 Task: Find connections with filter location Tarkwa with filter topic #entrepreneurwith filter profile language German with filter current company Teachnook with filter school H.R. College Of Commerce & Economics with filter industry Theater Companies with filter service category Technical with filter keywords title Technical Support Specialist
Action: Mouse moved to (216, 333)
Screenshot: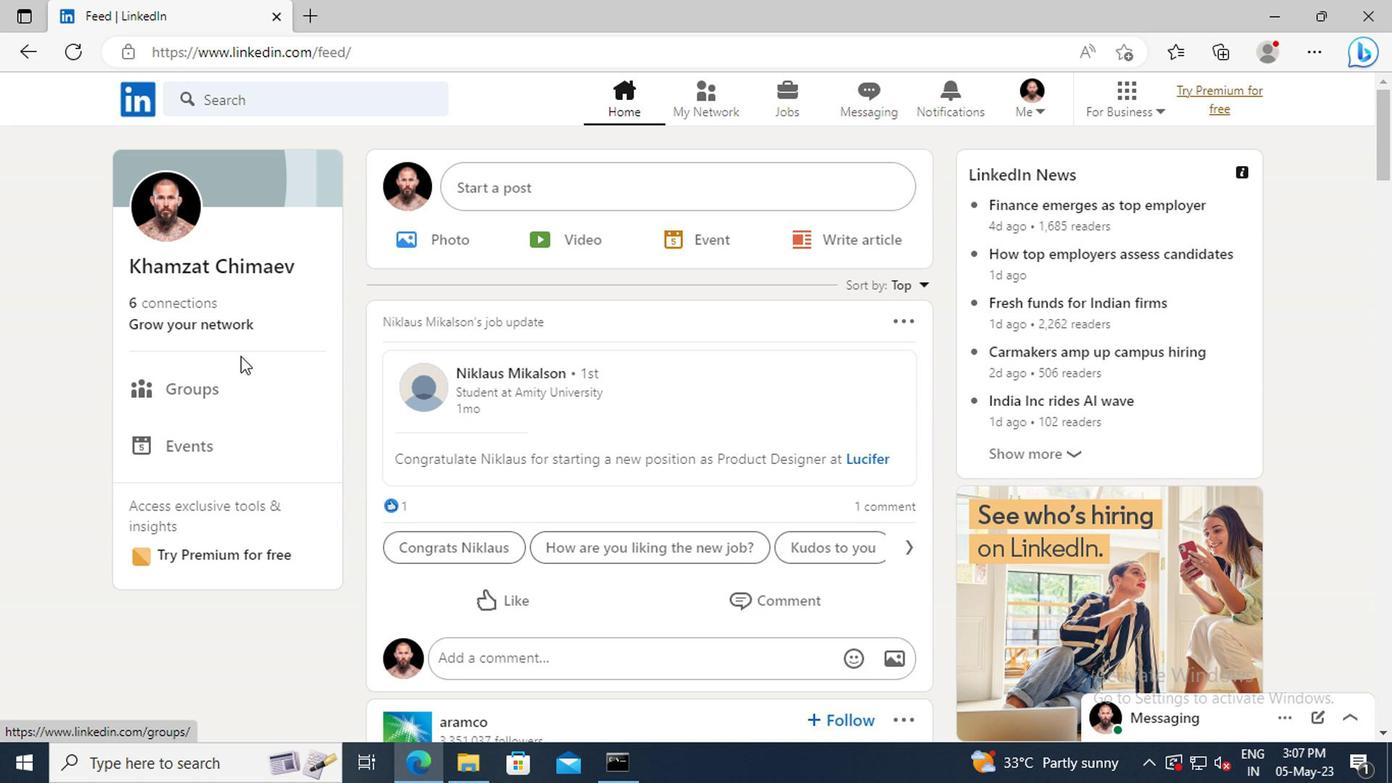 
Action: Mouse pressed left at (216, 333)
Screenshot: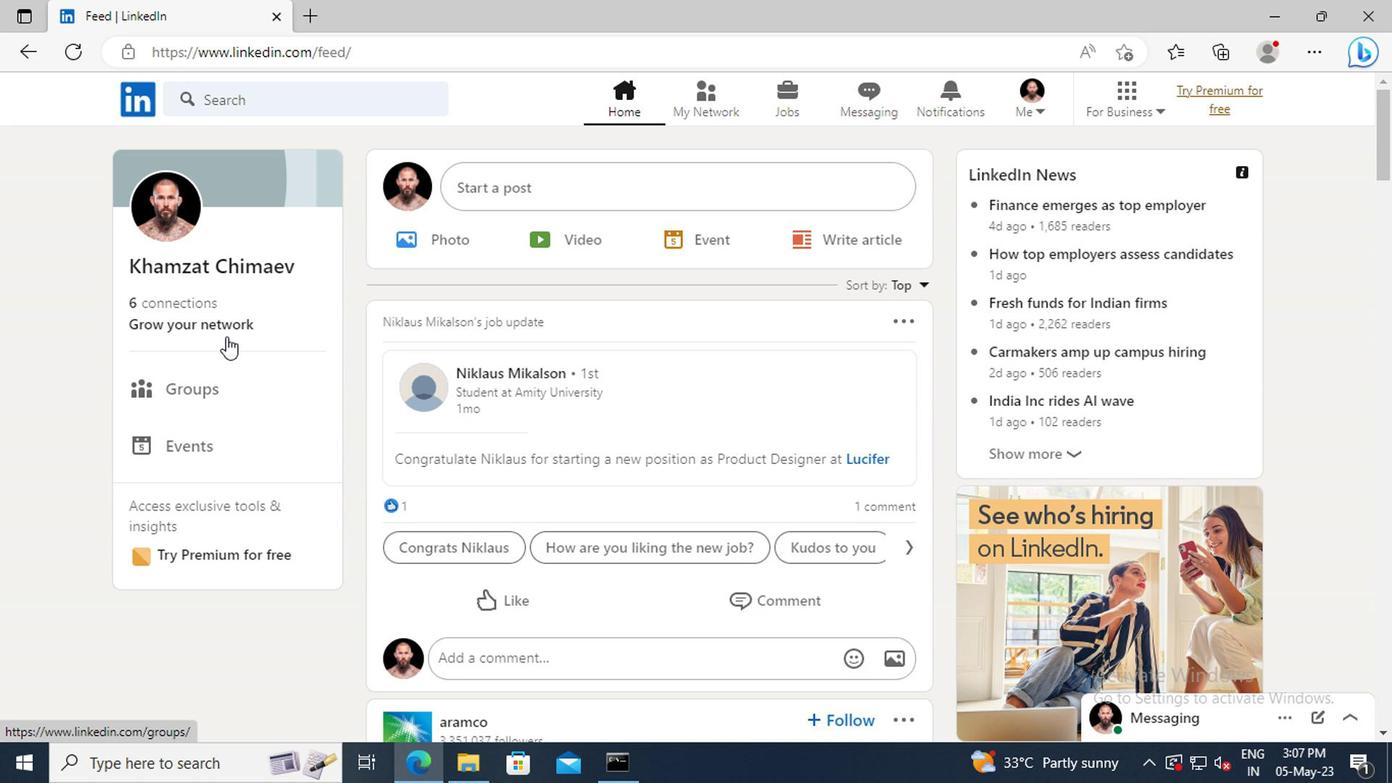 
Action: Mouse moved to (216, 218)
Screenshot: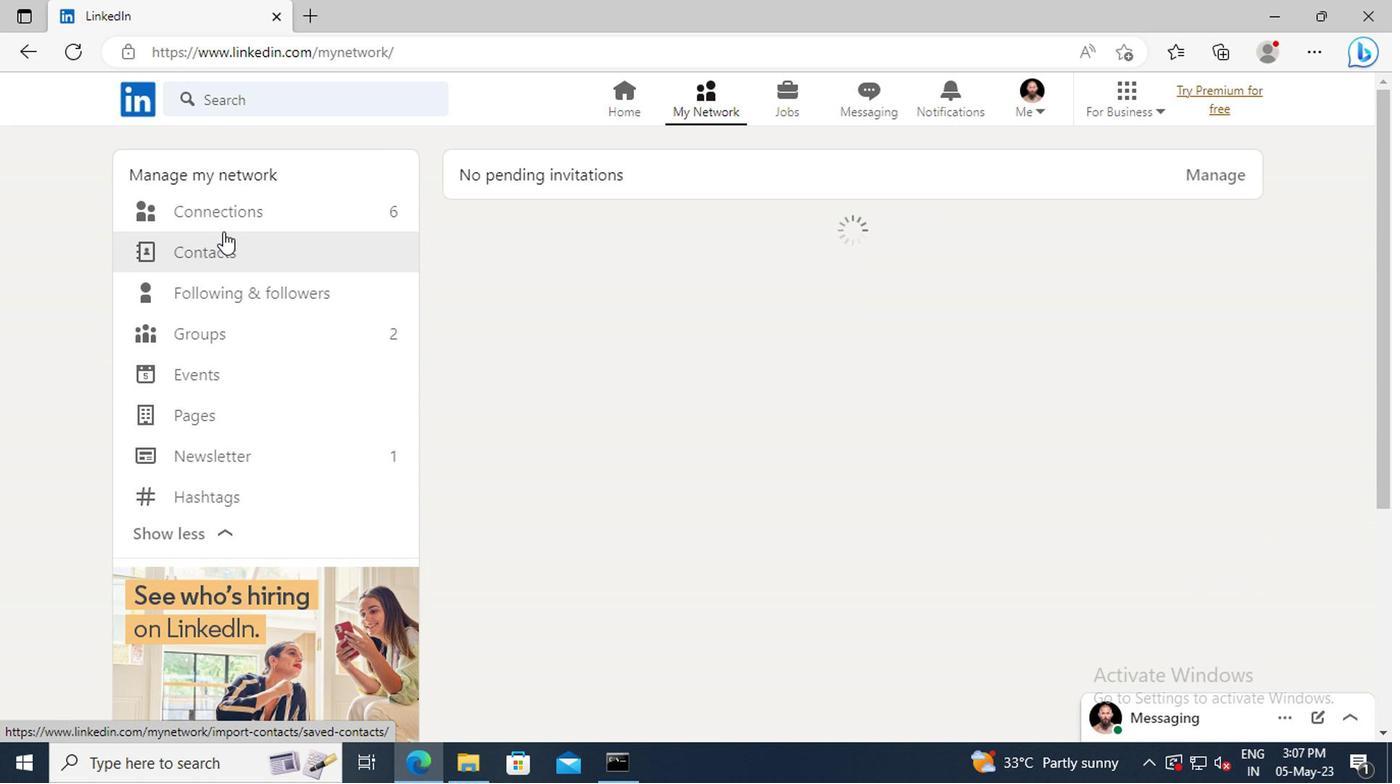 
Action: Mouse pressed left at (216, 218)
Screenshot: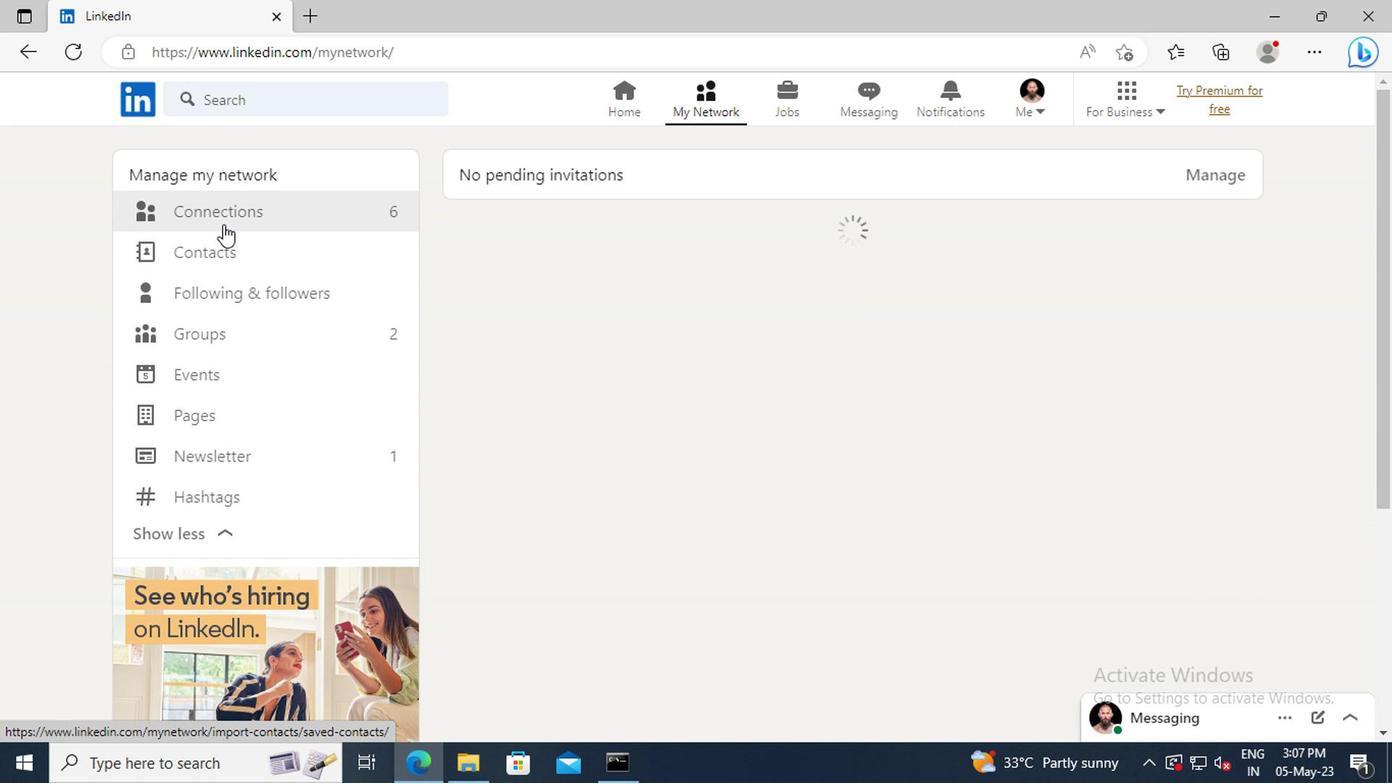 
Action: Mouse moved to (819, 221)
Screenshot: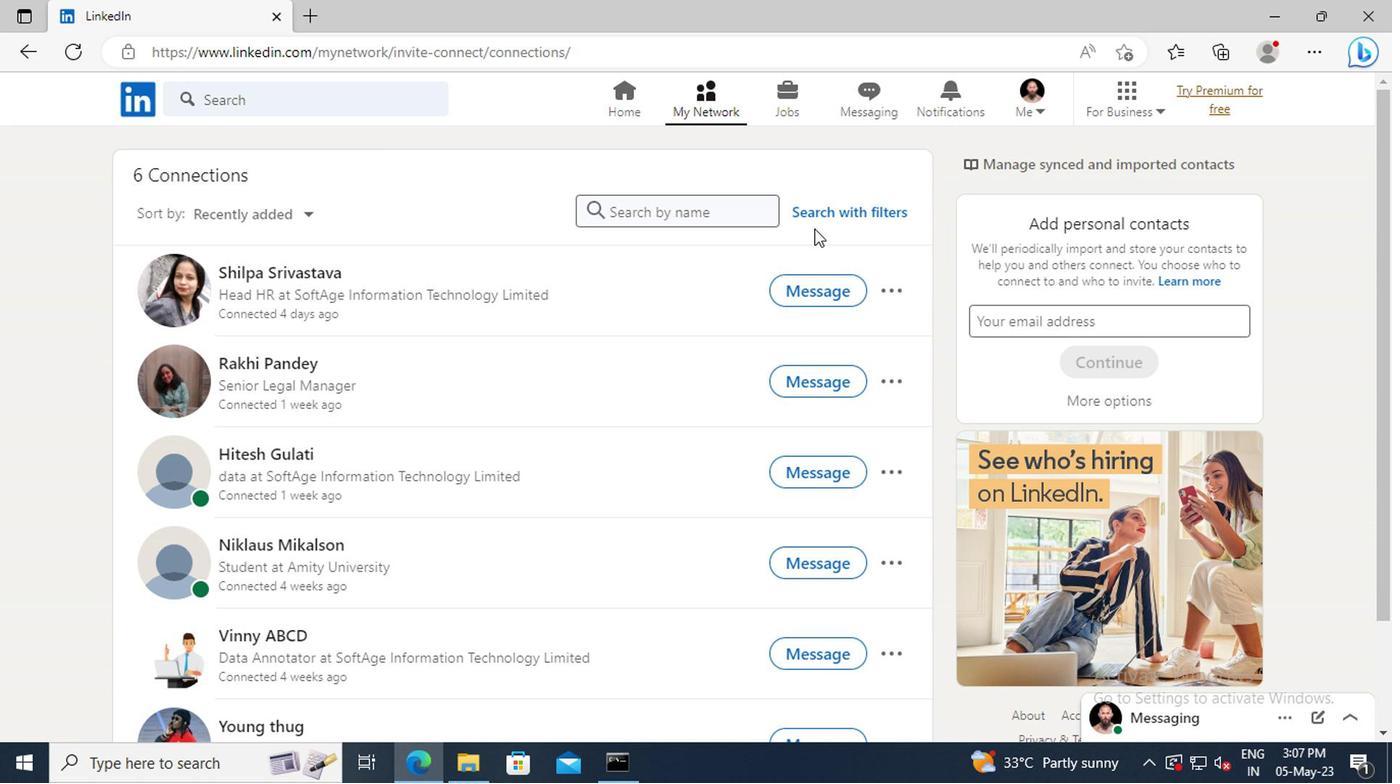 
Action: Mouse pressed left at (819, 221)
Screenshot: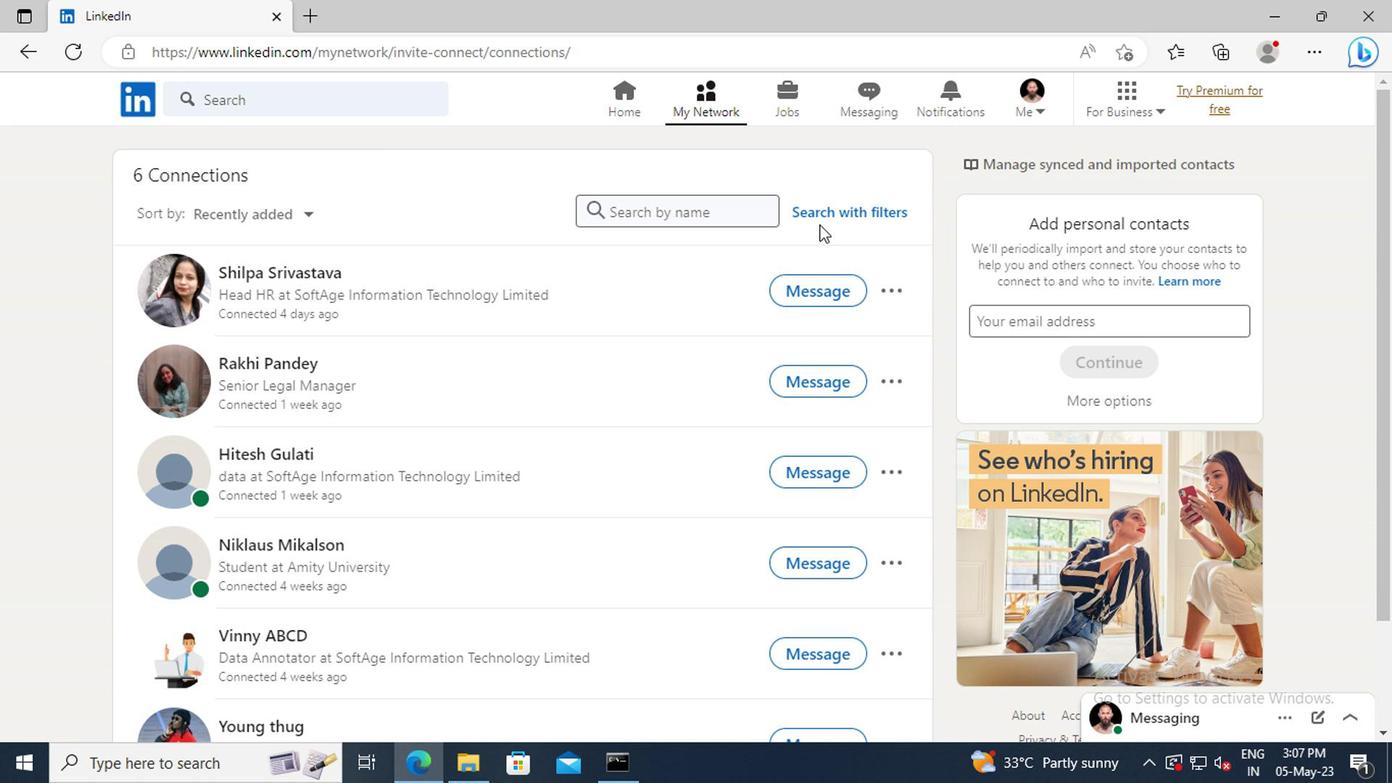 
Action: Mouse moved to (775, 159)
Screenshot: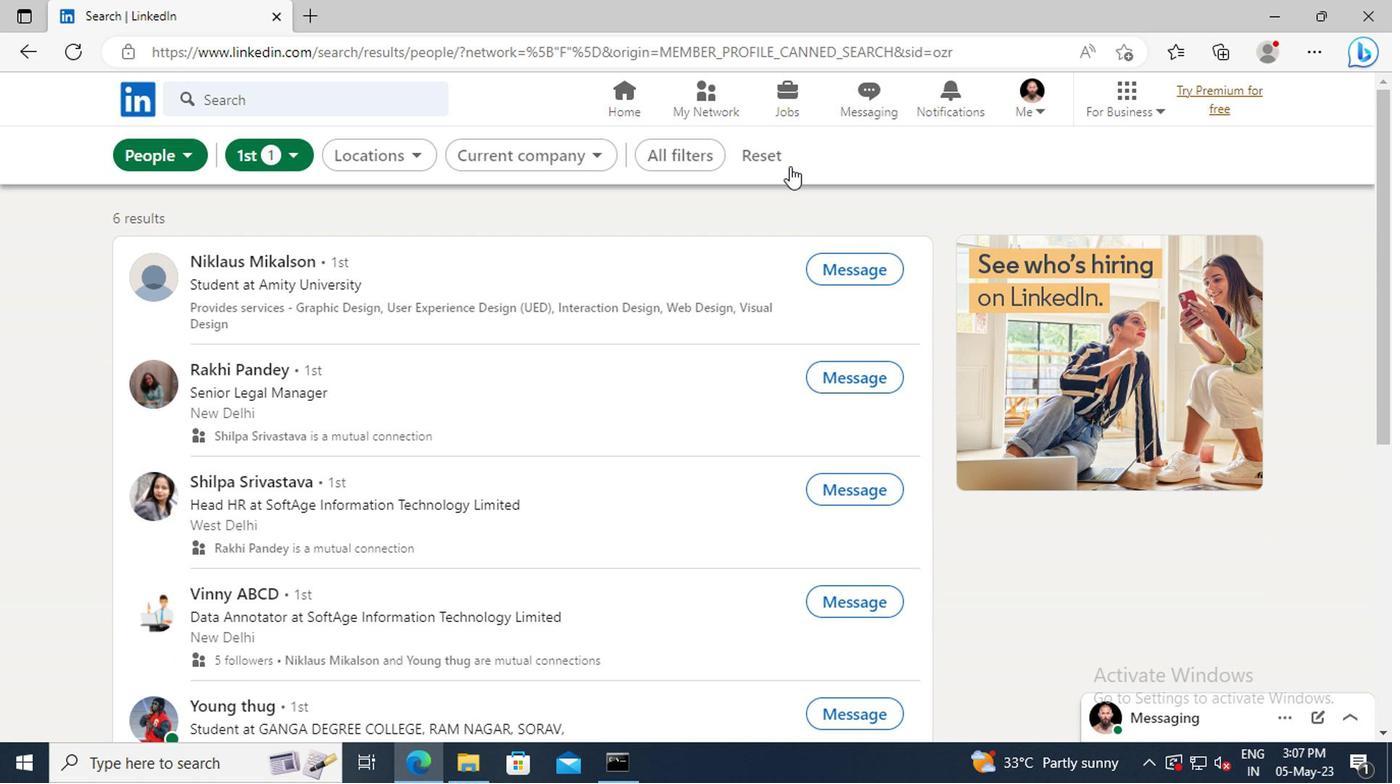 
Action: Mouse pressed left at (775, 159)
Screenshot: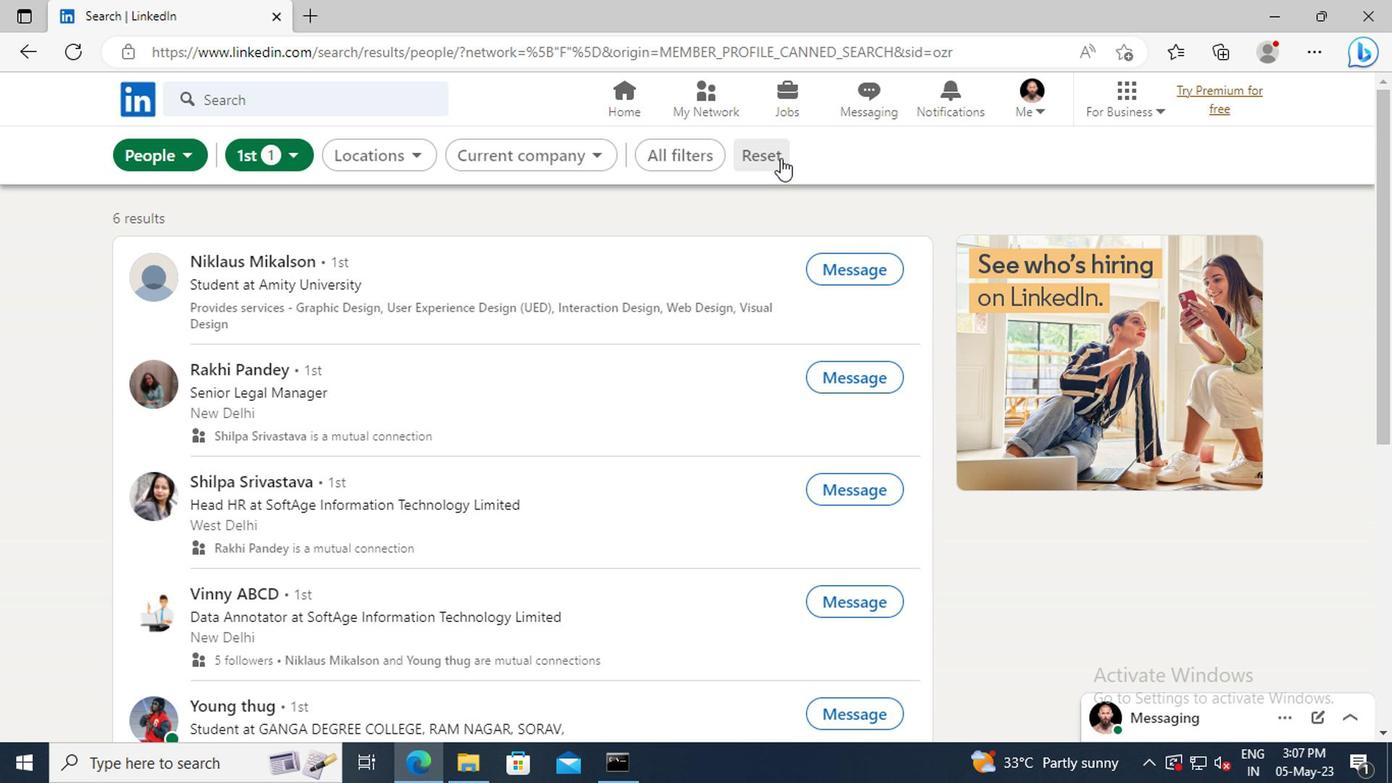 
Action: Mouse moved to (742, 157)
Screenshot: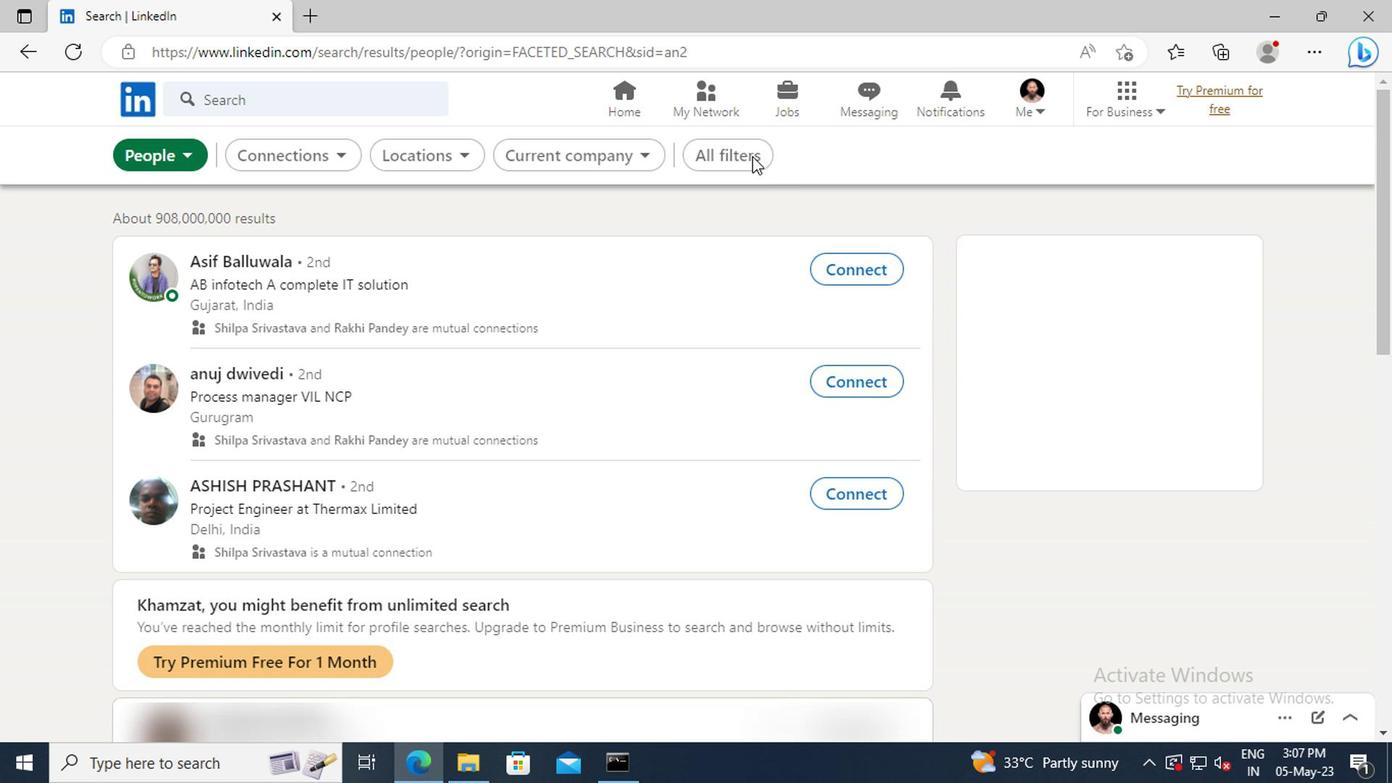 
Action: Mouse pressed left at (742, 157)
Screenshot: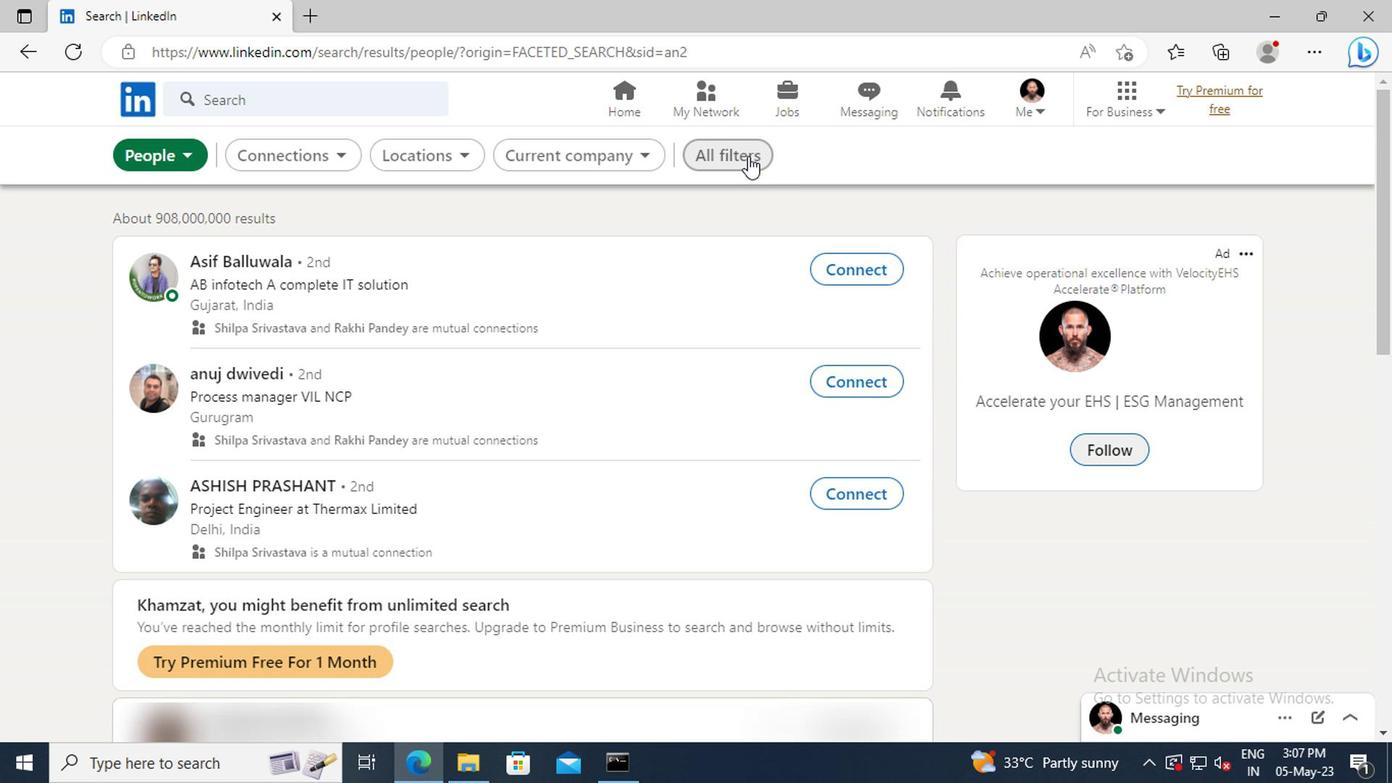 
Action: Mouse moved to (1088, 411)
Screenshot: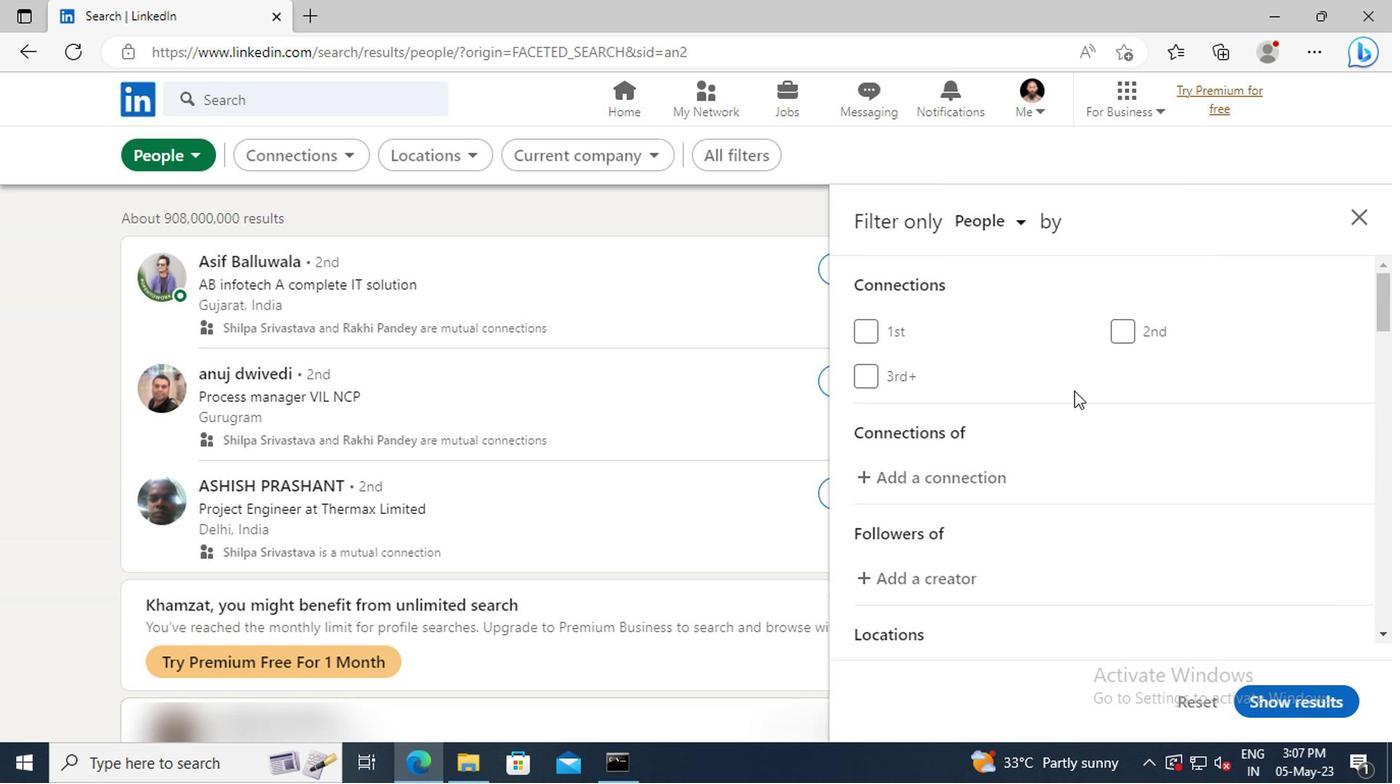 
Action: Mouse scrolled (1088, 411) with delta (0, 0)
Screenshot: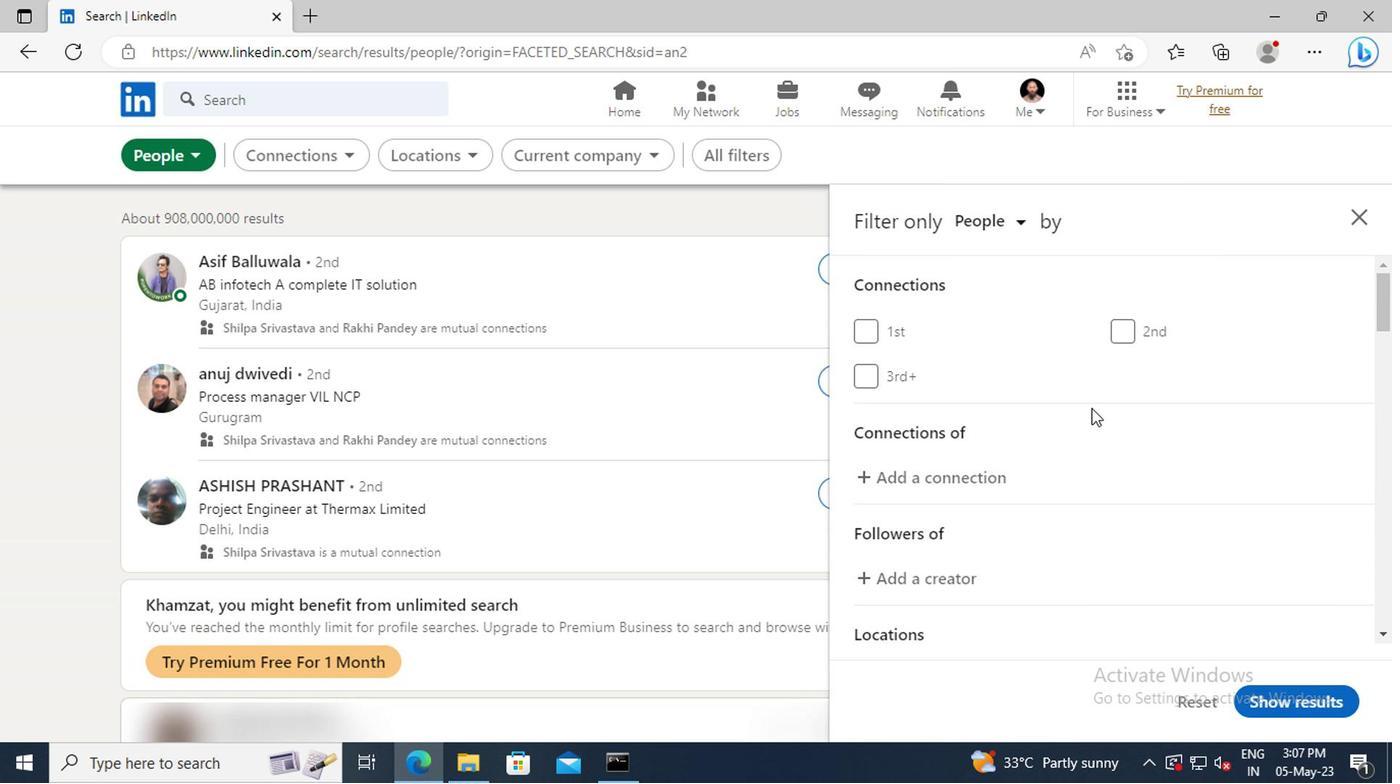 
Action: Mouse scrolled (1088, 411) with delta (0, 0)
Screenshot: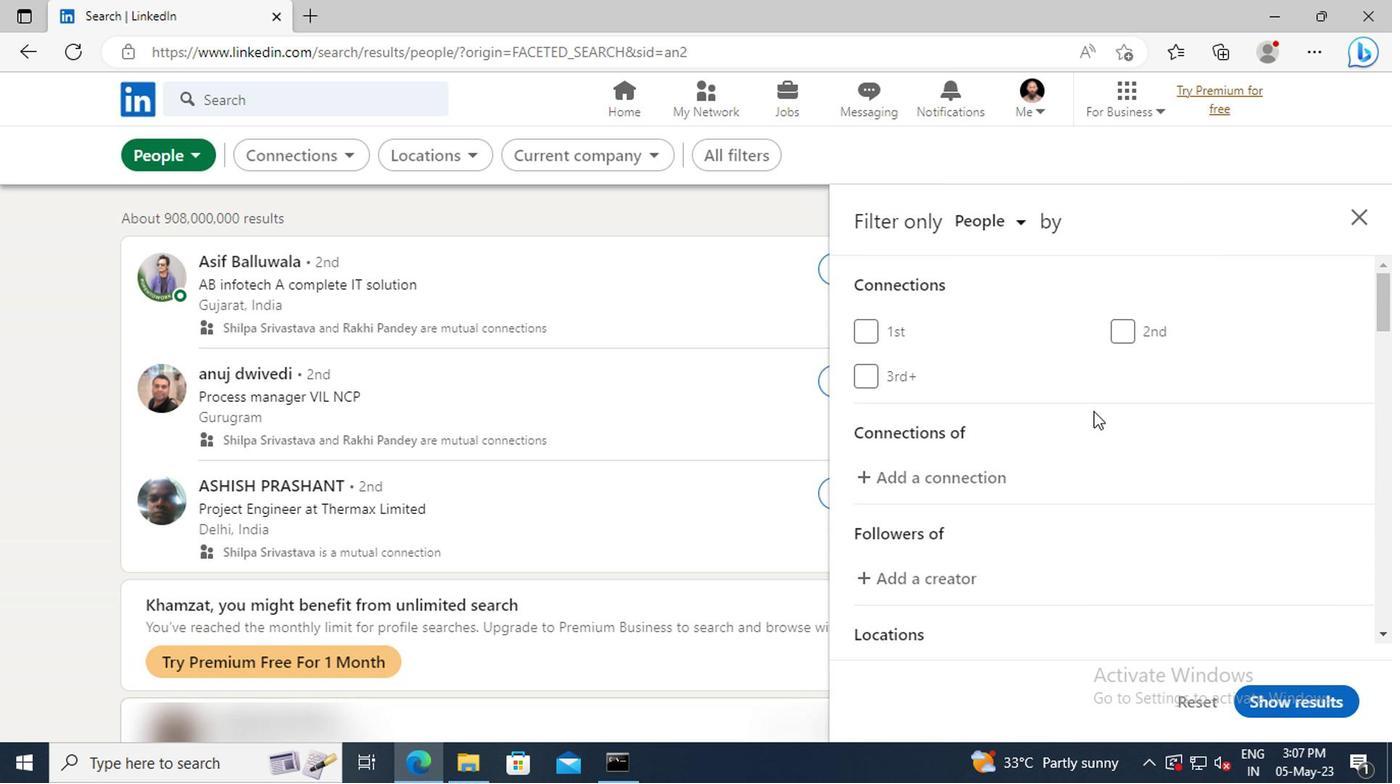 
Action: Mouse scrolled (1088, 411) with delta (0, 0)
Screenshot: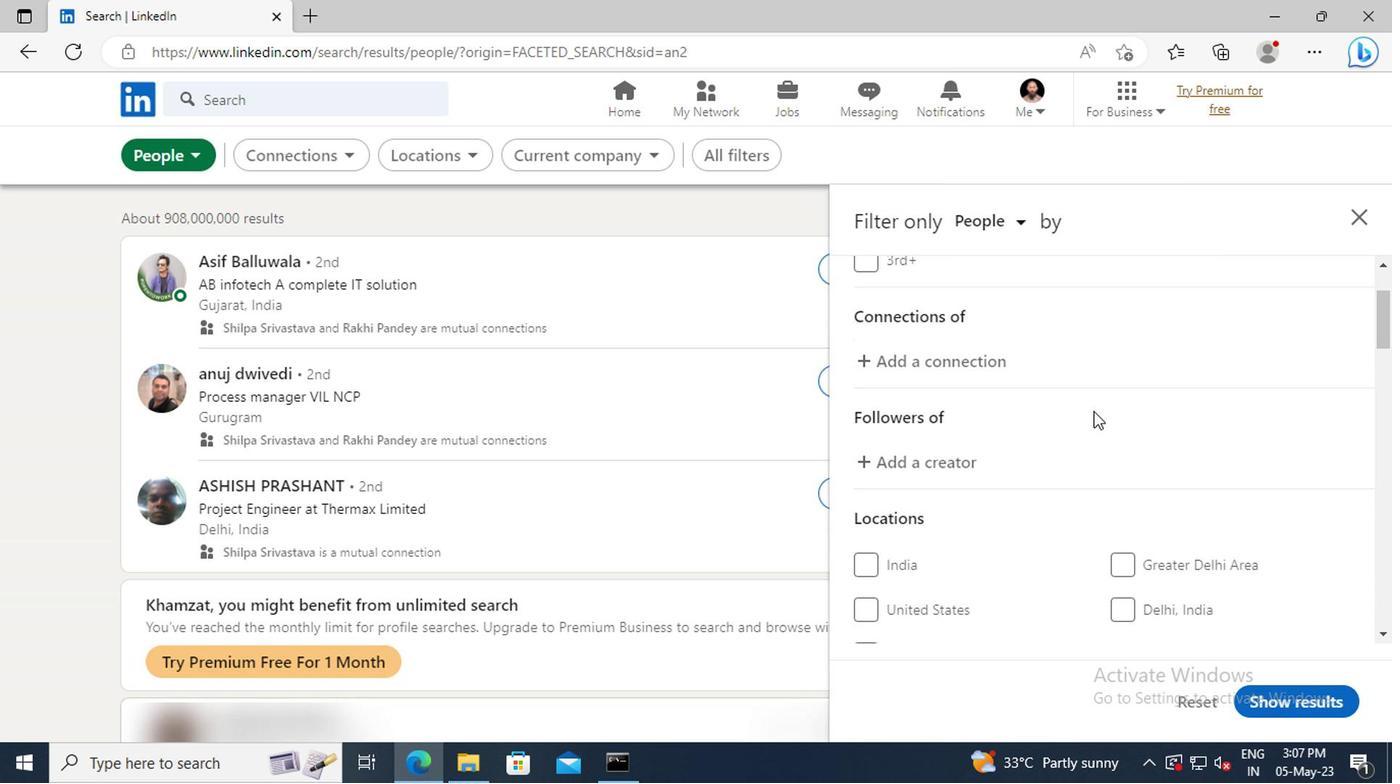 
Action: Mouse scrolled (1088, 411) with delta (0, 0)
Screenshot: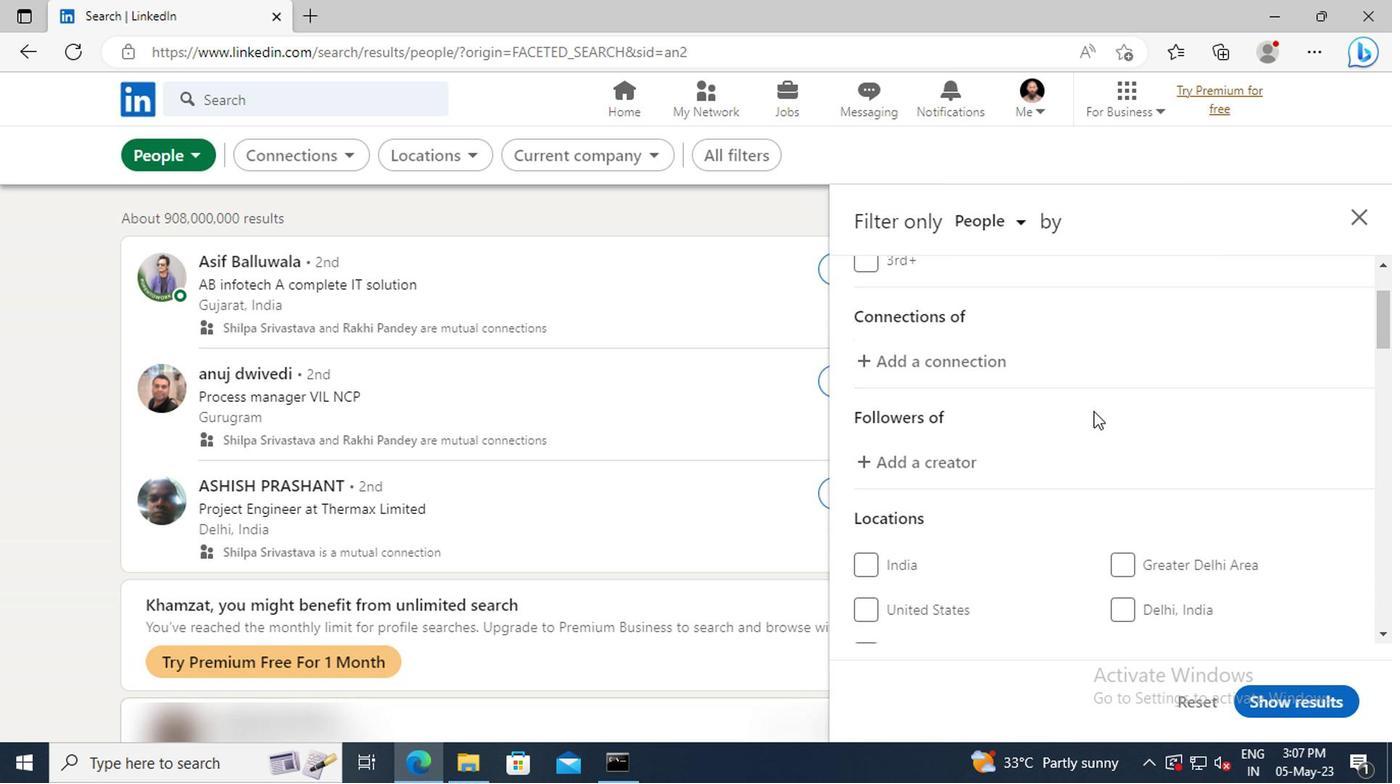 
Action: Mouse scrolled (1088, 411) with delta (0, 0)
Screenshot: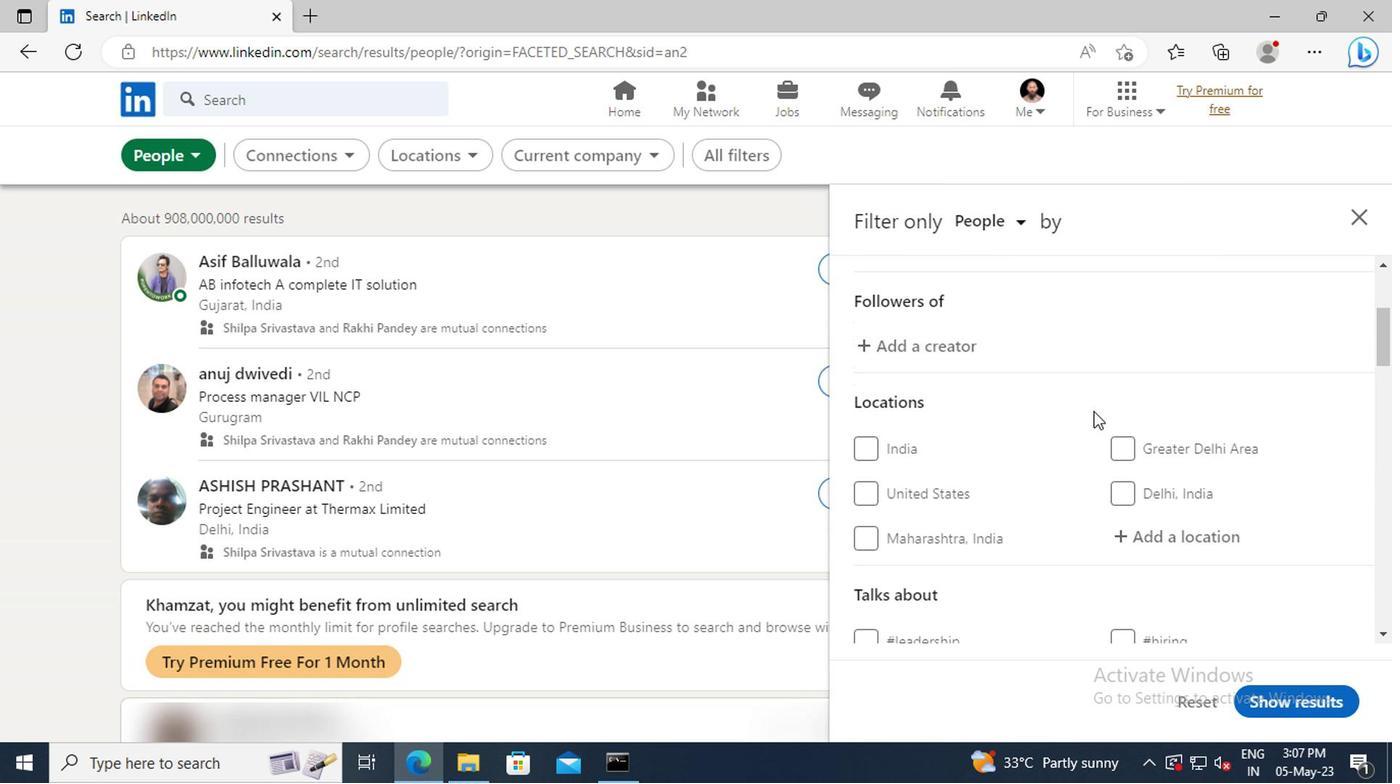 
Action: Mouse scrolled (1088, 411) with delta (0, 0)
Screenshot: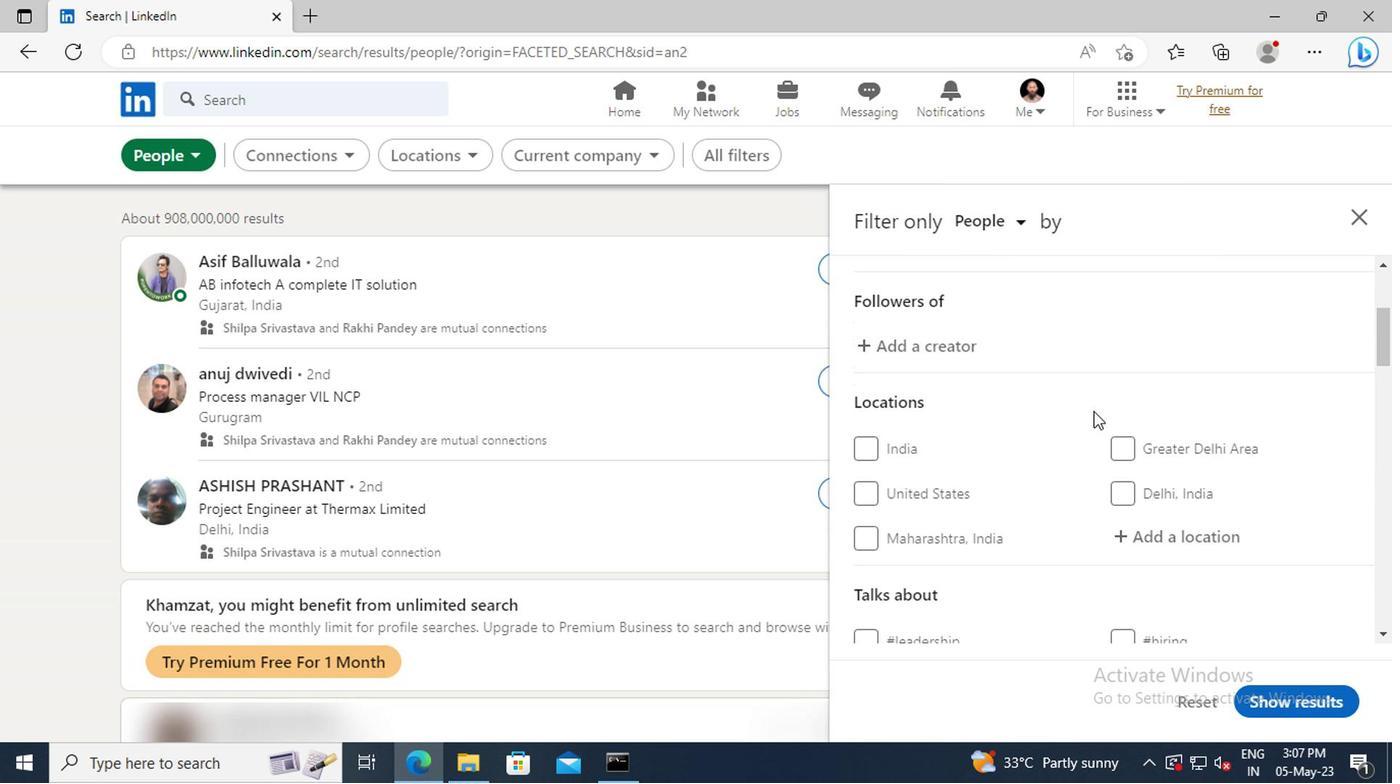 
Action: Mouse moved to (1117, 424)
Screenshot: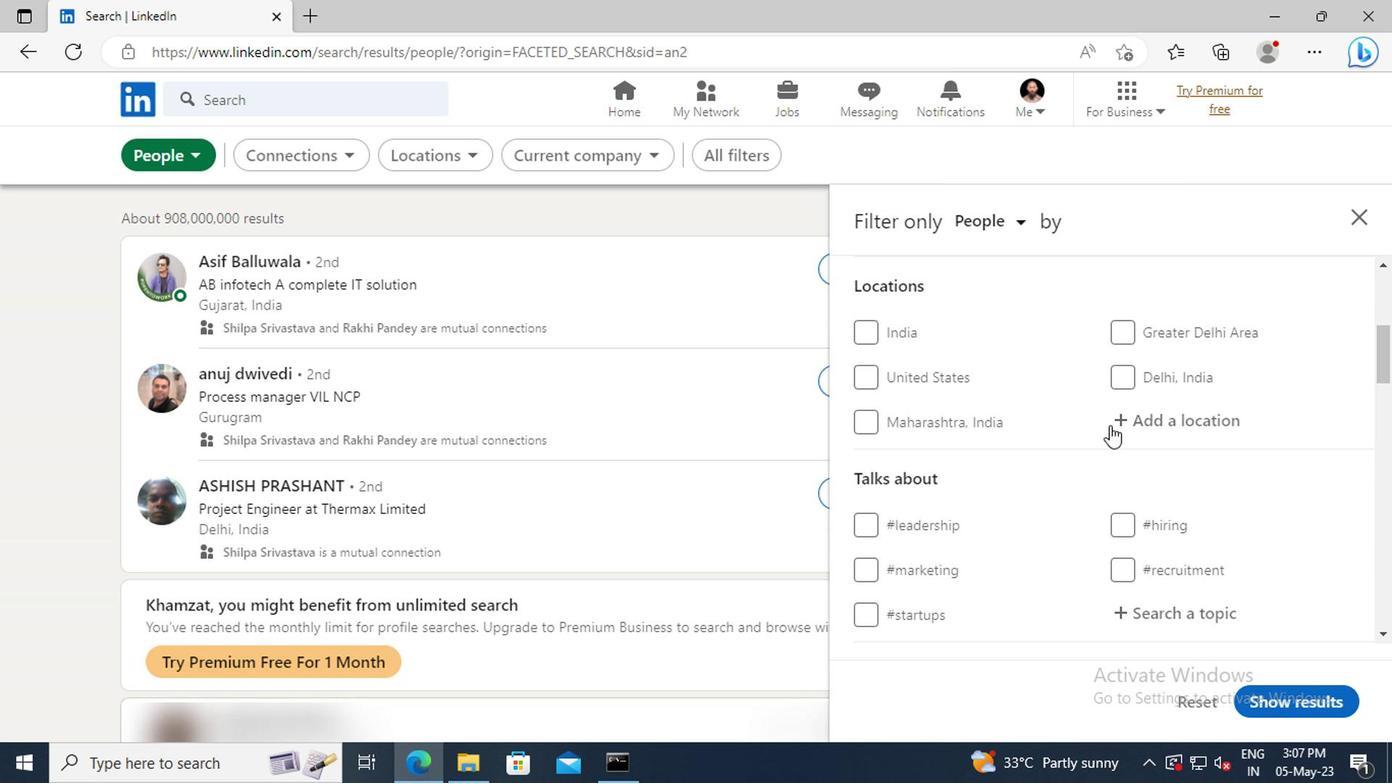 
Action: Mouse pressed left at (1117, 424)
Screenshot: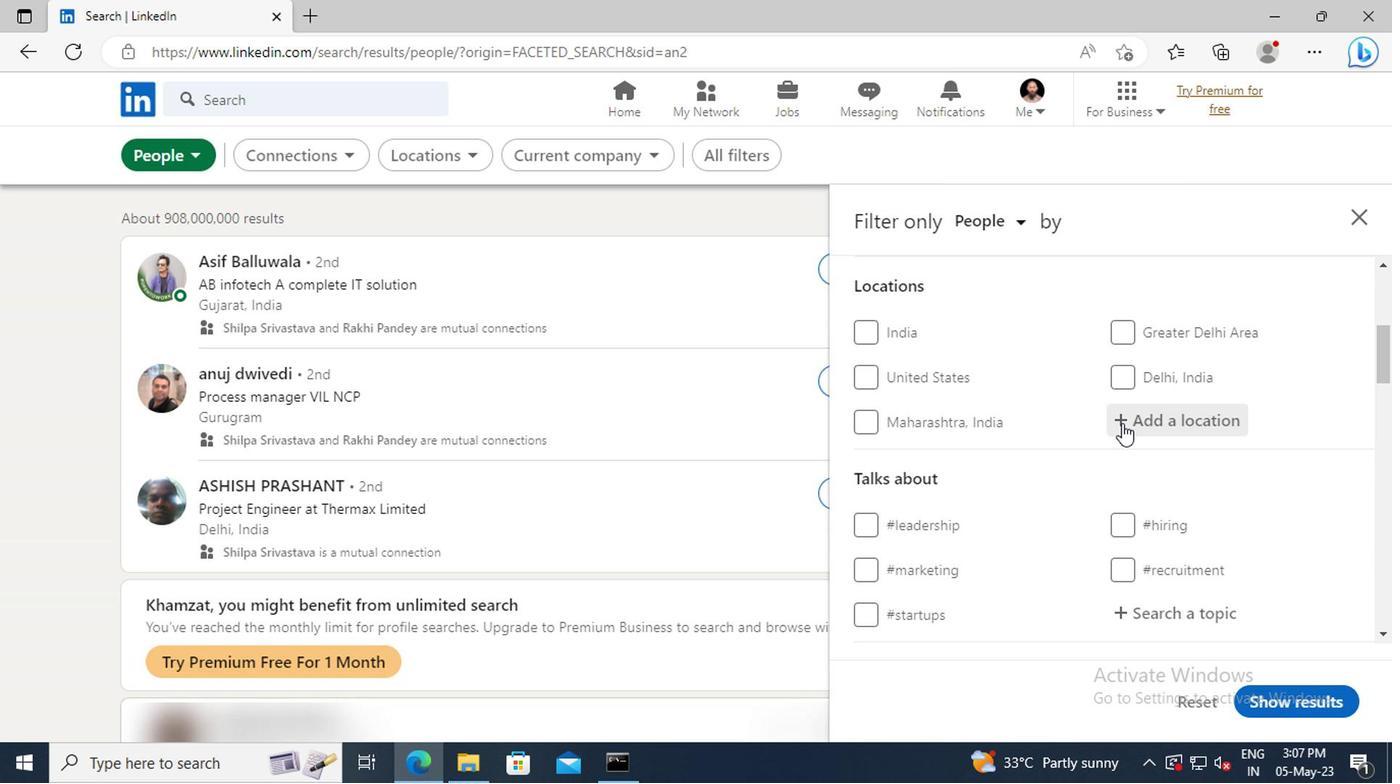 
Action: Mouse moved to (1118, 423)
Screenshot: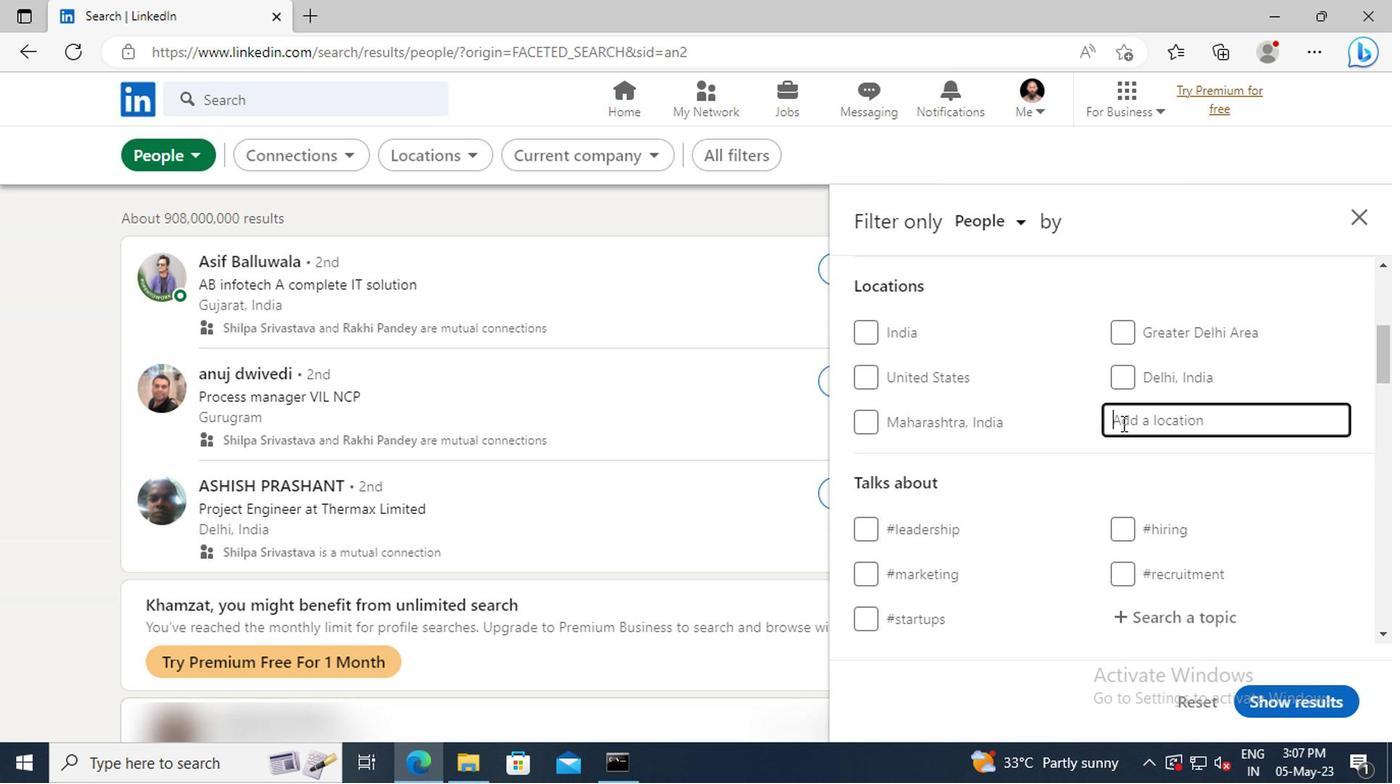 
Action: Key pressed <Key.shift>TARKWA<Key.enter>
Screenshot: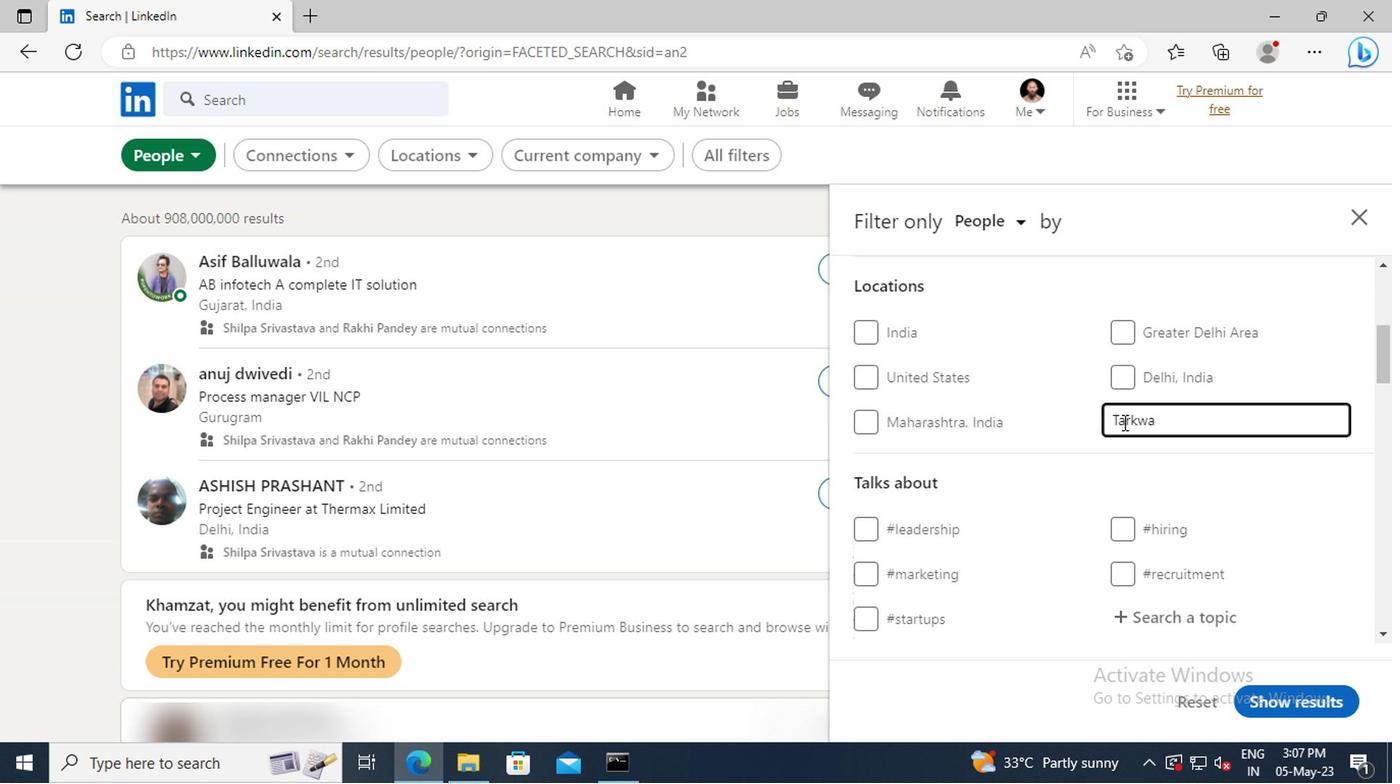 
Action: Mouse scrolled (1118, 422) with delta (0, -1)
Screenshot: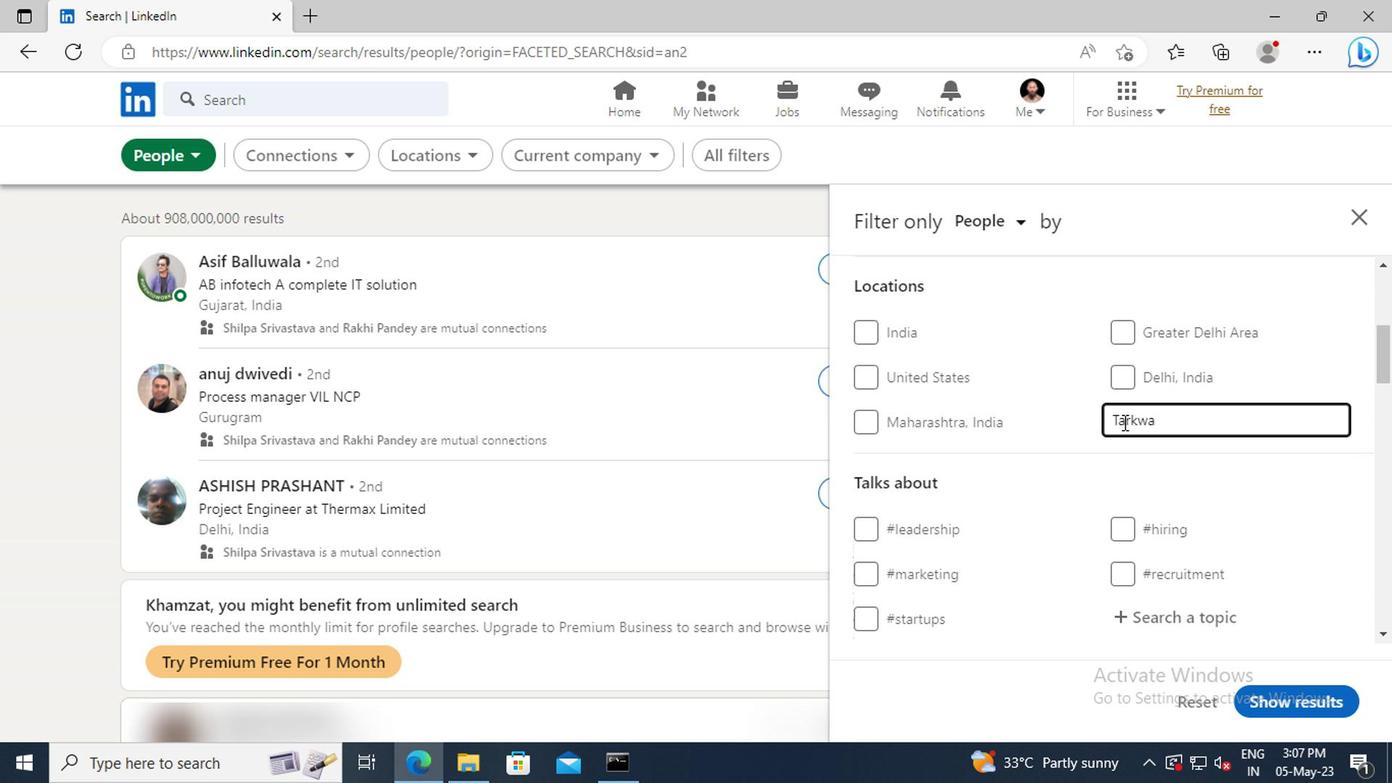 
Action: Mouse scrolled (1118, 422) with delta (0, -1)
Screenshot: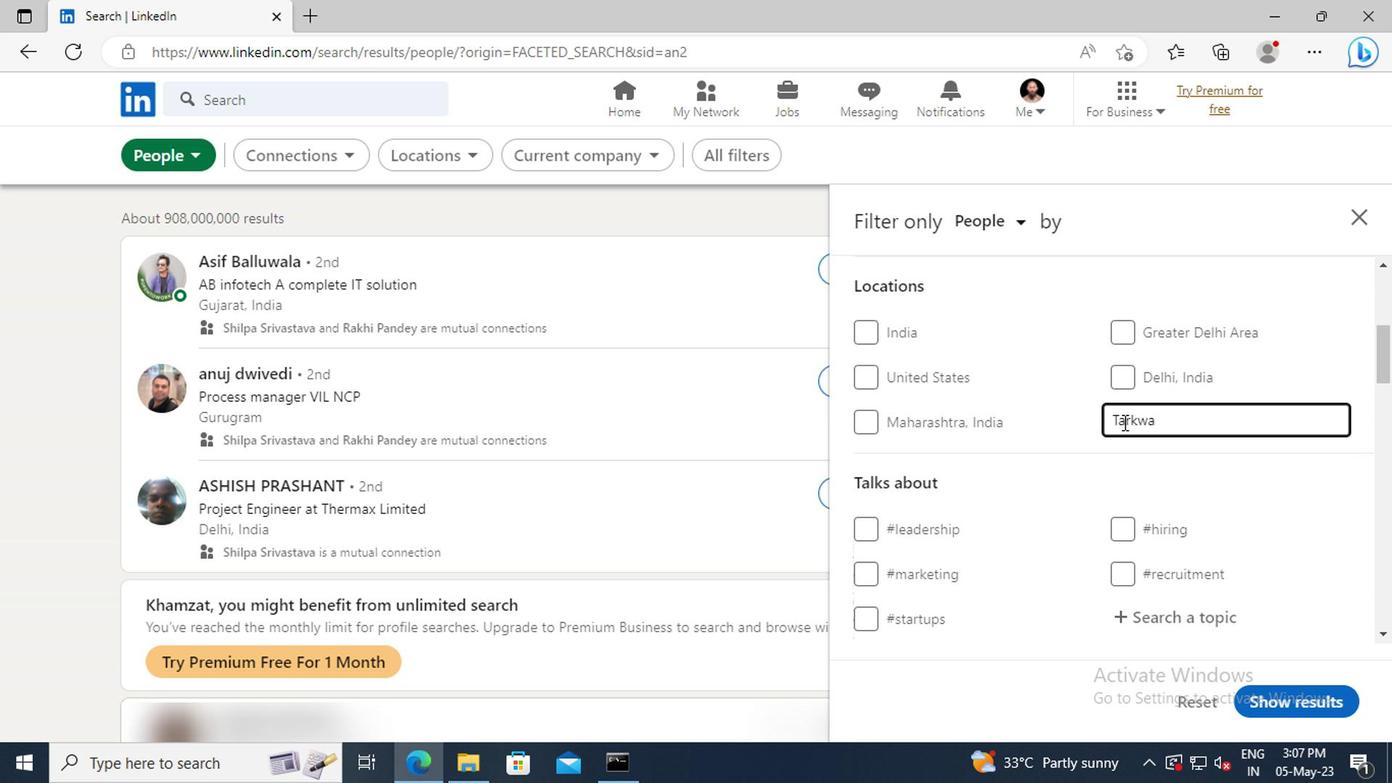
Action: Mouse scrolled (1118, 422) with delta (0, -1)
Screenshot: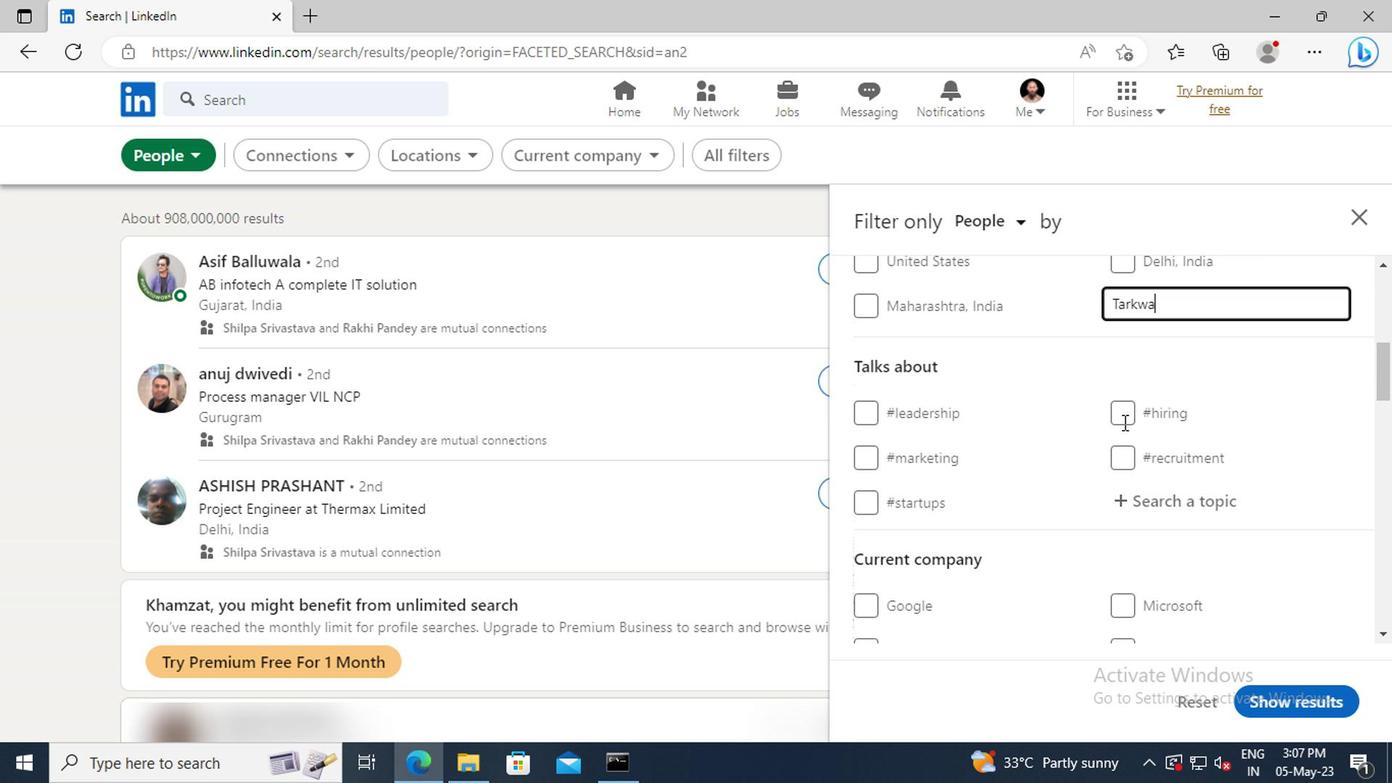 
Action: Mouse moved to (1127, 439)
Screenshot: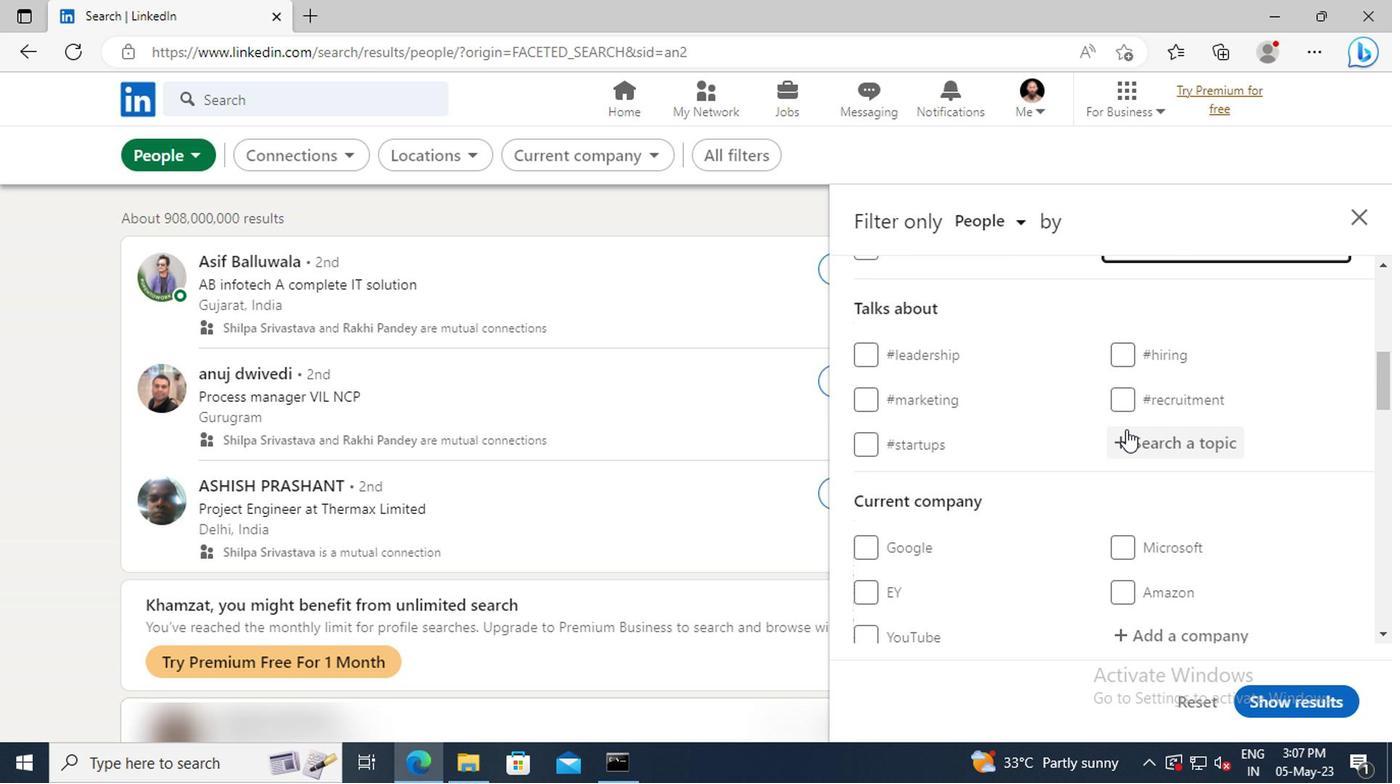 
Action: Mouse pressed left at (1127, 439)
Screenshot: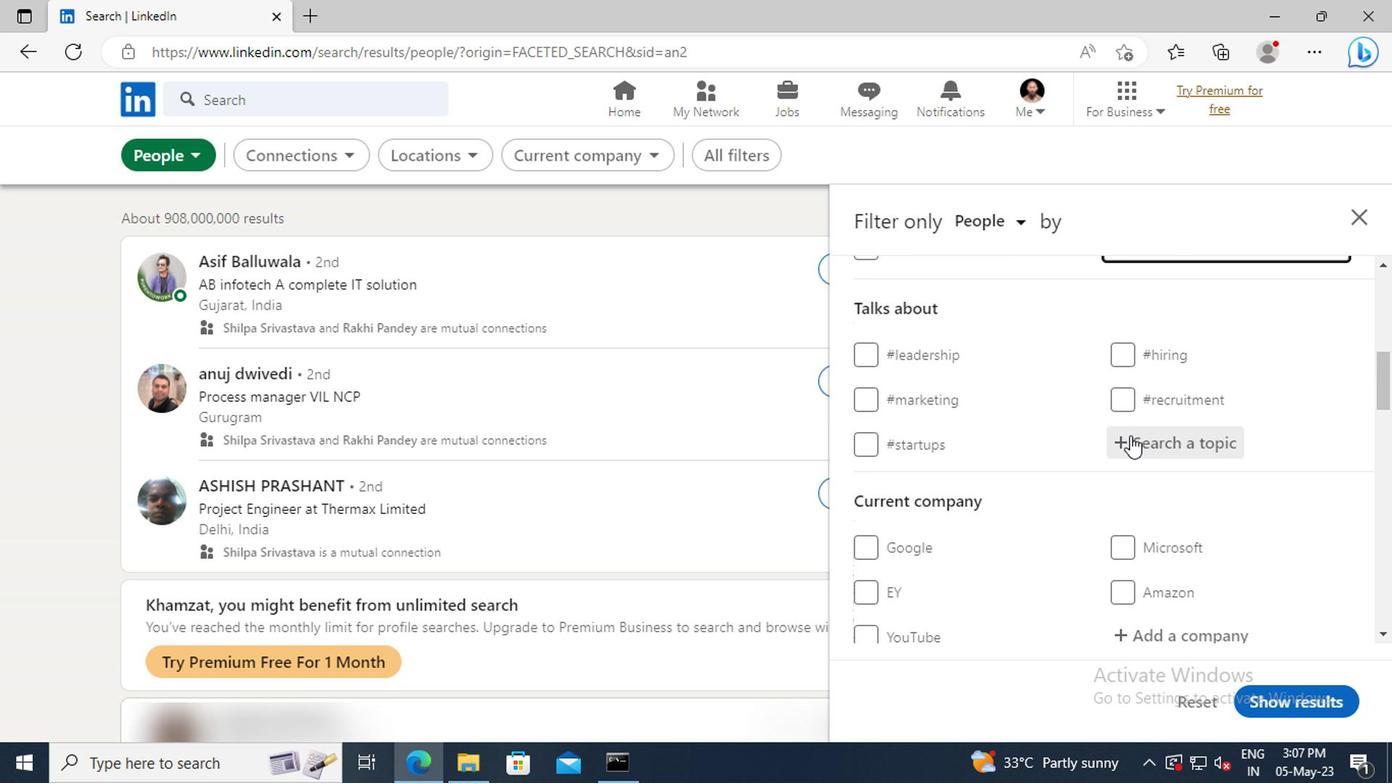 
Action: Key pressed ENTREP
Screenshot: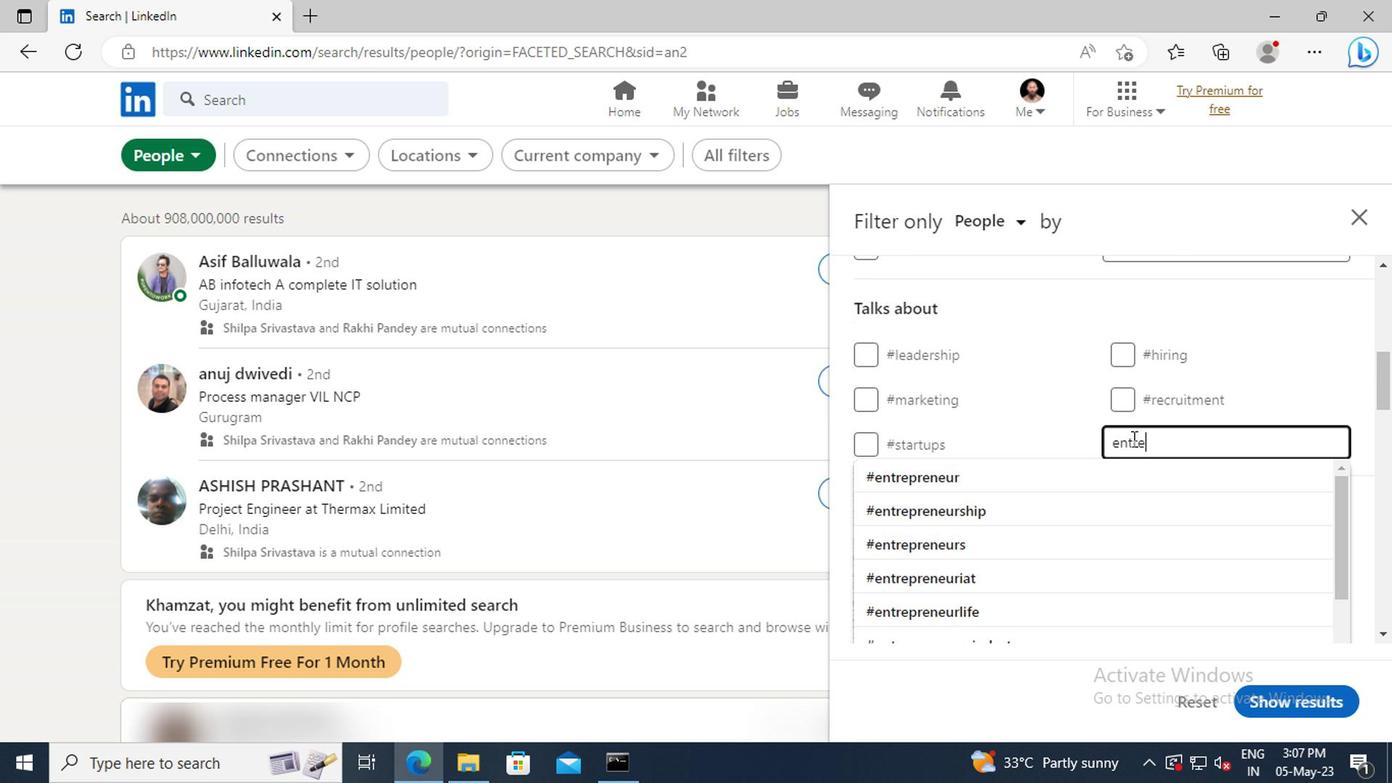 
Action: Mouse moved to (1137, 474)
Screenshot: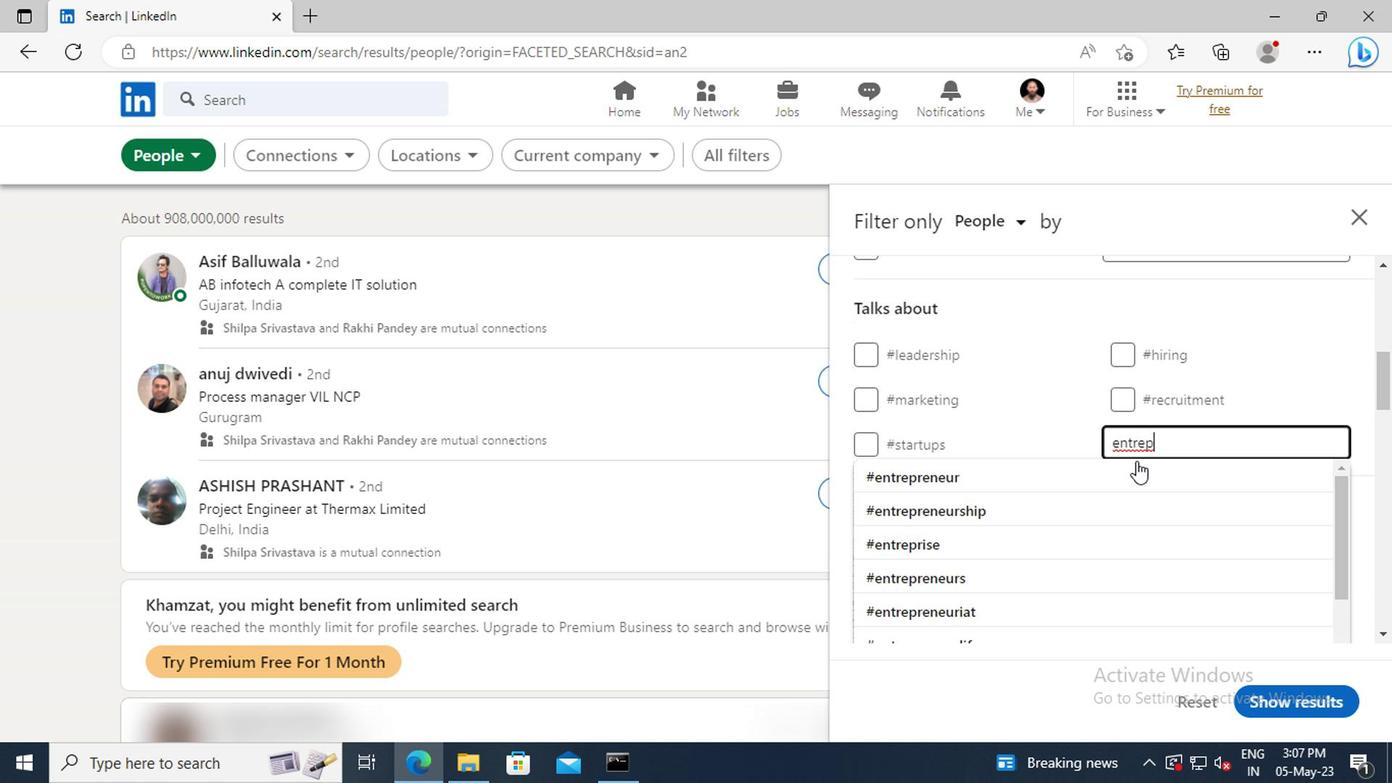 
Action: Mouse pressed left at (1137, 474)
Screenshot: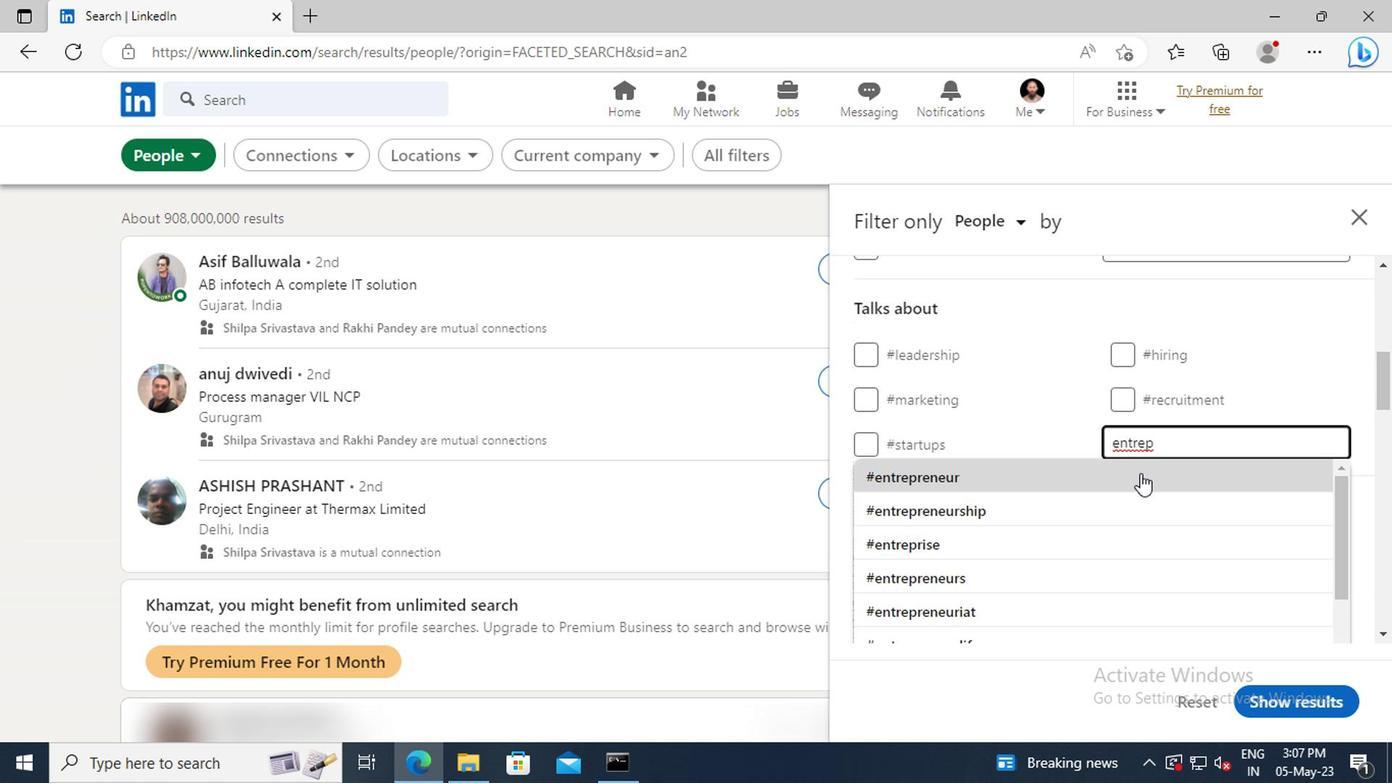 
Action: Mouse scrolled (1137, 473) with delta (0, 0)
Screenshot: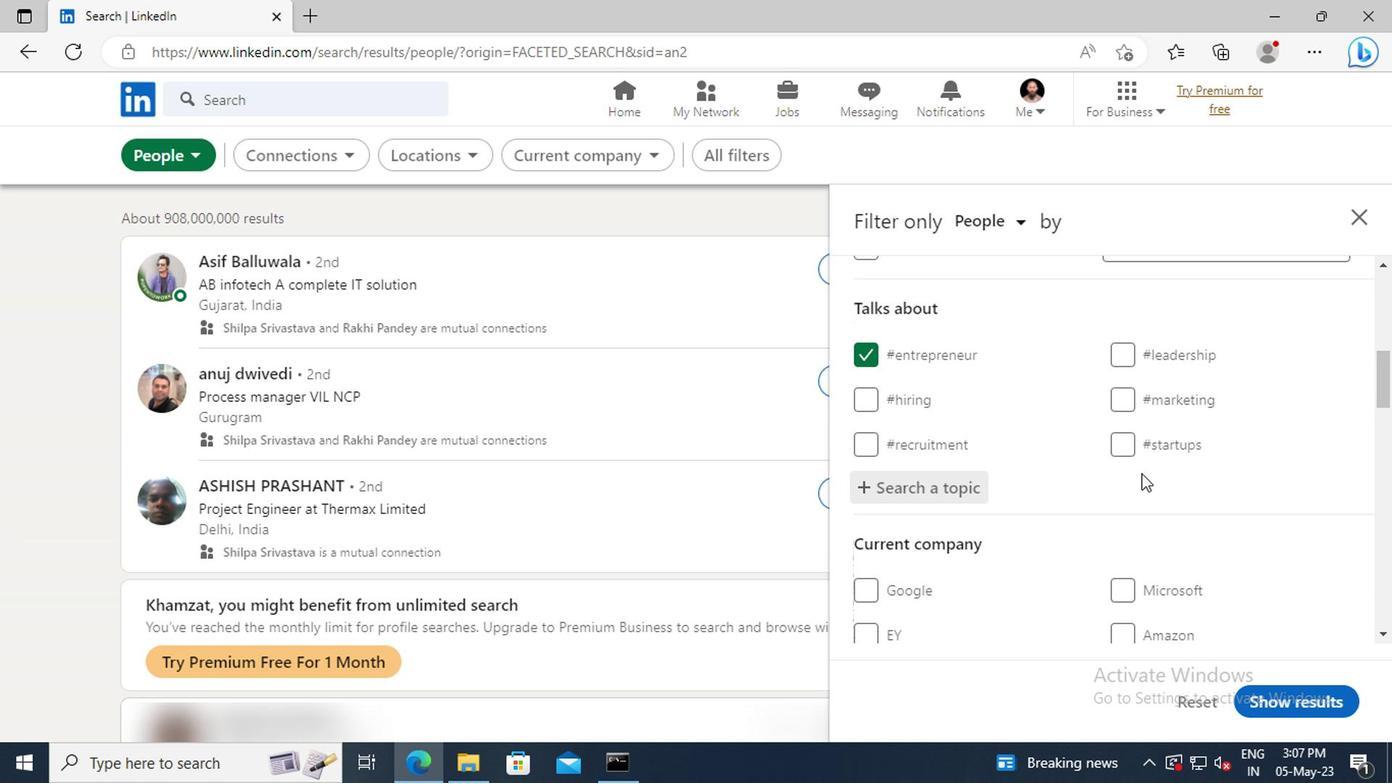
Action: Mouse scrolled (1137, 473) with delta (0, 0)
Screenshot: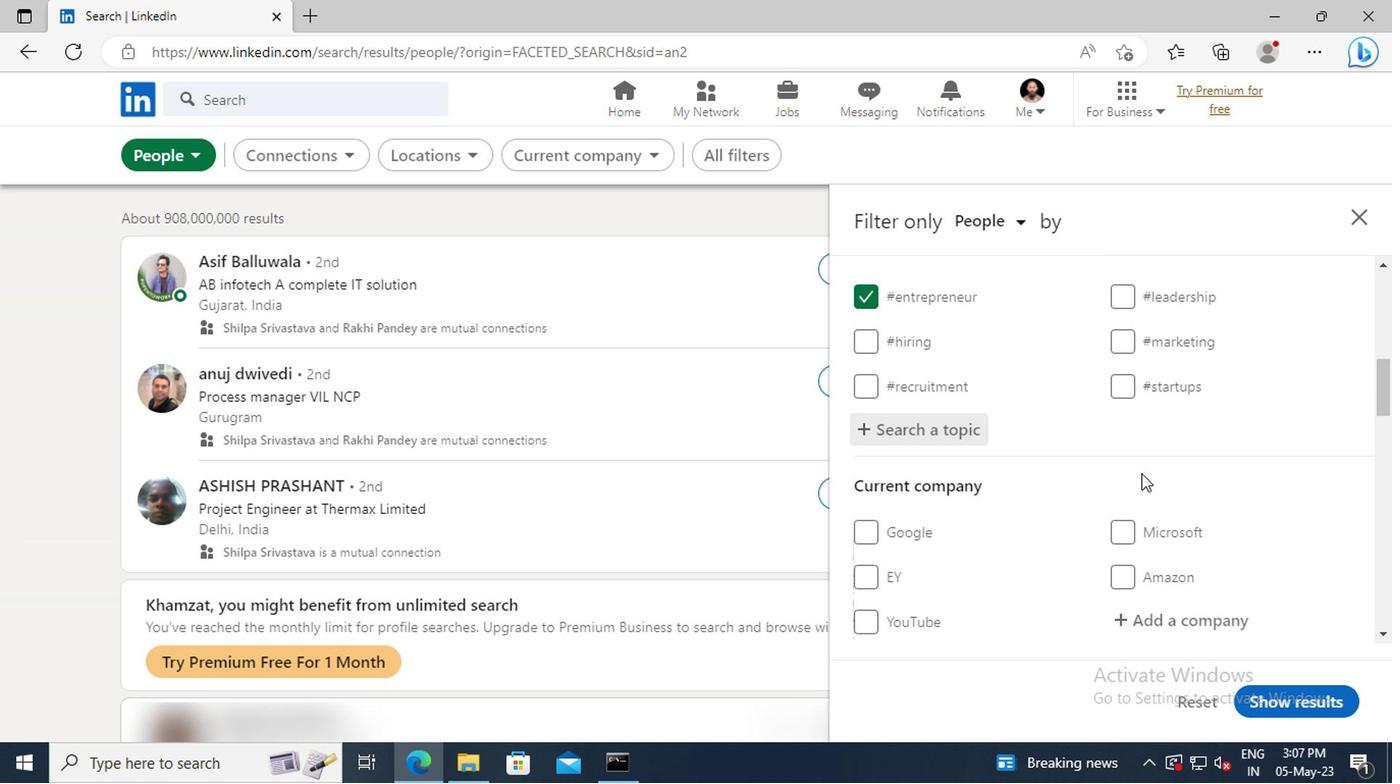 
Action: Mouse scrolled (1137, 473) with delta (0, 0)
Screenshot: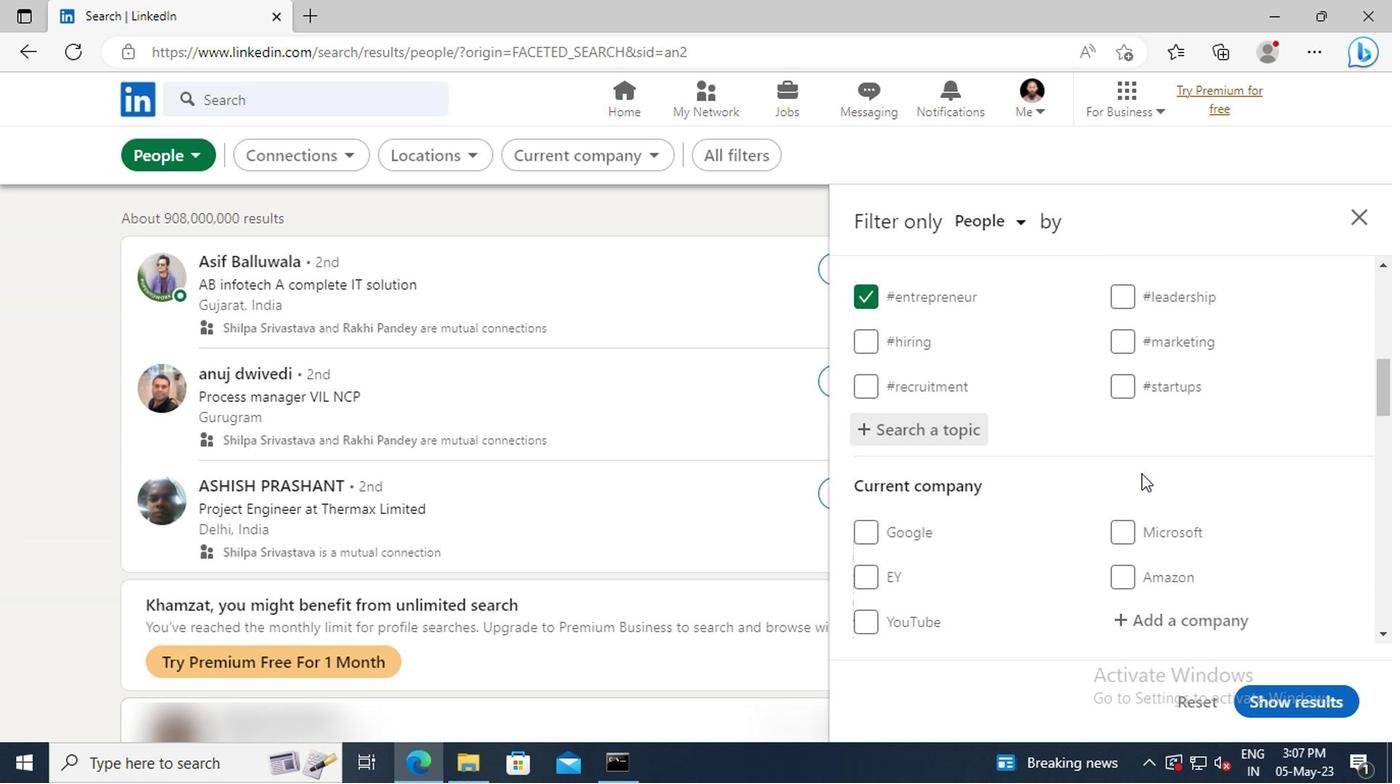 
Action: Mouse scrolled (1137, 473) with delta (0, 0)
Screenshot: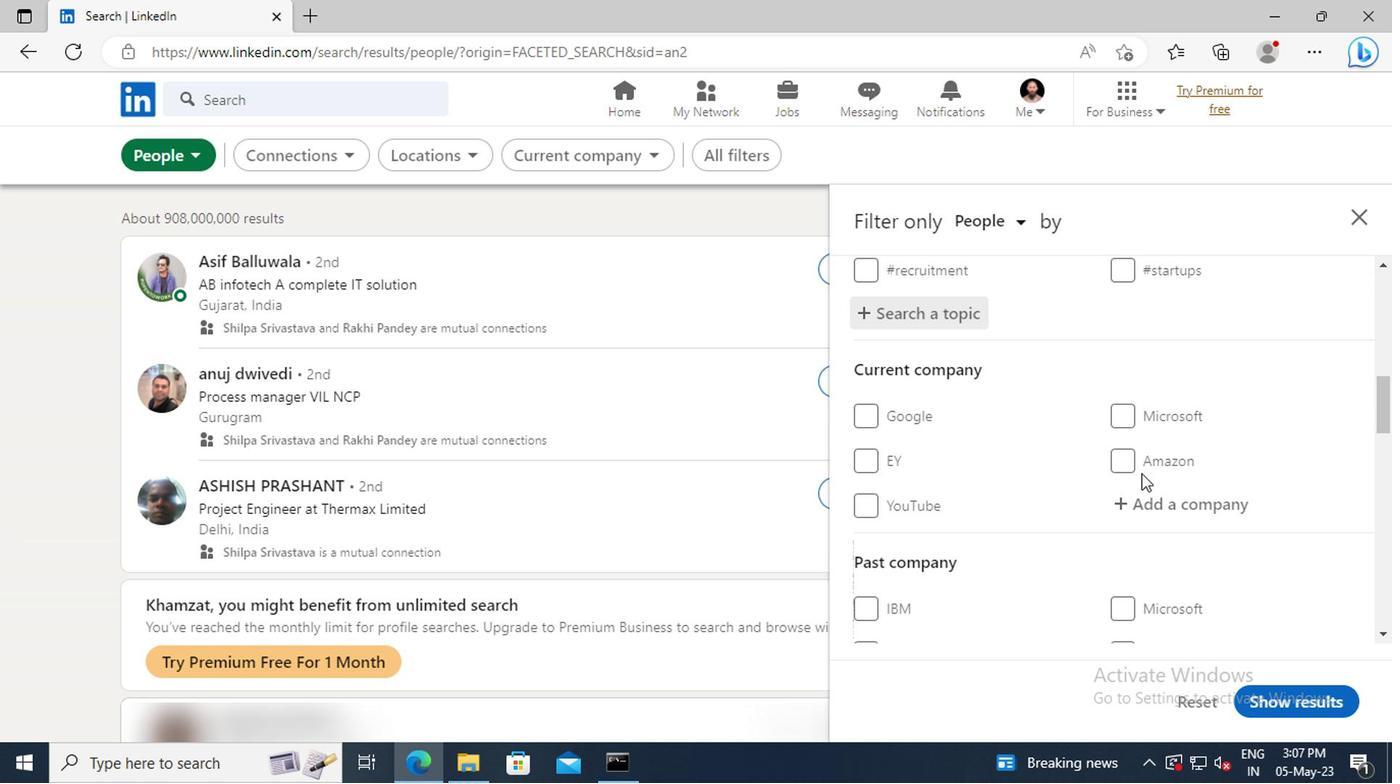 
Action: Mouse scrolled (1137, 473) with delta (0, 0)
Screenshot: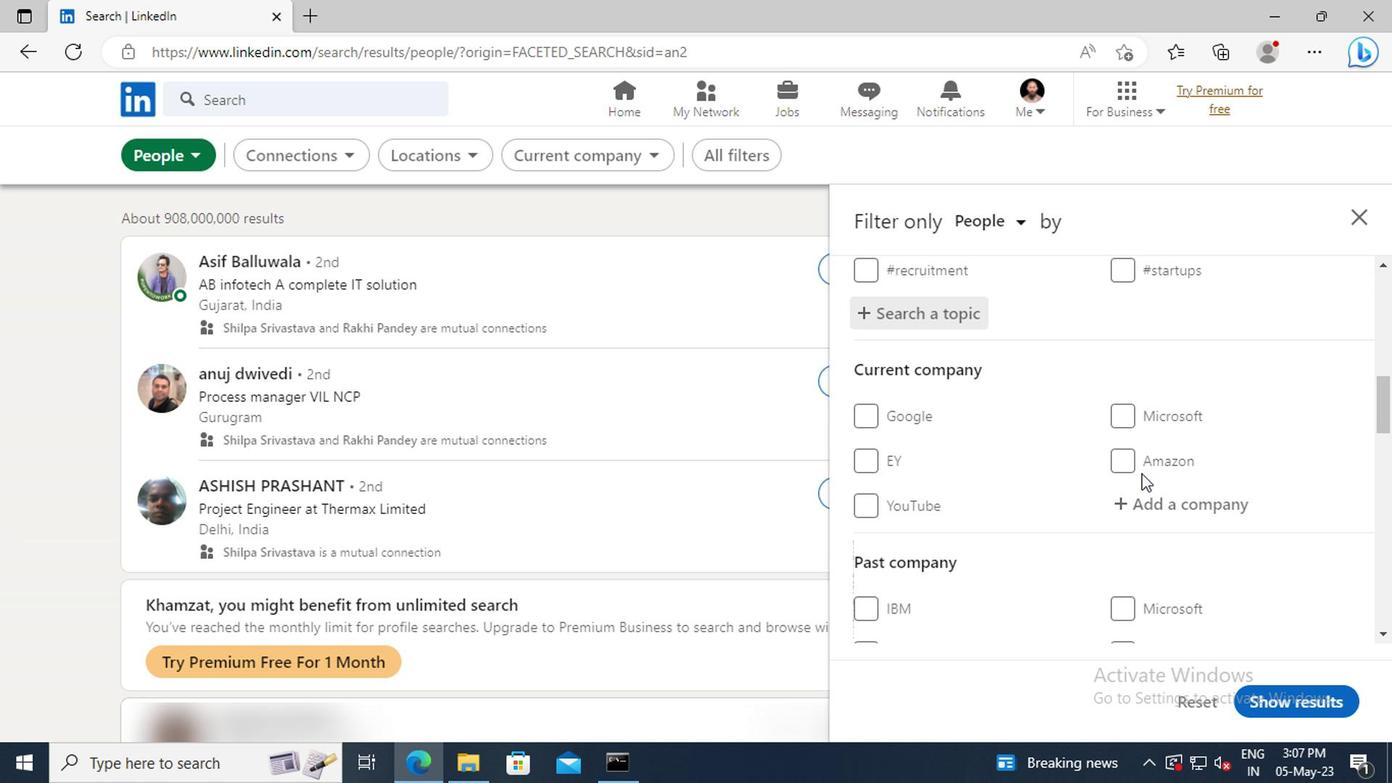 
Action: Mouse scrolled (1137, 473) with delta (0, 0)
Screenshot: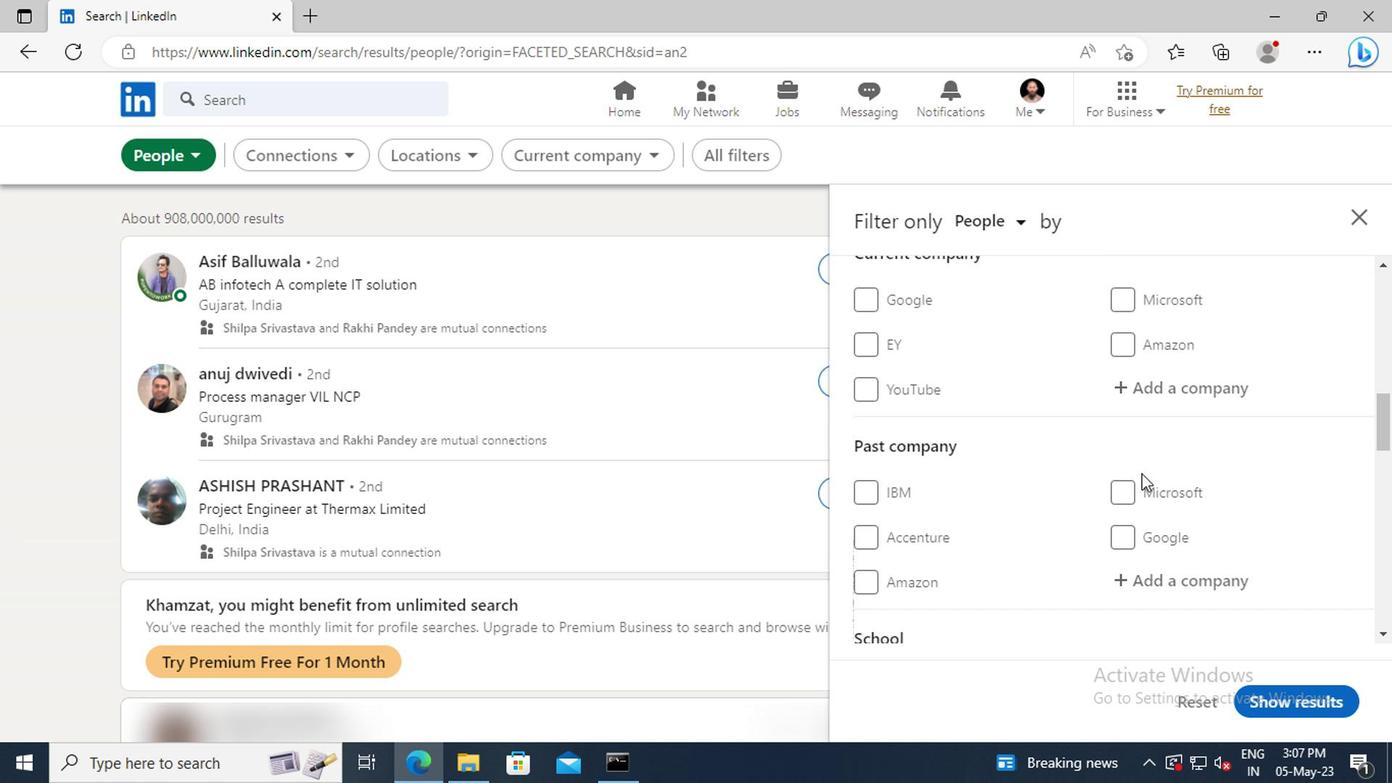 
Action: Mouse scrolled (1137, 473) with delta (0, 0)
Screenshot: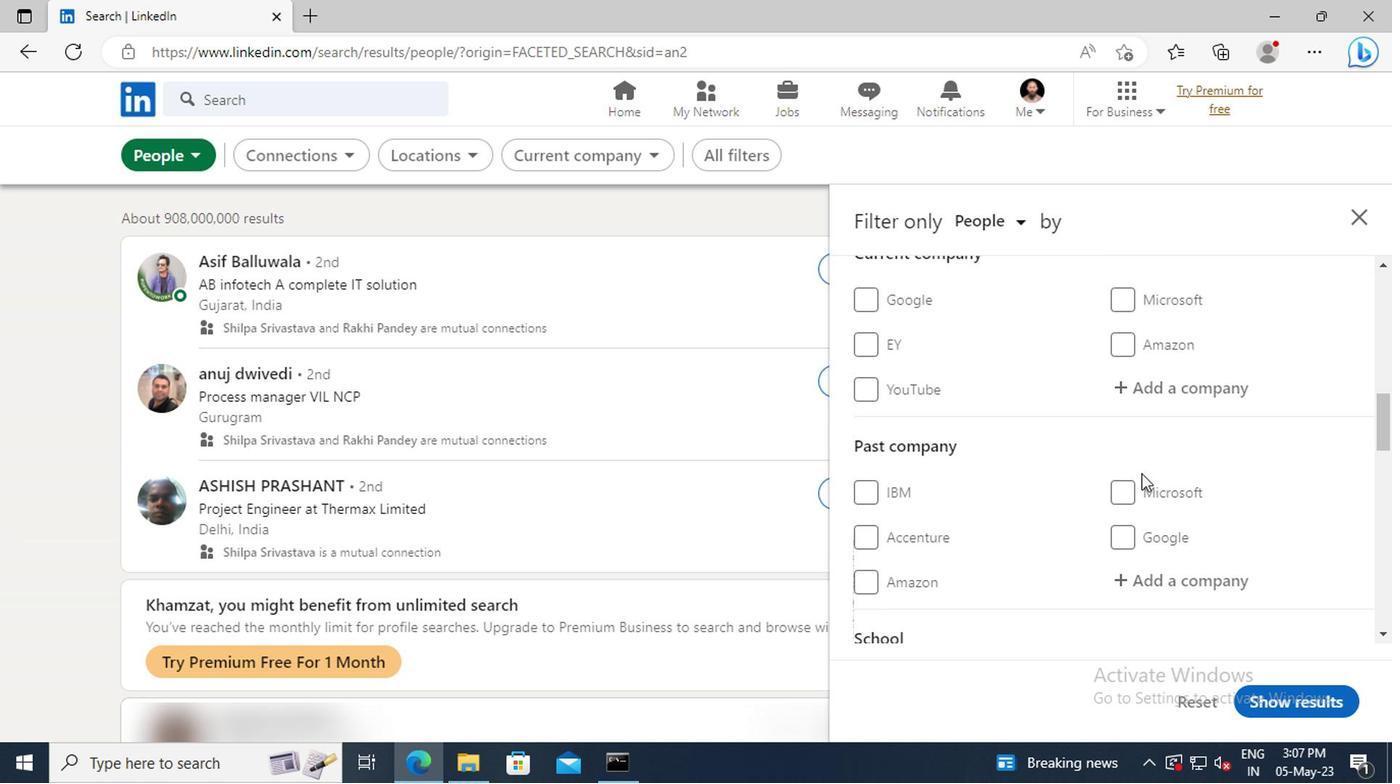 
Action: Mouse scrolled (1137, 473) with delta (0, 0)
Screenshot: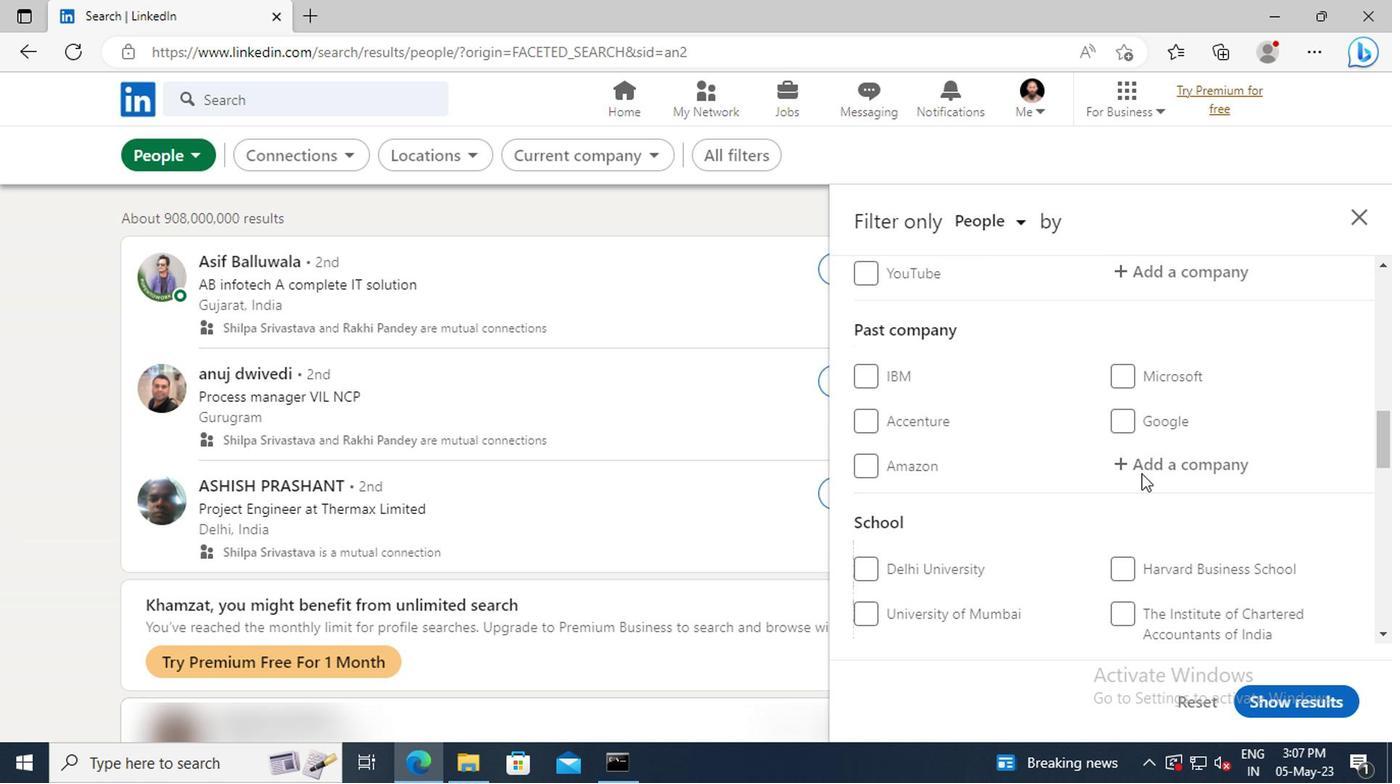 
Action: Mouse scrolled (1137, 473) with delta (0, 0)
Screenshot: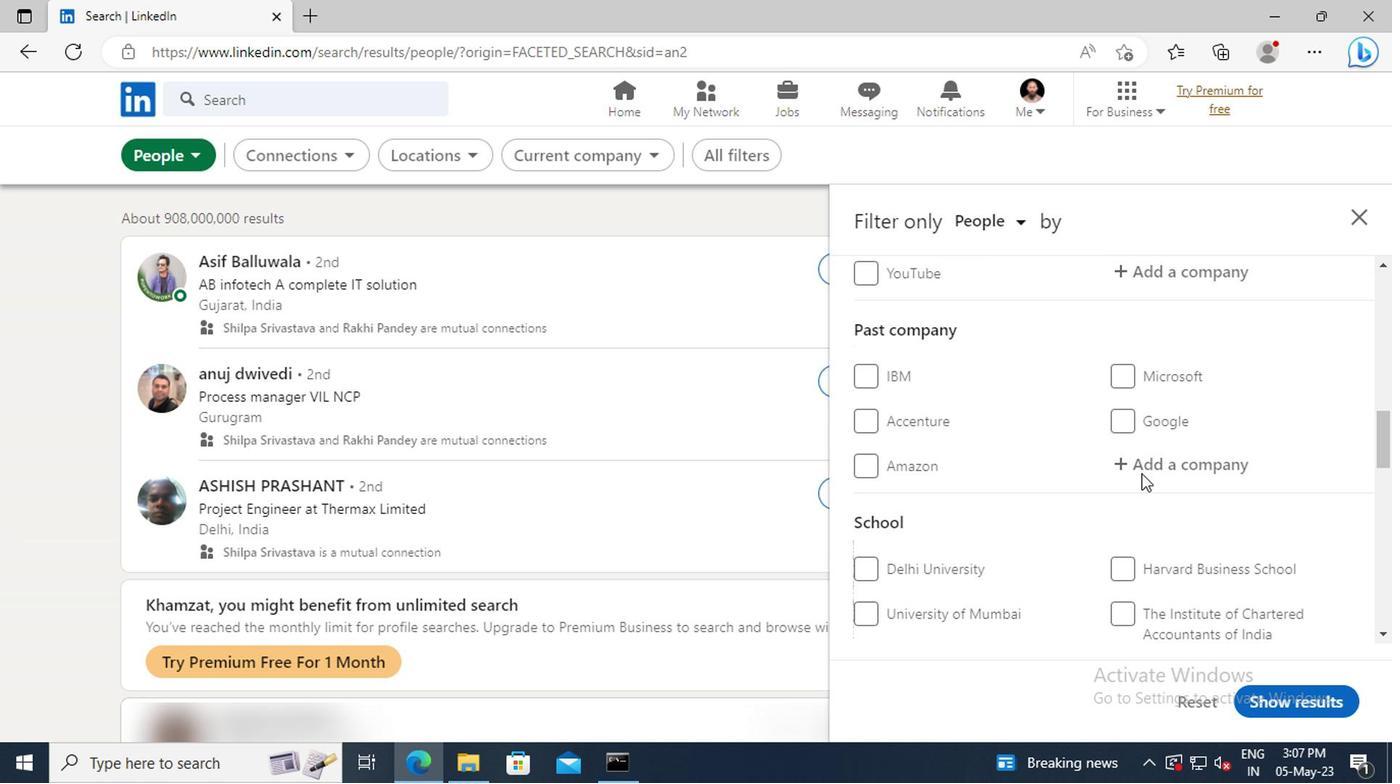 
Action: Mouse scrolled (1137, 473) with delta (0, 0)
Screenshot: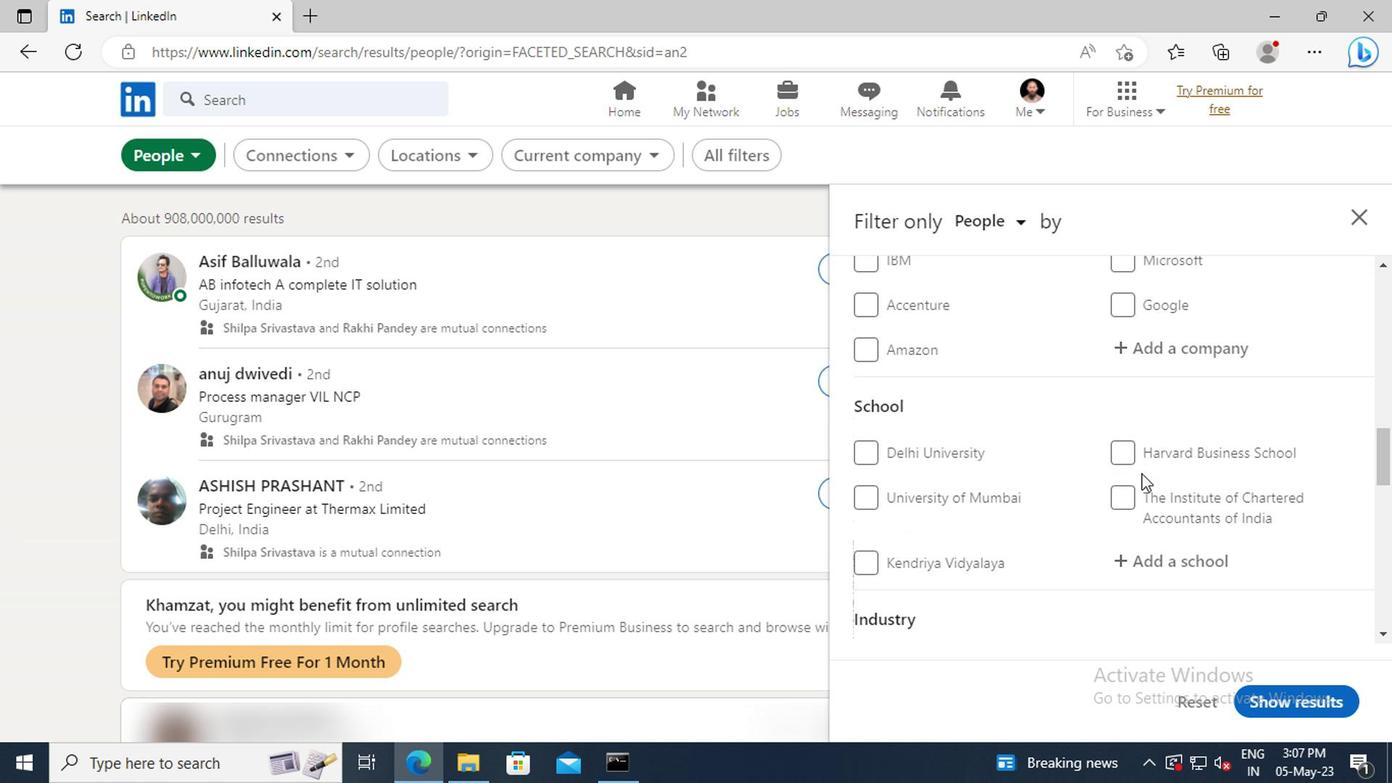 
Action: Mouse scrolled (1137, 473) with delta (0, 0)
Screenshot: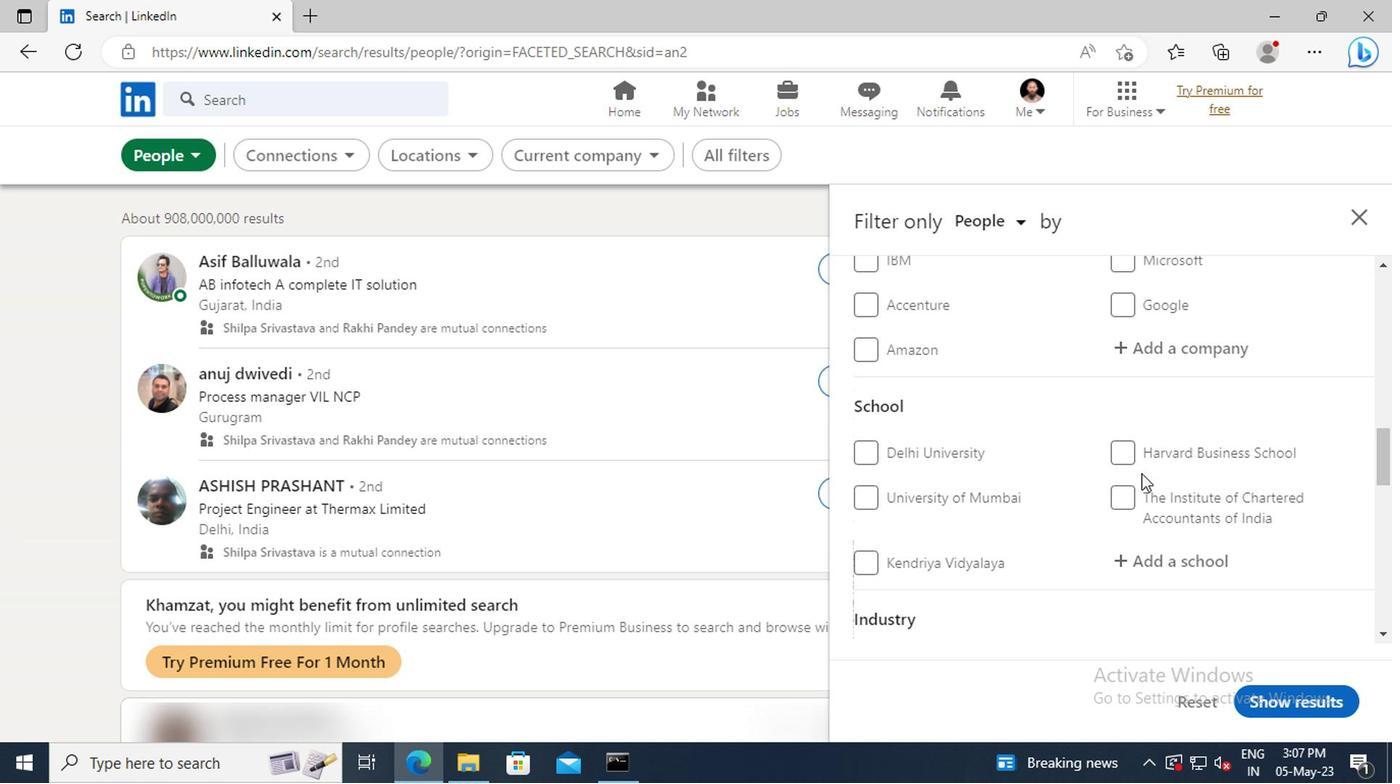 
Action: Mouse scrolled (1137, 473) with delta (0, 0)
Screenshot: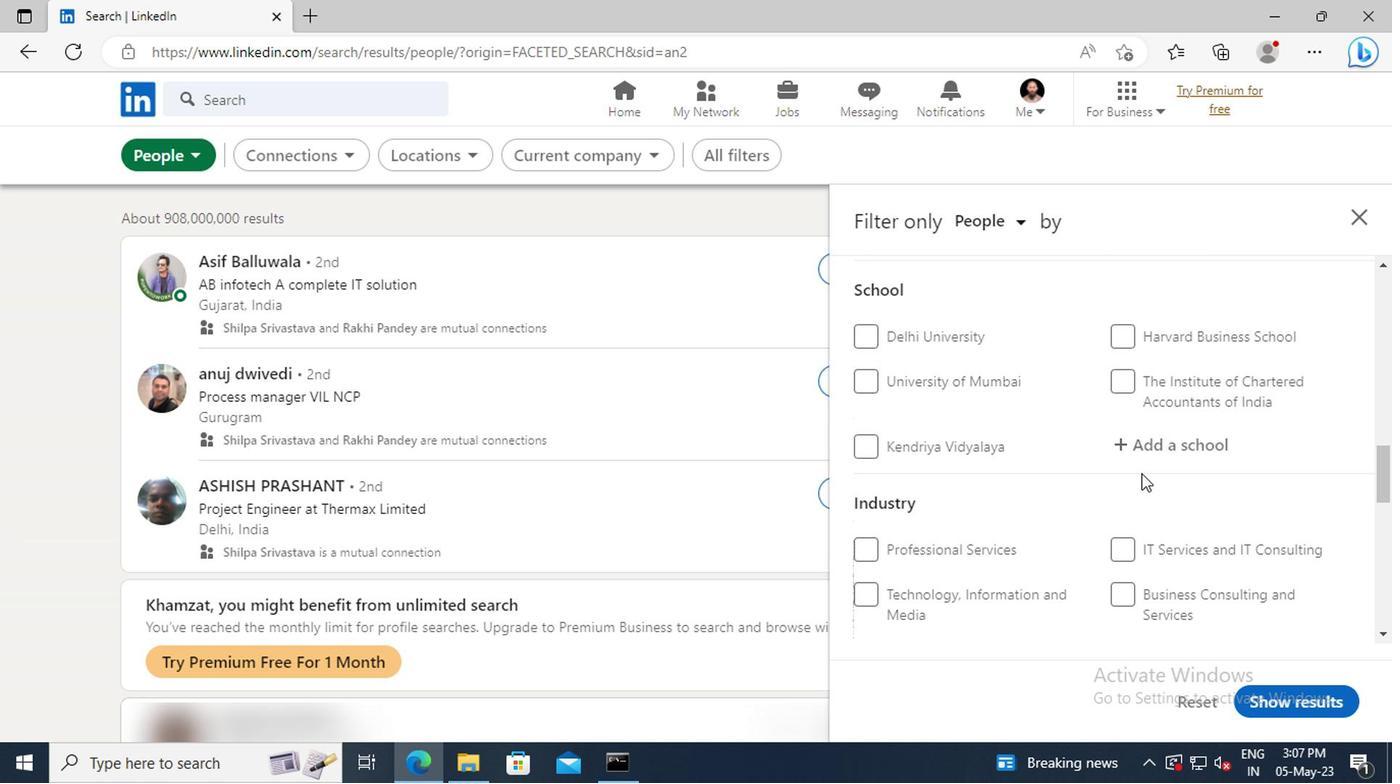 
Action: Mouse scrolled (1137, 473) with delta (0, 0)
Screenshot: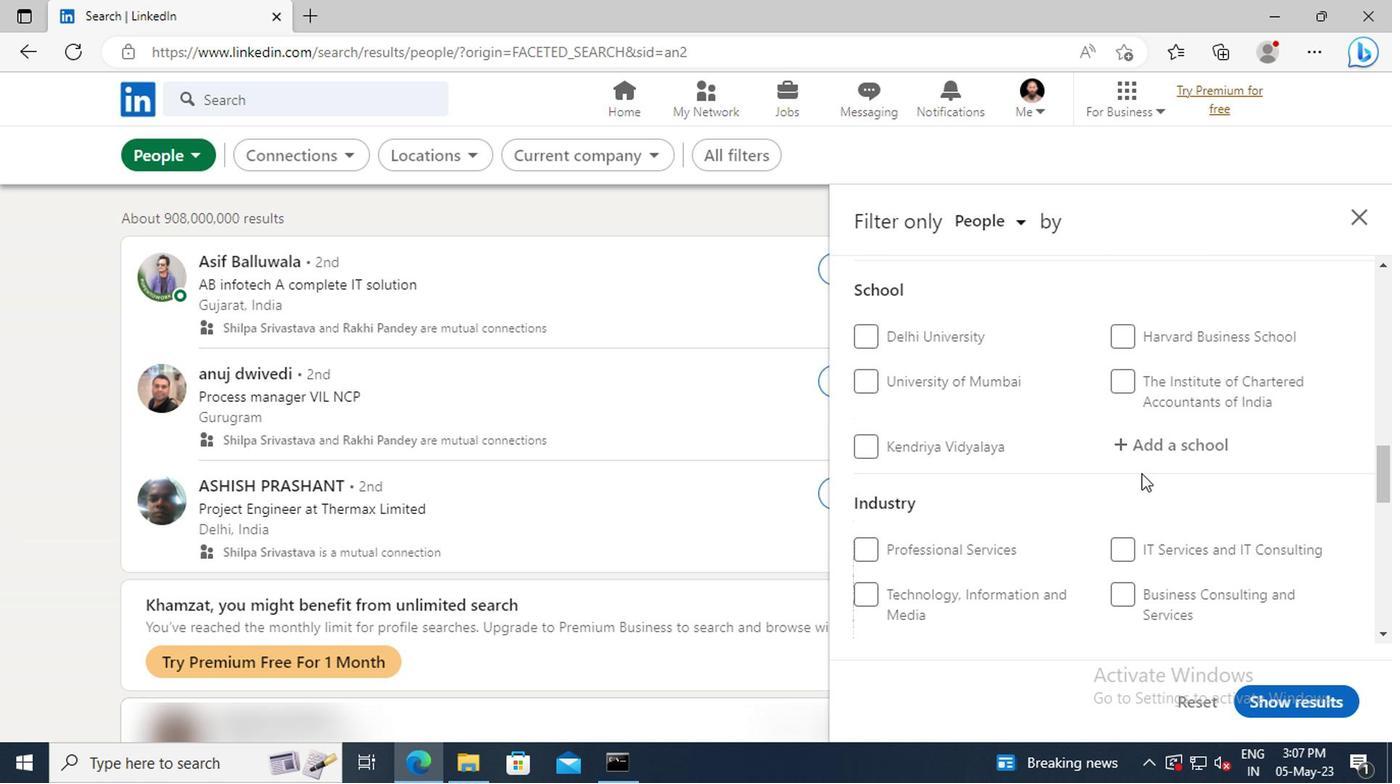 
Action: Mouse scrolled (1137, 473) with delta (0, 0)
Screenshot: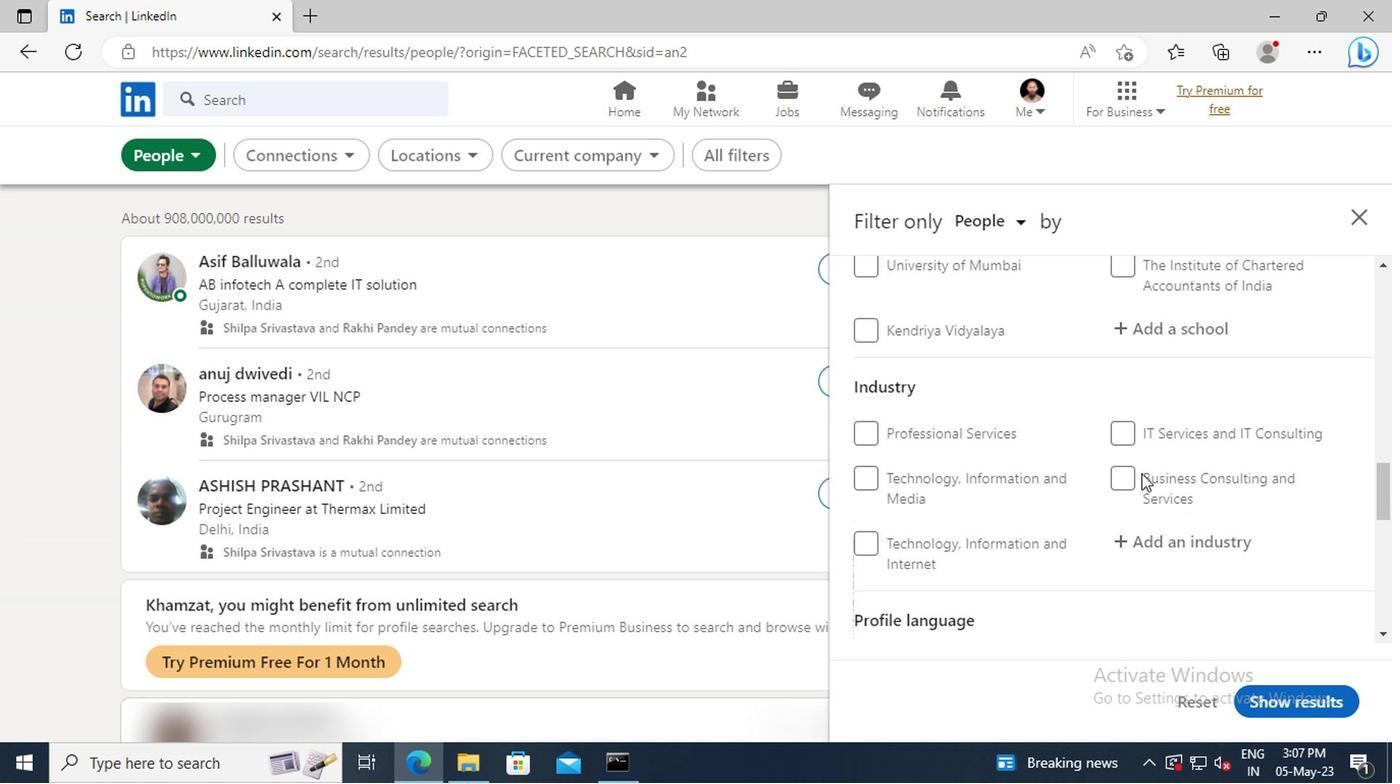 
Action: Mouse scrolled (1137, 473) with delta (0, 0)
Screenshot: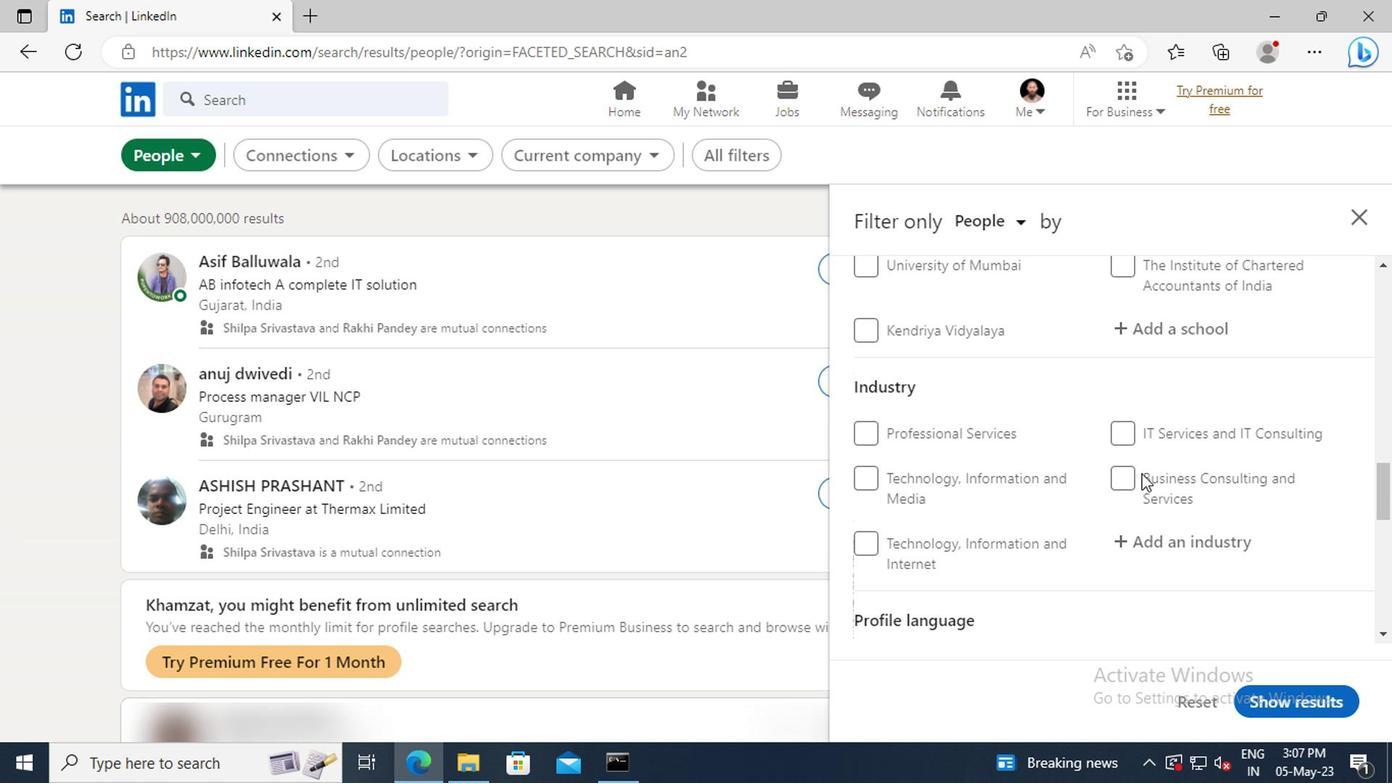 
Action: Mouse scrolled (1137, 473) with delta (0, 0)
Screenshot: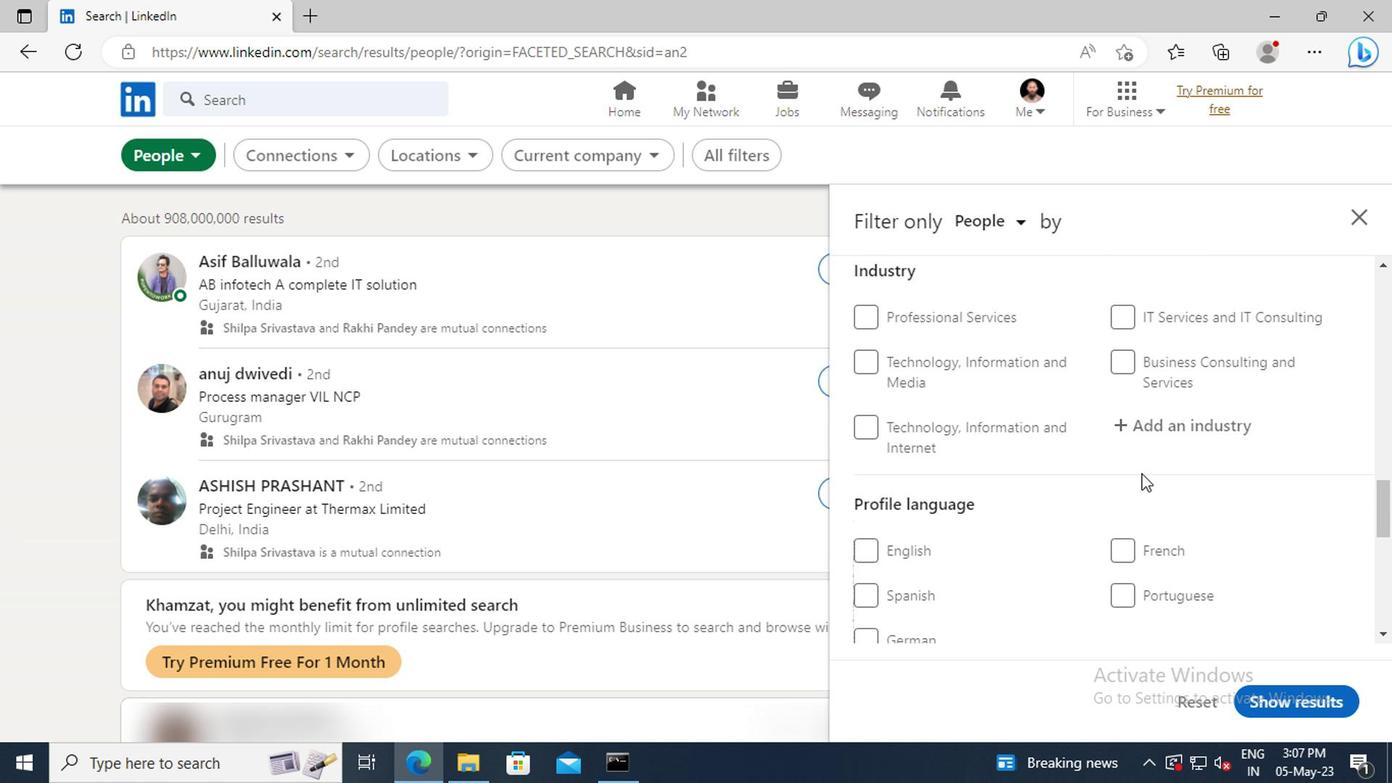 
Action: Mouse moved to (860, 582)
Screenshot: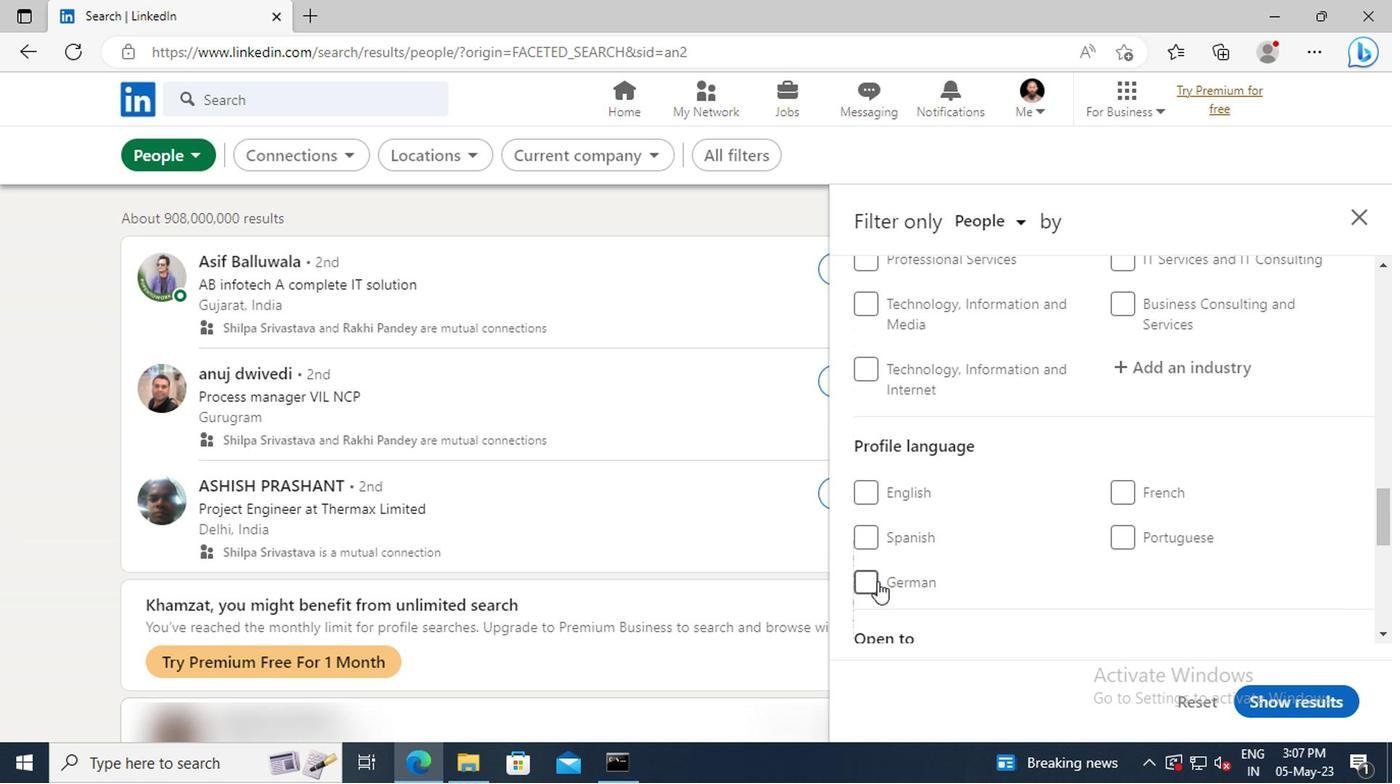 
Action: Mouse pressed left at (860, 582)
Screenshot: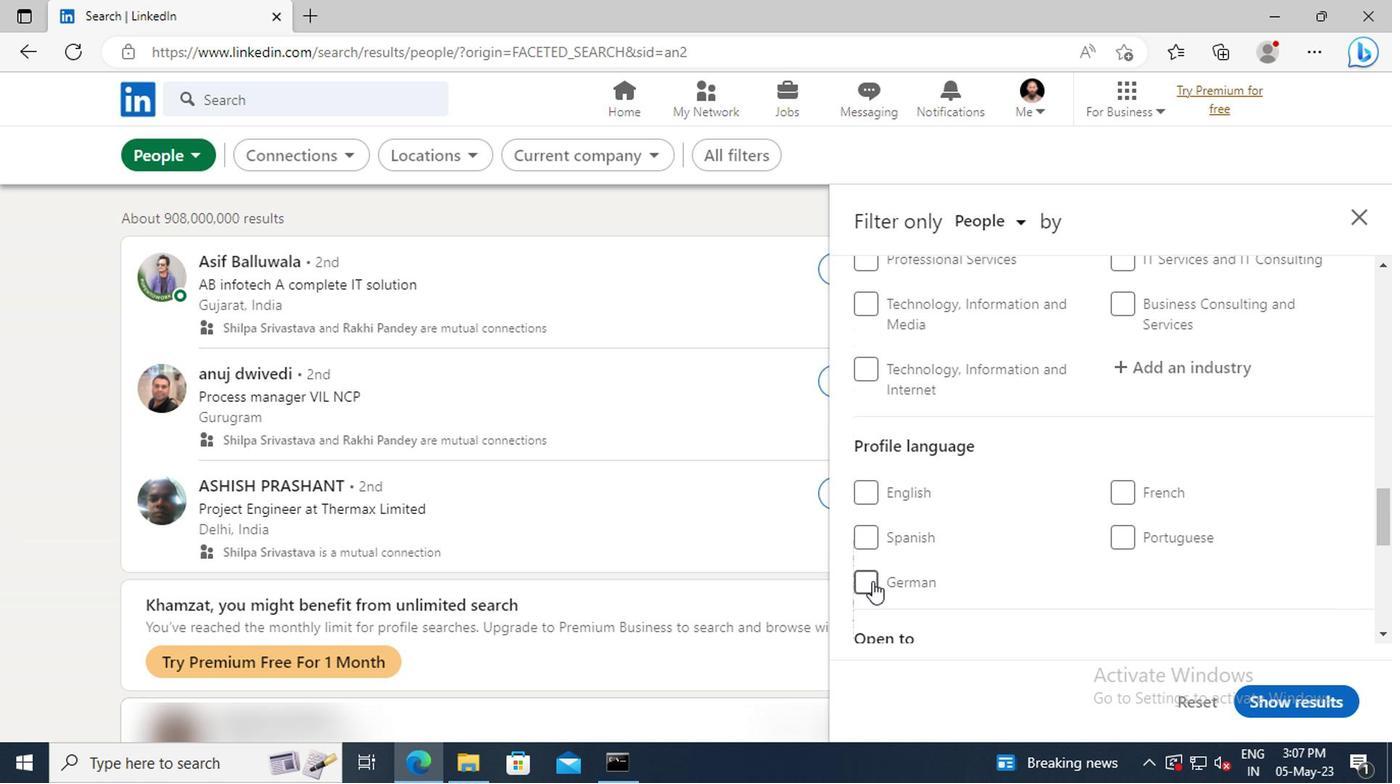 
Action: Mouse moved to (1130, 519)
Screenshot: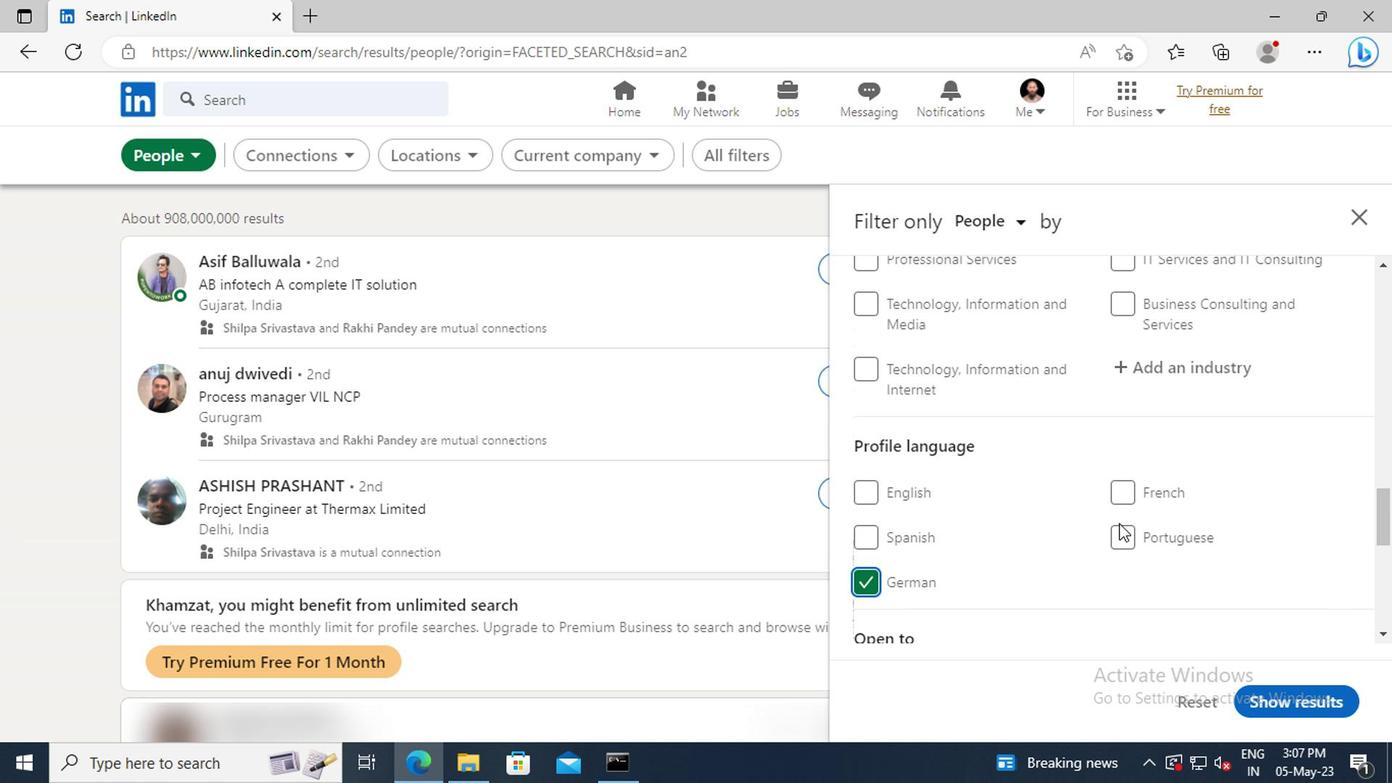 
Action: Mouse scrolled (1130, 520) with delta (0, 0)
Screenshot: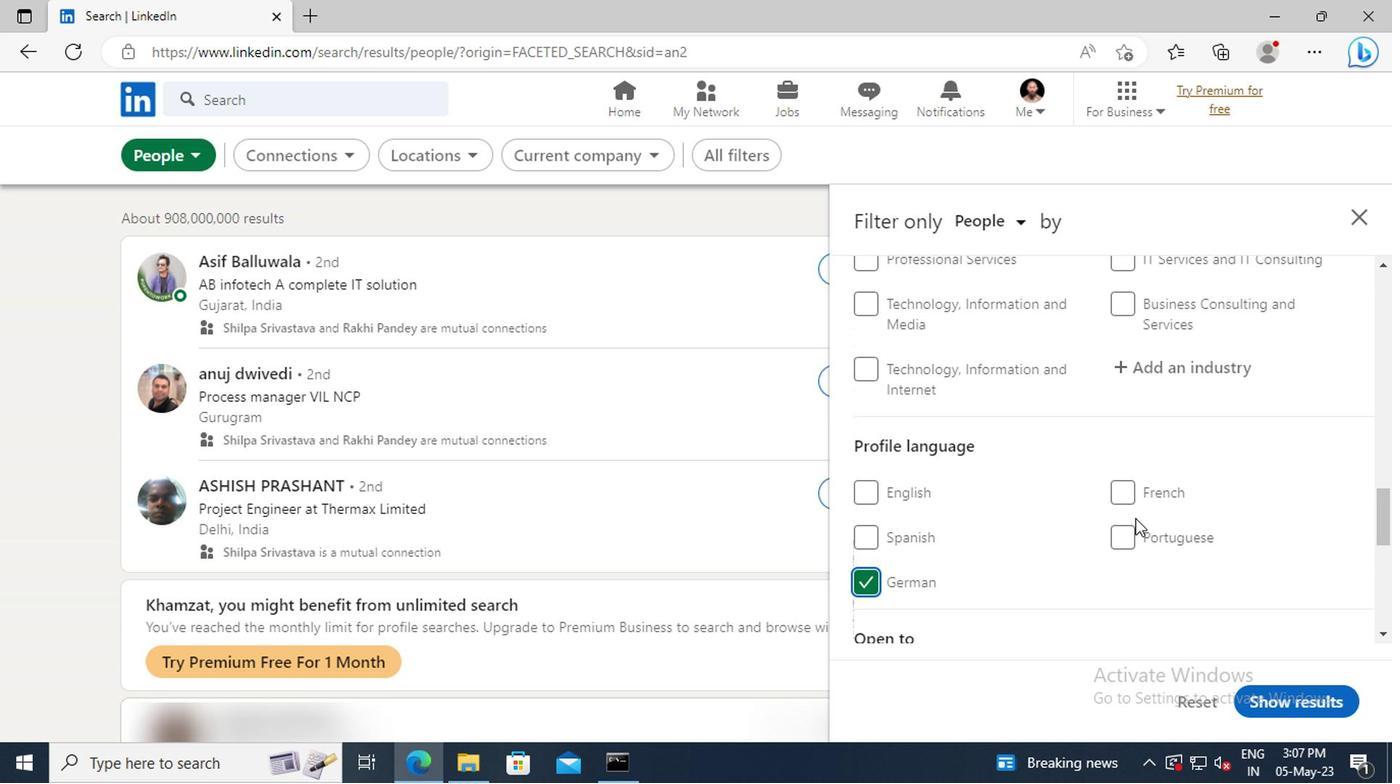 
Action: Mouse scrolled (1130, 520) with delta (0, 0)
Screenshot: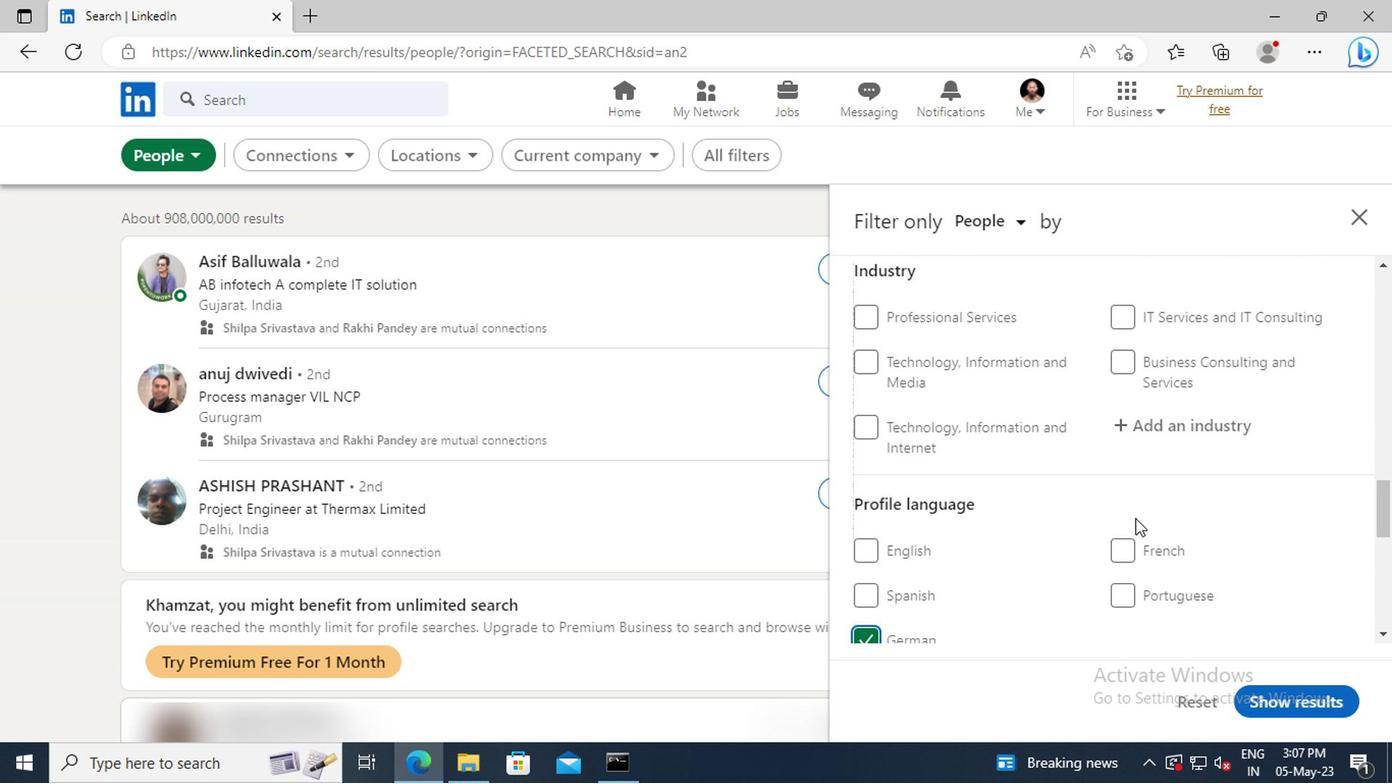 
Action: Mouse scrolled (1130, 520) with delta (0, 0)
Screenshot: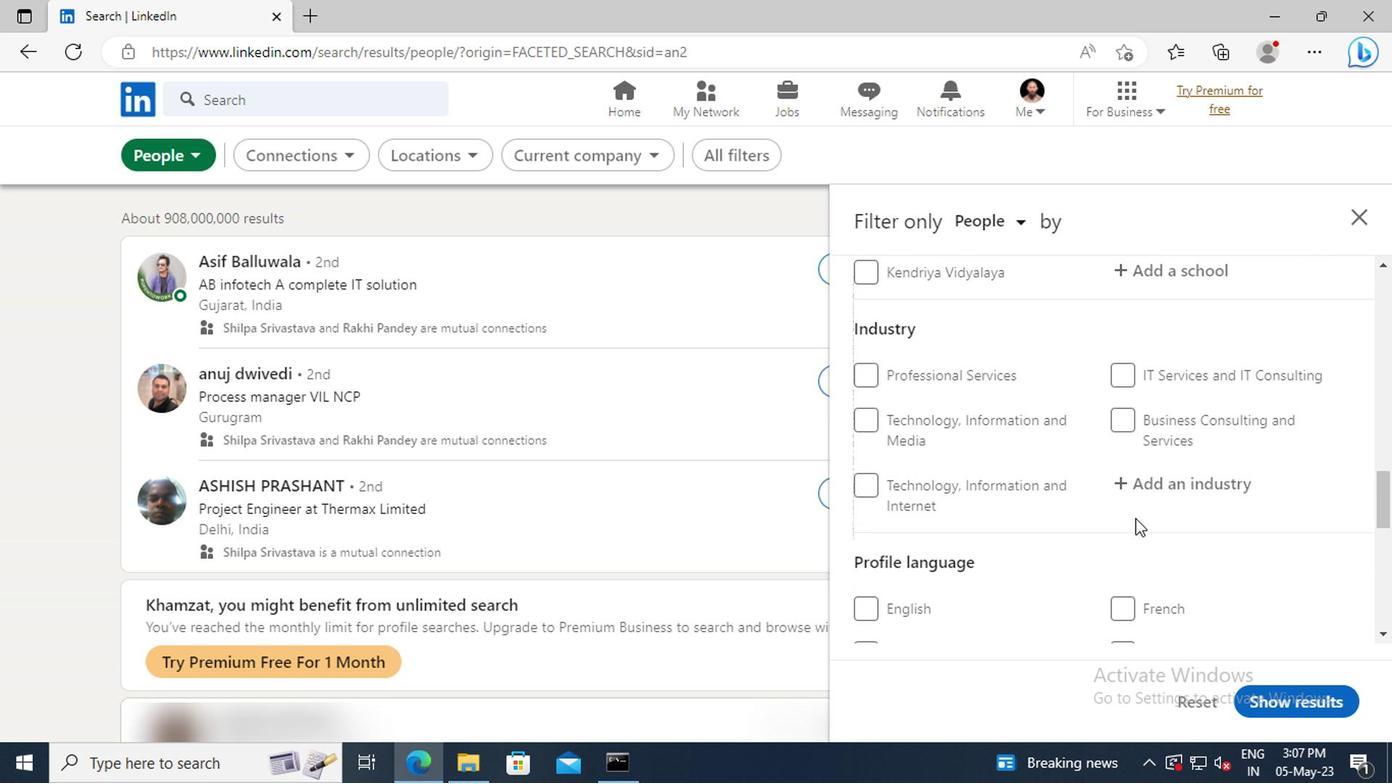 
Action: Mouse scrolled (1130, 520) with delta (0, 0)
Screenshot: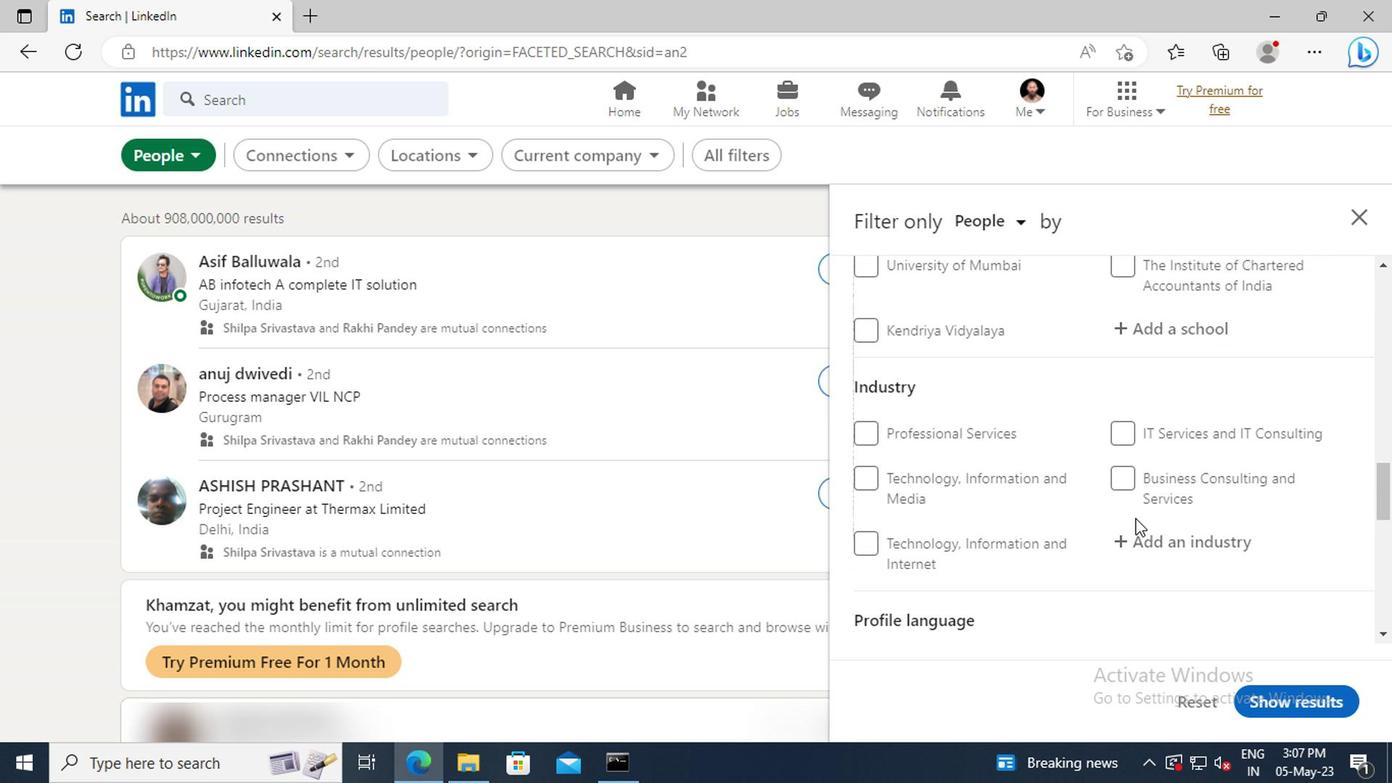 
Action: Mouse scrolled (1130, 520) with delta (0, 0)
Screenshot: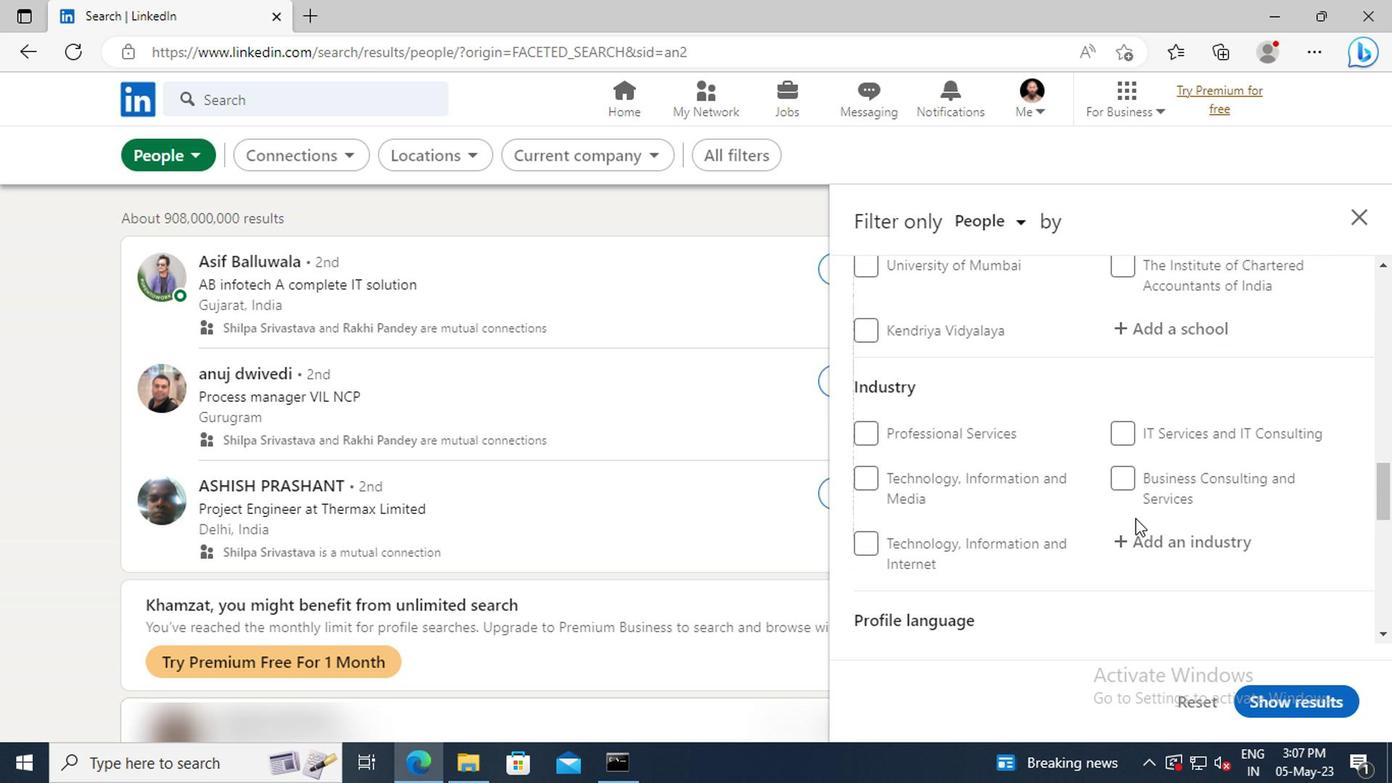 
Action: Mouse scrolled (1130, 520) with delta (0, 0)
Screenshot: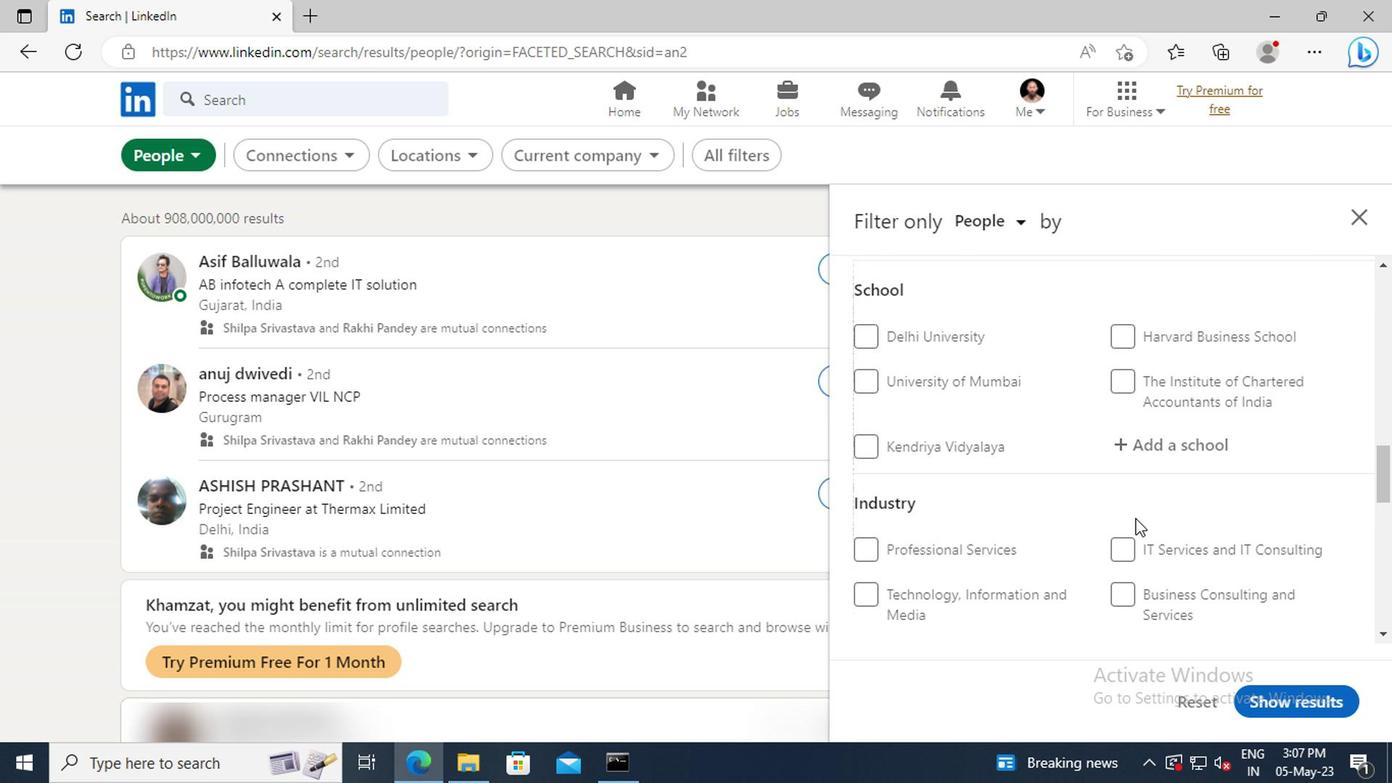 
Action: Mouse scrolled (1130, 520) with delta (0, 0)
Screenshot: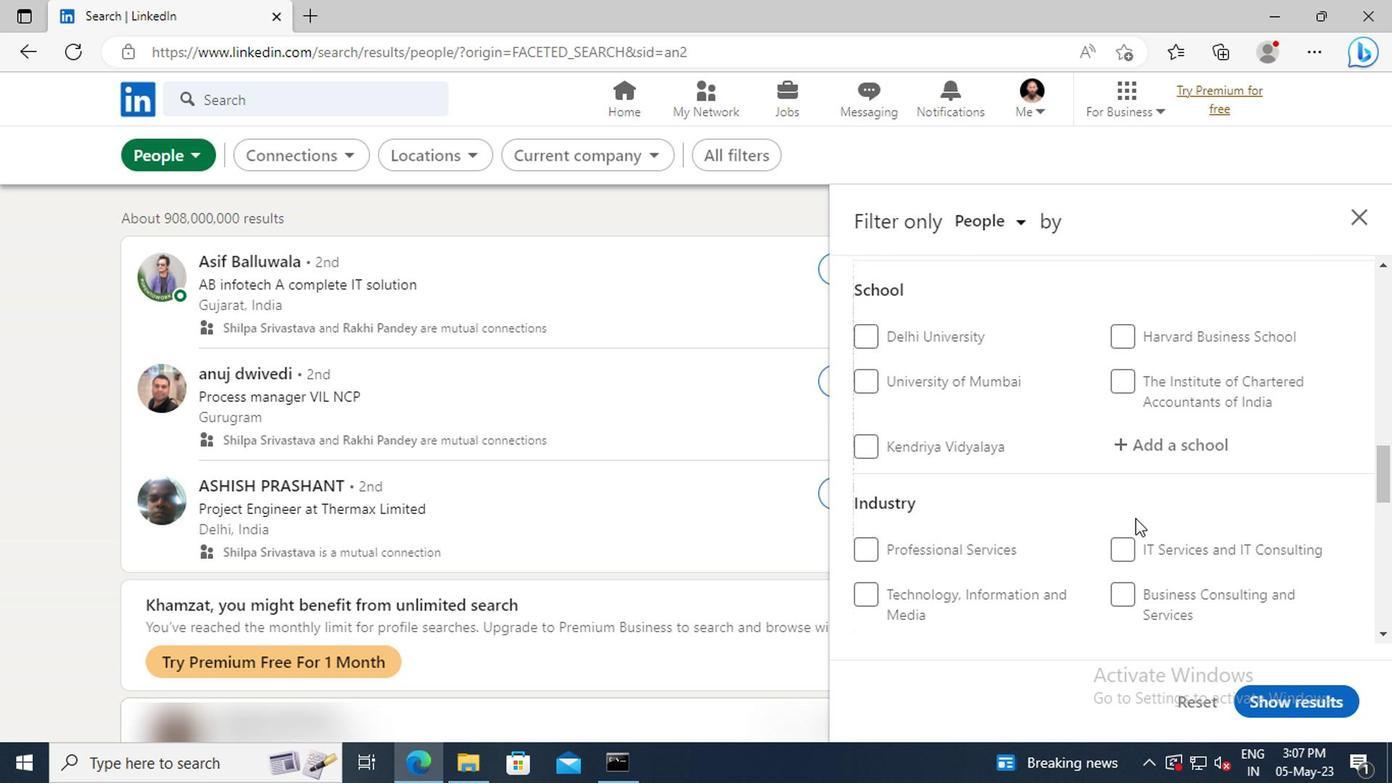 
Action: Mouse scrolled (1130, 520) with delta (0, 0)
Screenshot: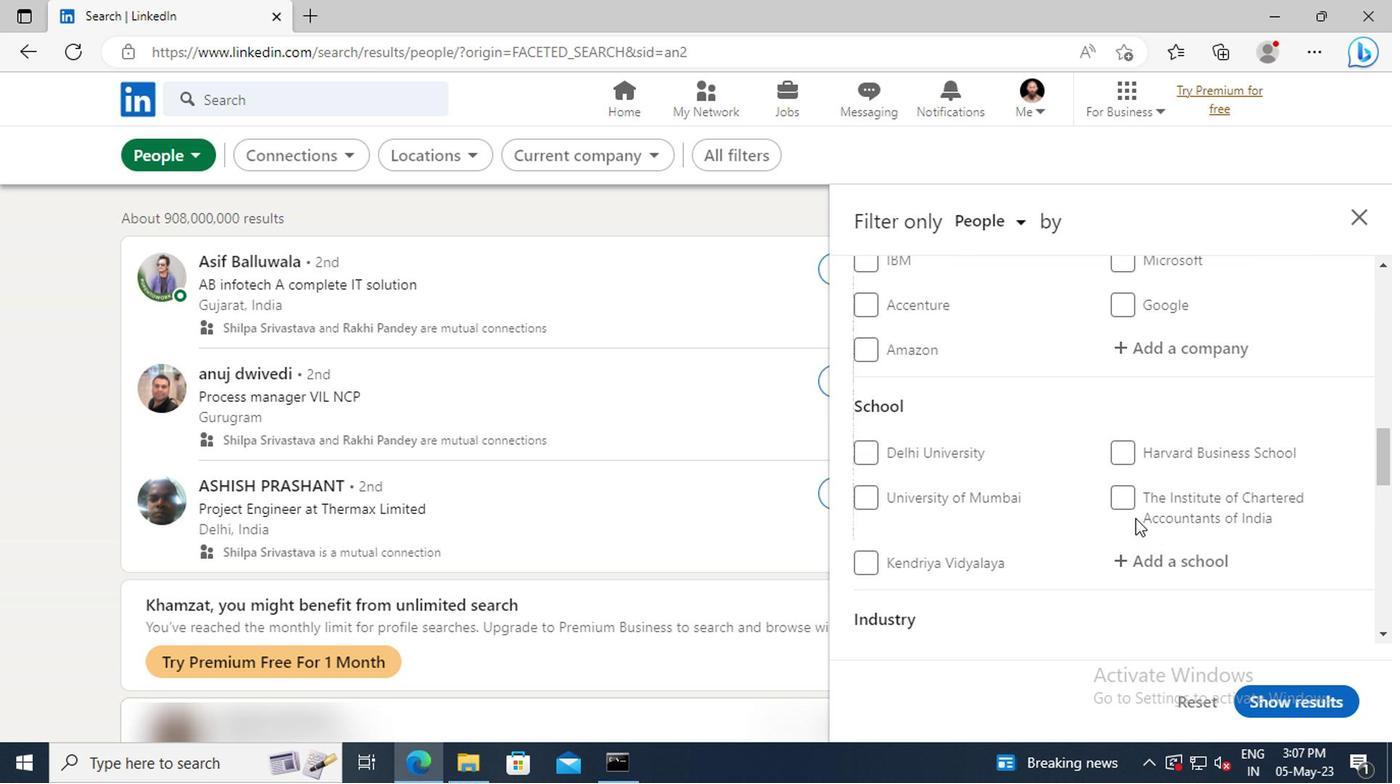 
Action: Mouse scrolled (1130, 520) with delta (0, 0)
Screenshot: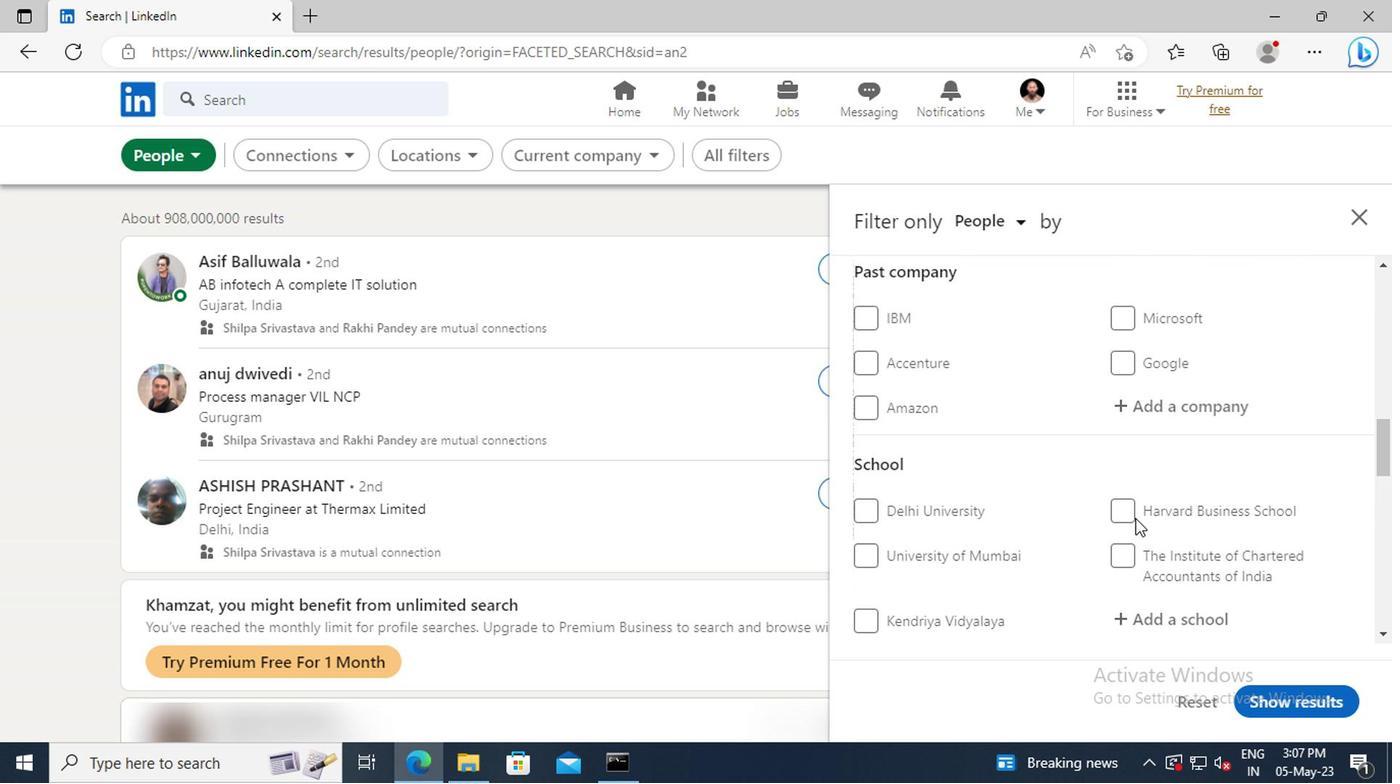 
Action: Mouse scrolled (1130, 520) with delta (0, 0)
Screenshot: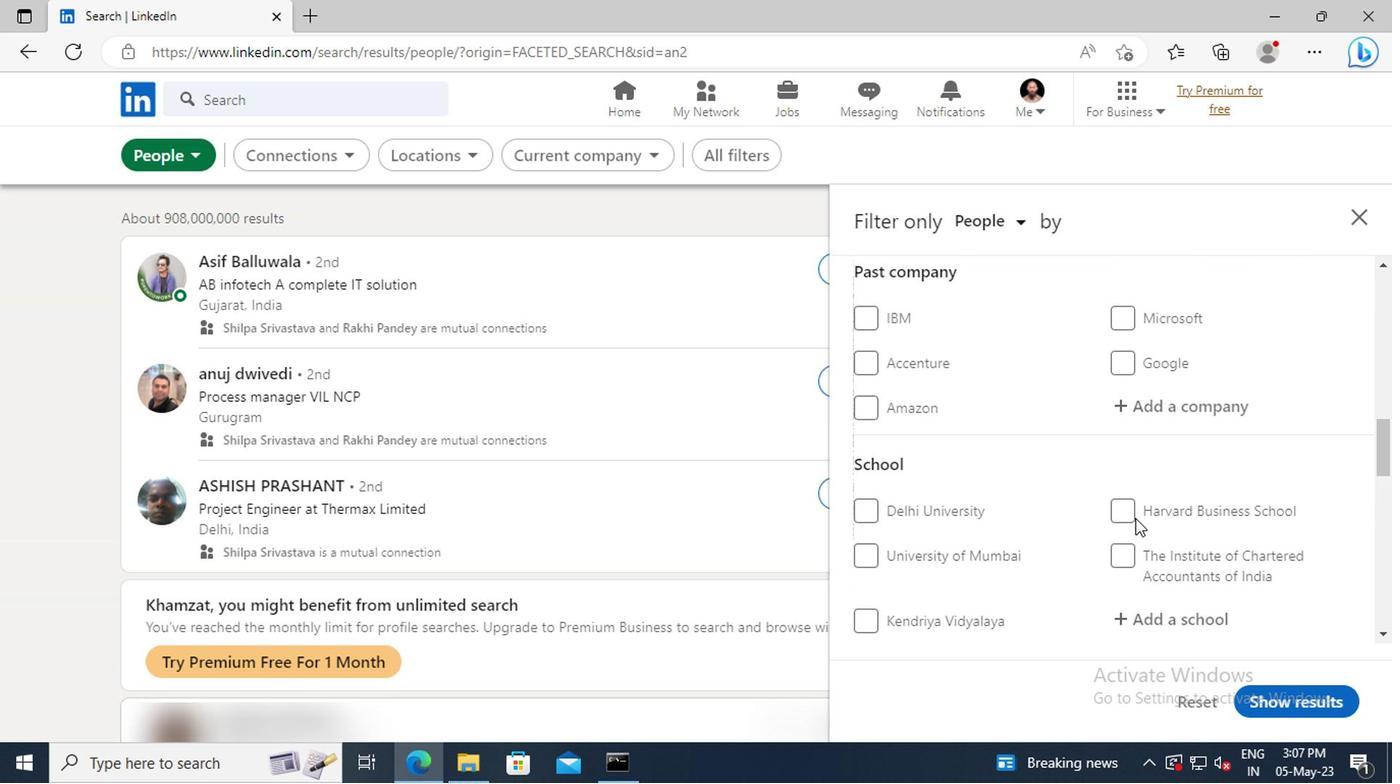 
Action: Mouse scrolled (1130, 520) with delta (0, 0)
Screenshot: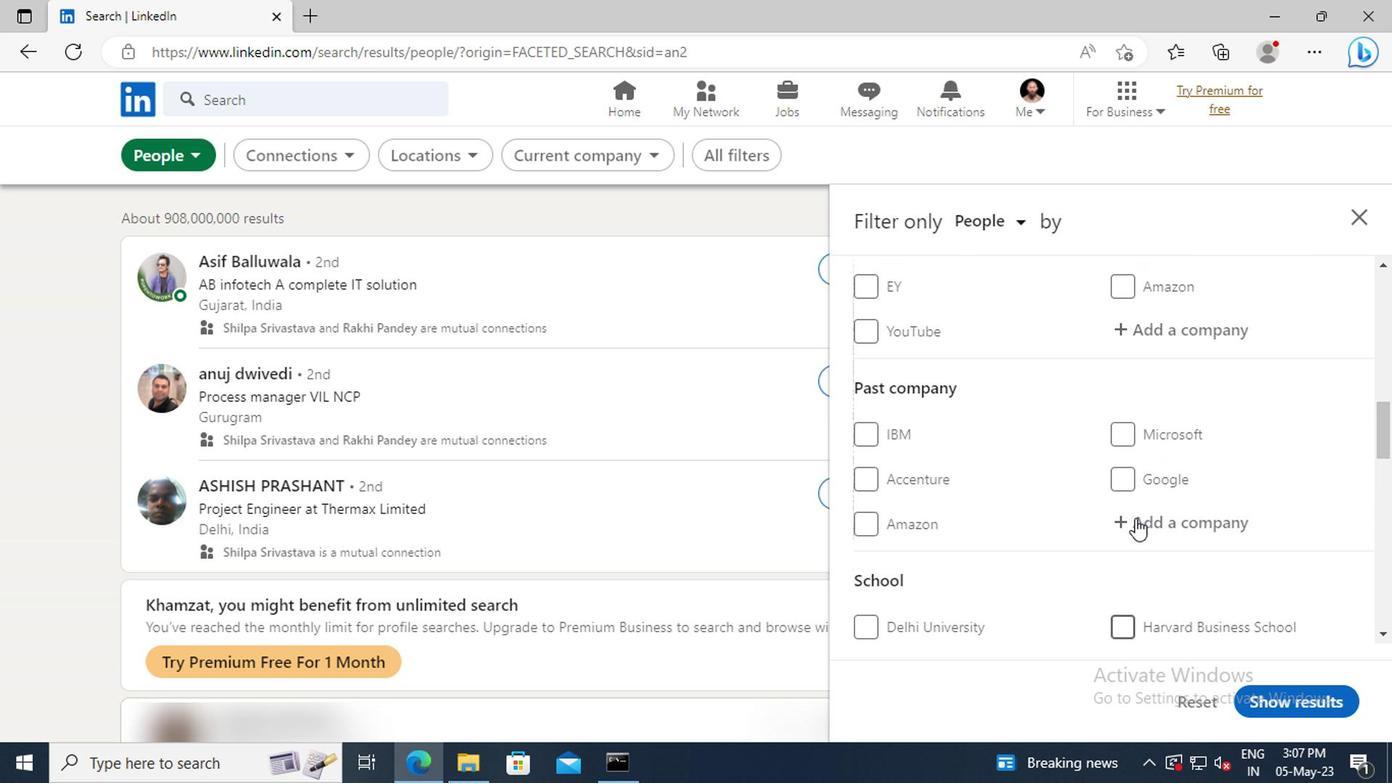
Action: Mouse scrolled (1130, 520) with delta (0, 0)
Screenshot: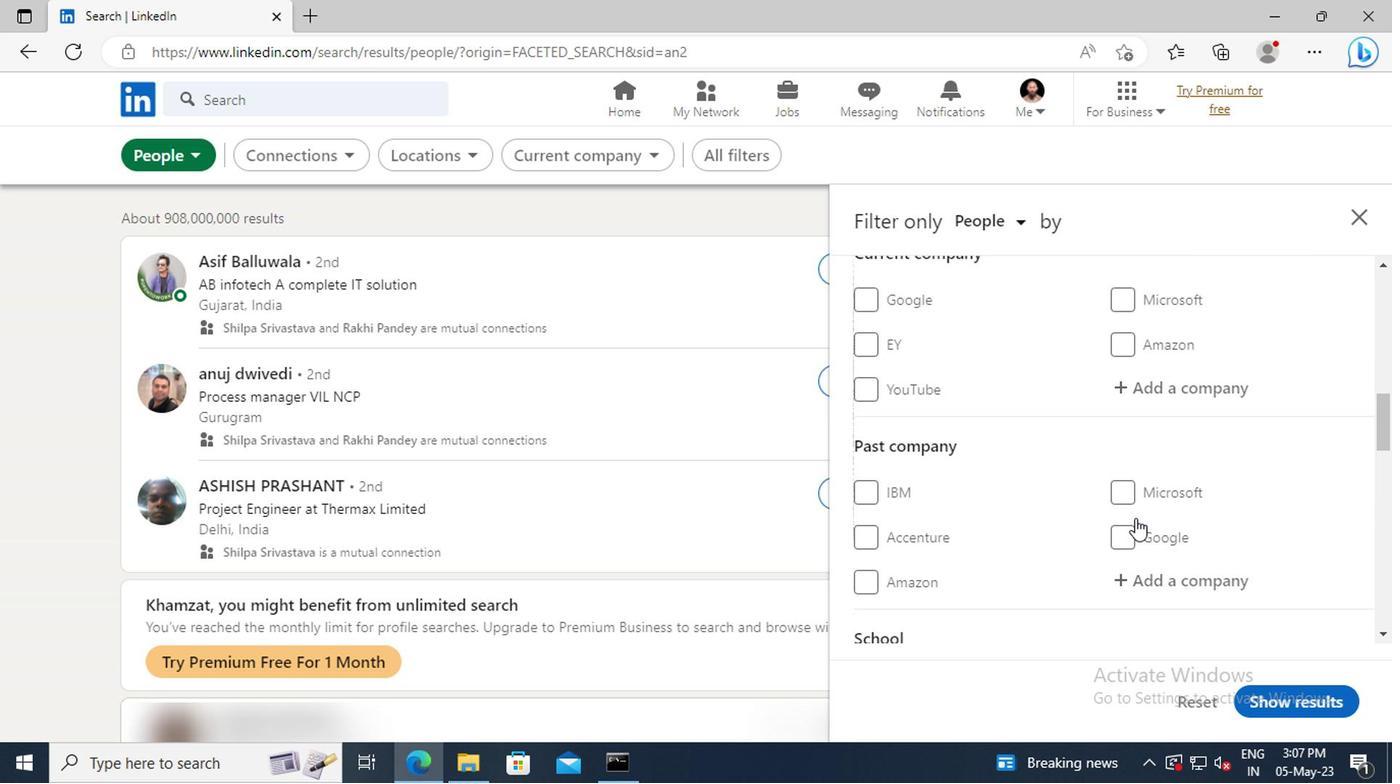 
Action: Mouse moved to (1124, 451)
Screenshot: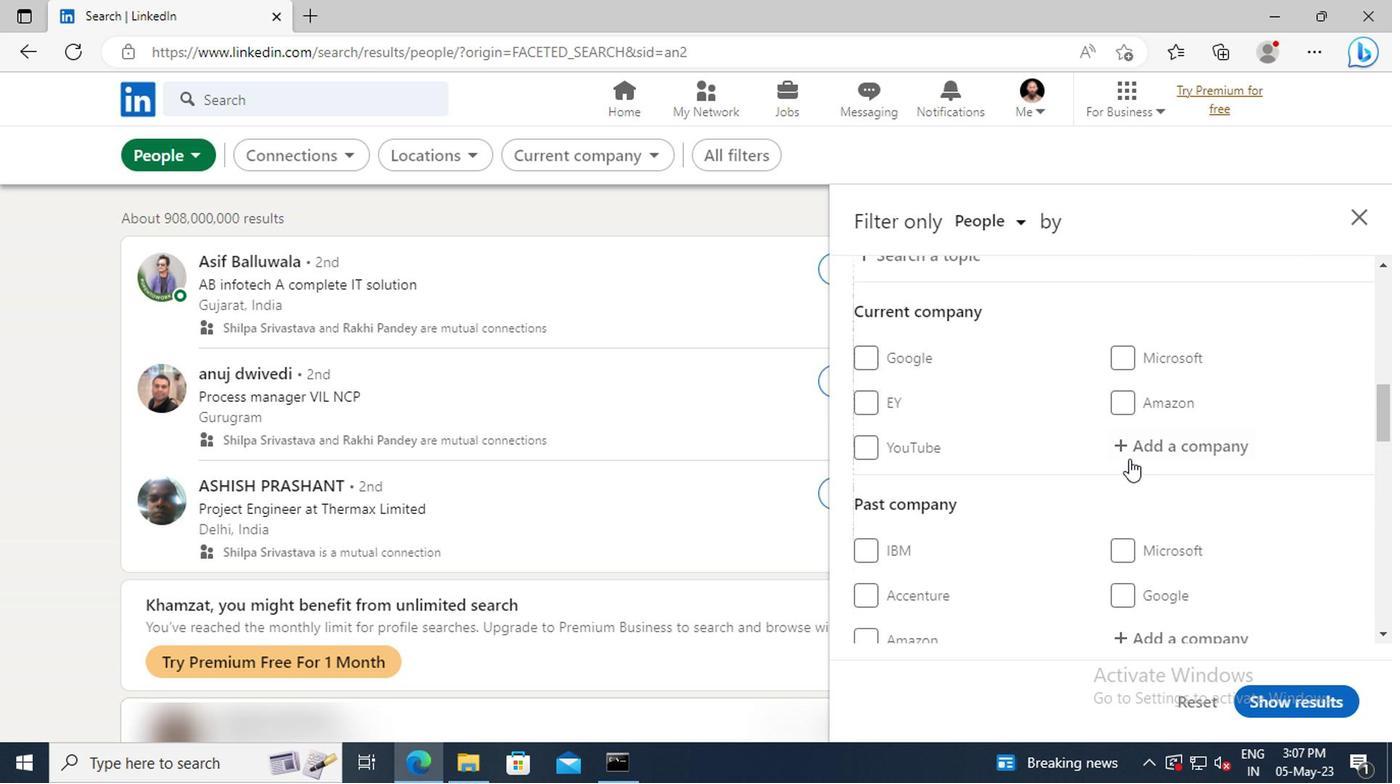 
Action: Mouse pressed left at (1124, 451)
Screenshot: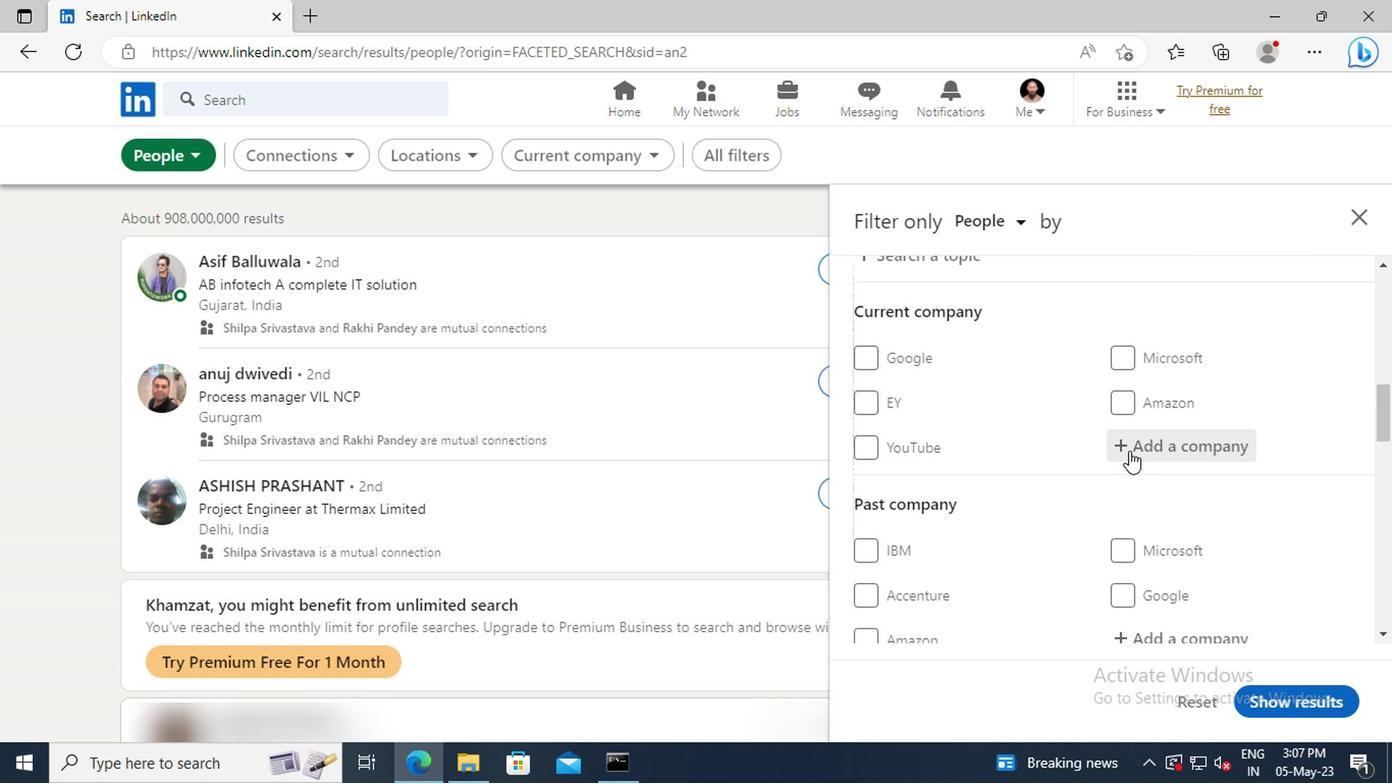 
Action: Key pressed <Key.shift>TEACHNOOK
Screenshot: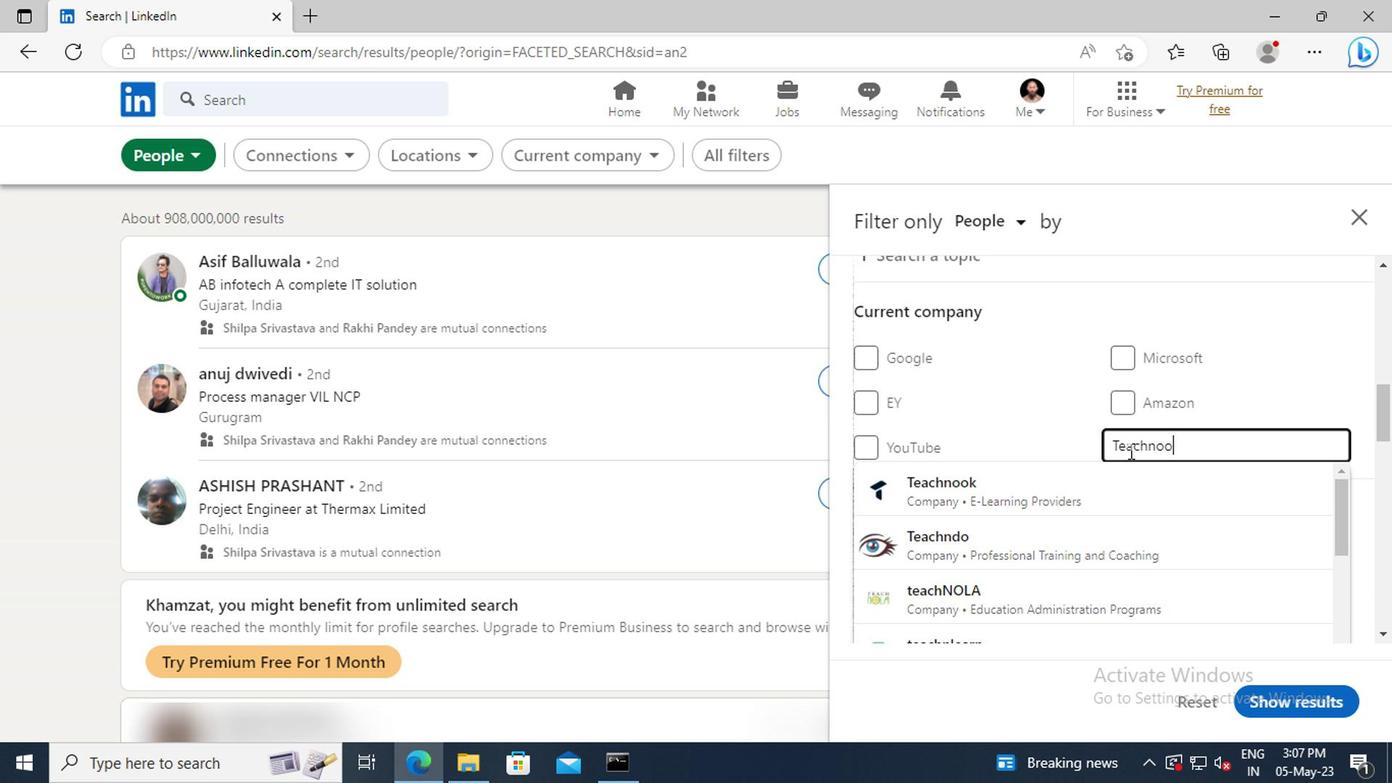 
Action: Mouse moved to (1125, 478)
Screenshot: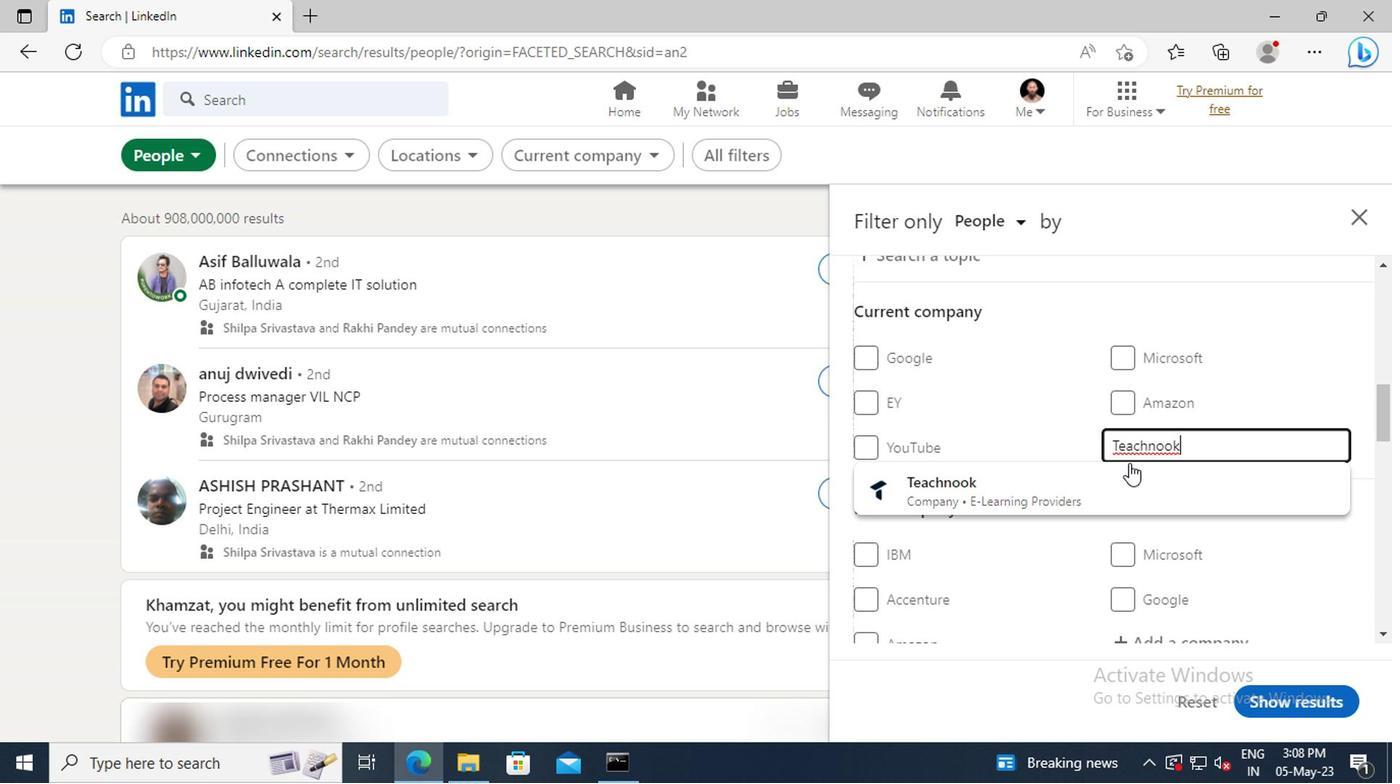 
Action: Mouse pressed left at (1125, 478)
Screenshot: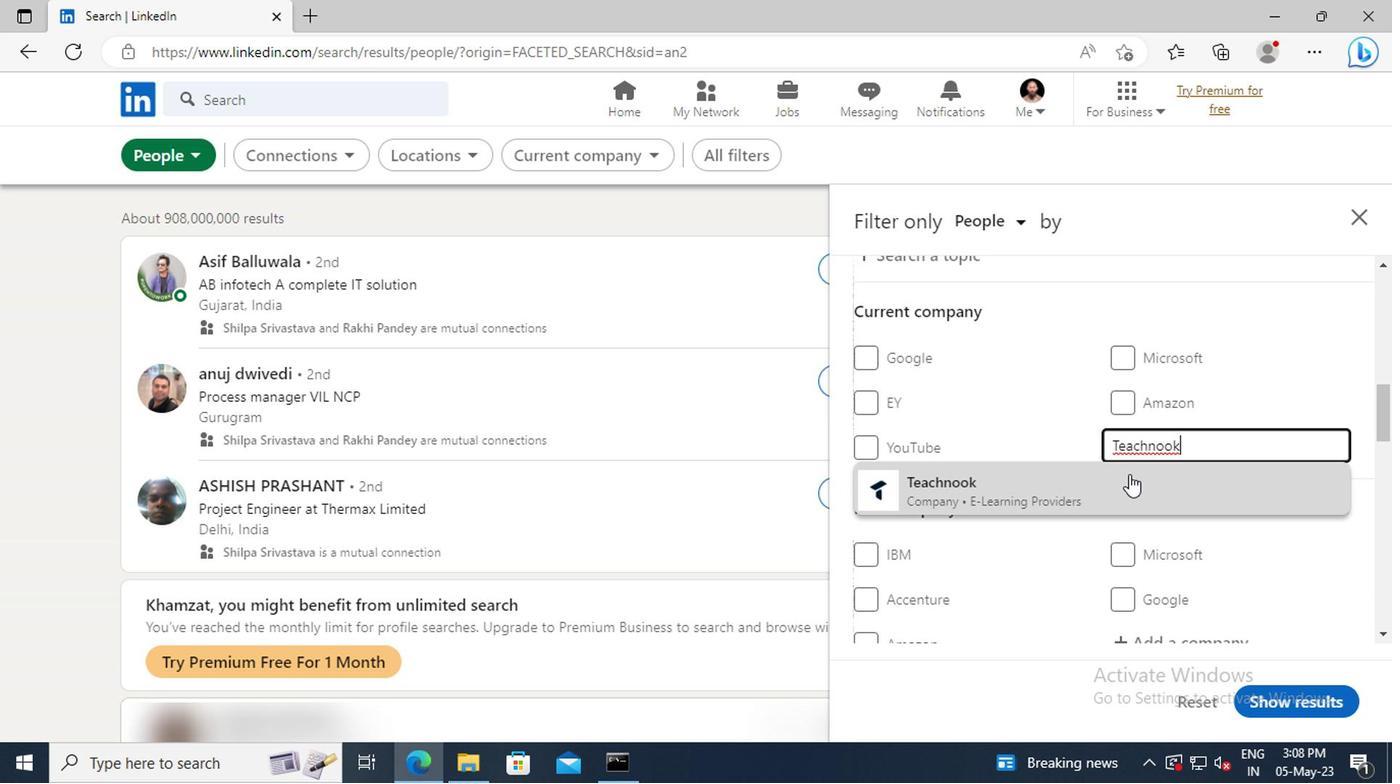 
Action: Mouse moved to (1047, 528)
Screenshot: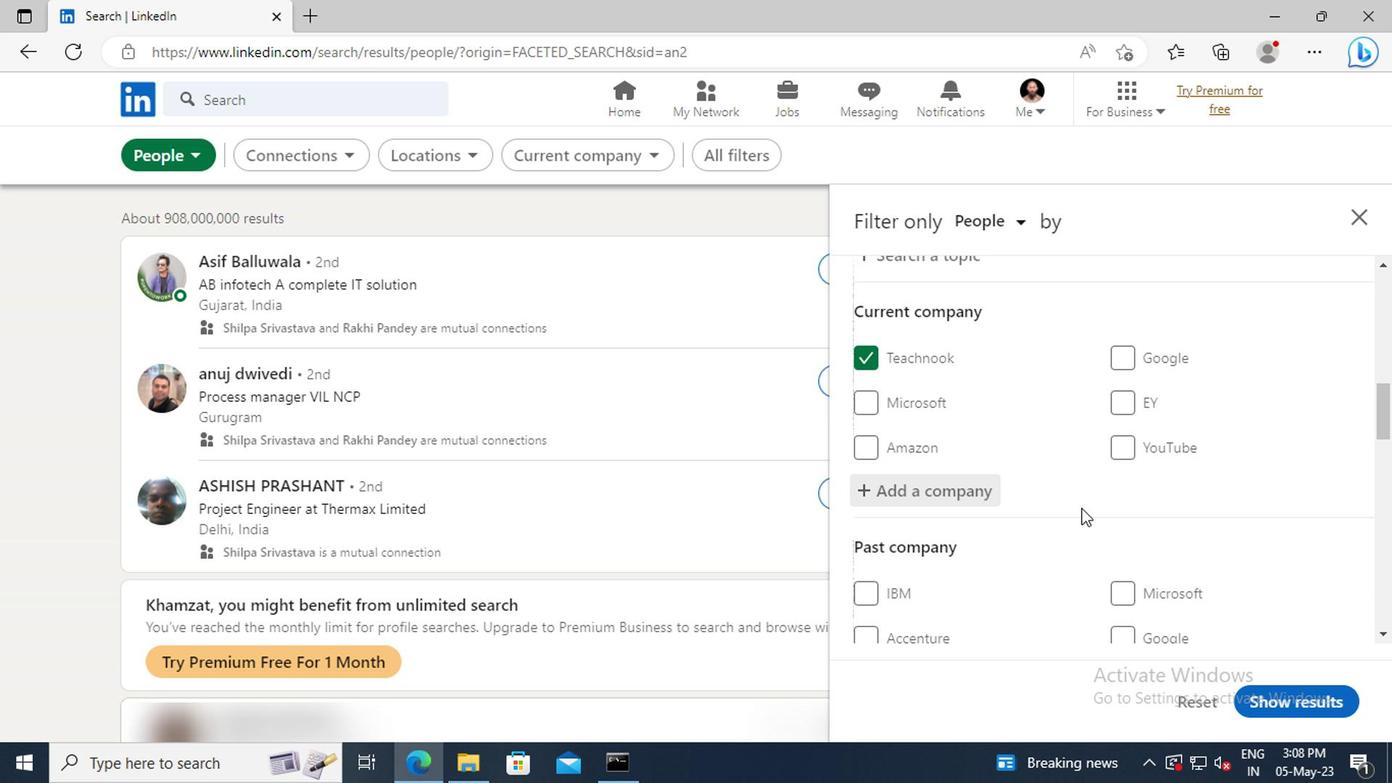 
Action: Mouse scrolled (1047, 527) with delta (0, -1)
Screenshot: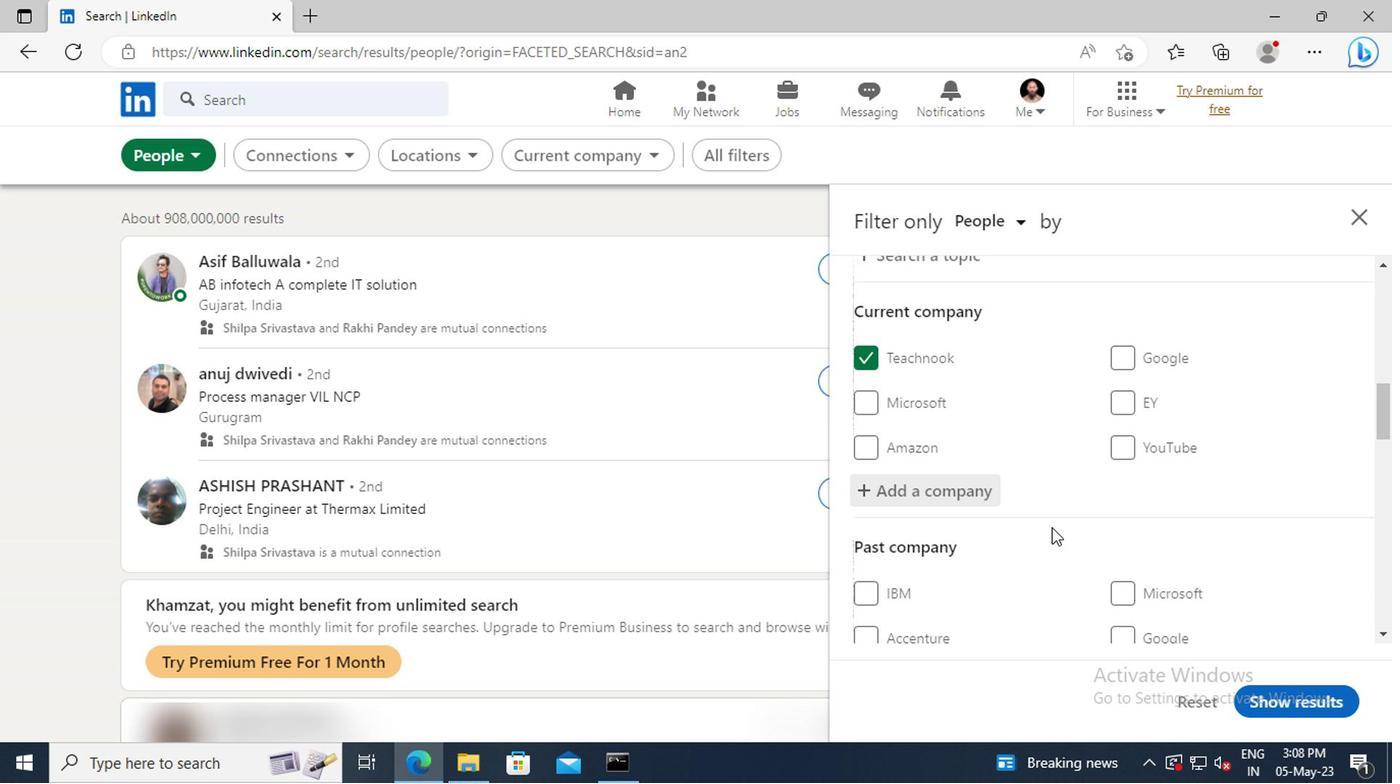
Action: Mouse scrolled (1047, 527) with delta (0, -1)
Screenshot: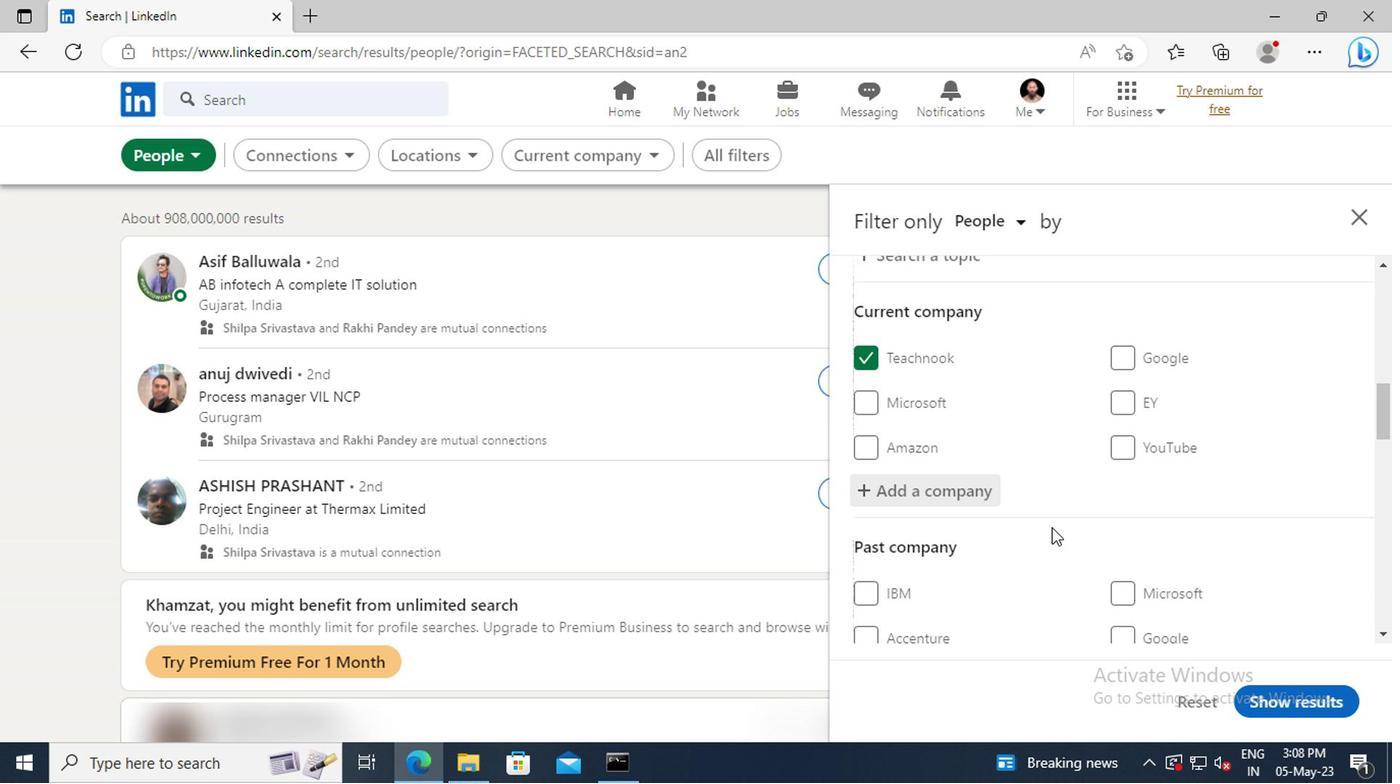 
Action: Mouse scrolled (1047, 527) with delta (0, -1)
Screenshot: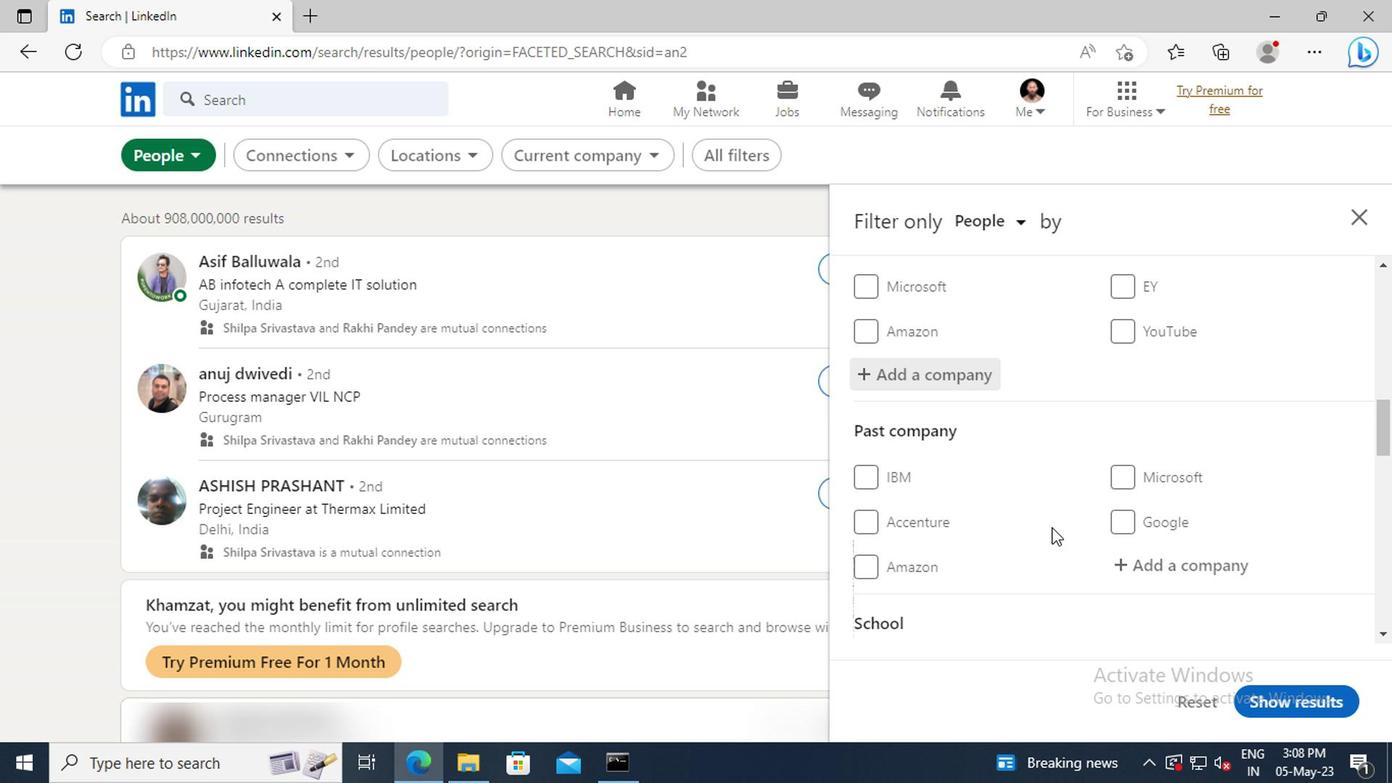 
Action: Mouse scrolled (1047, 527) with delta (0, -1)
Screenshot: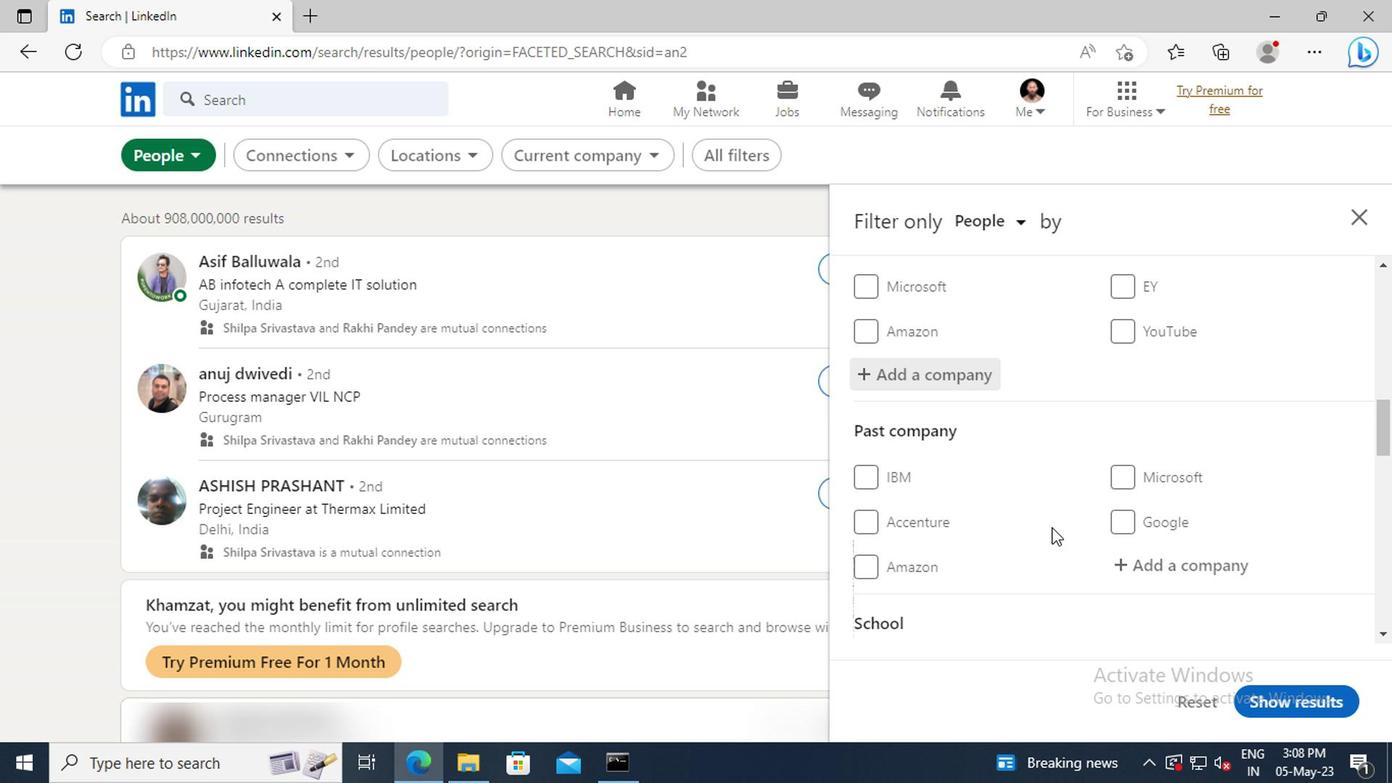 
Action: Mouse moved to (1050, 520)
Screenshot: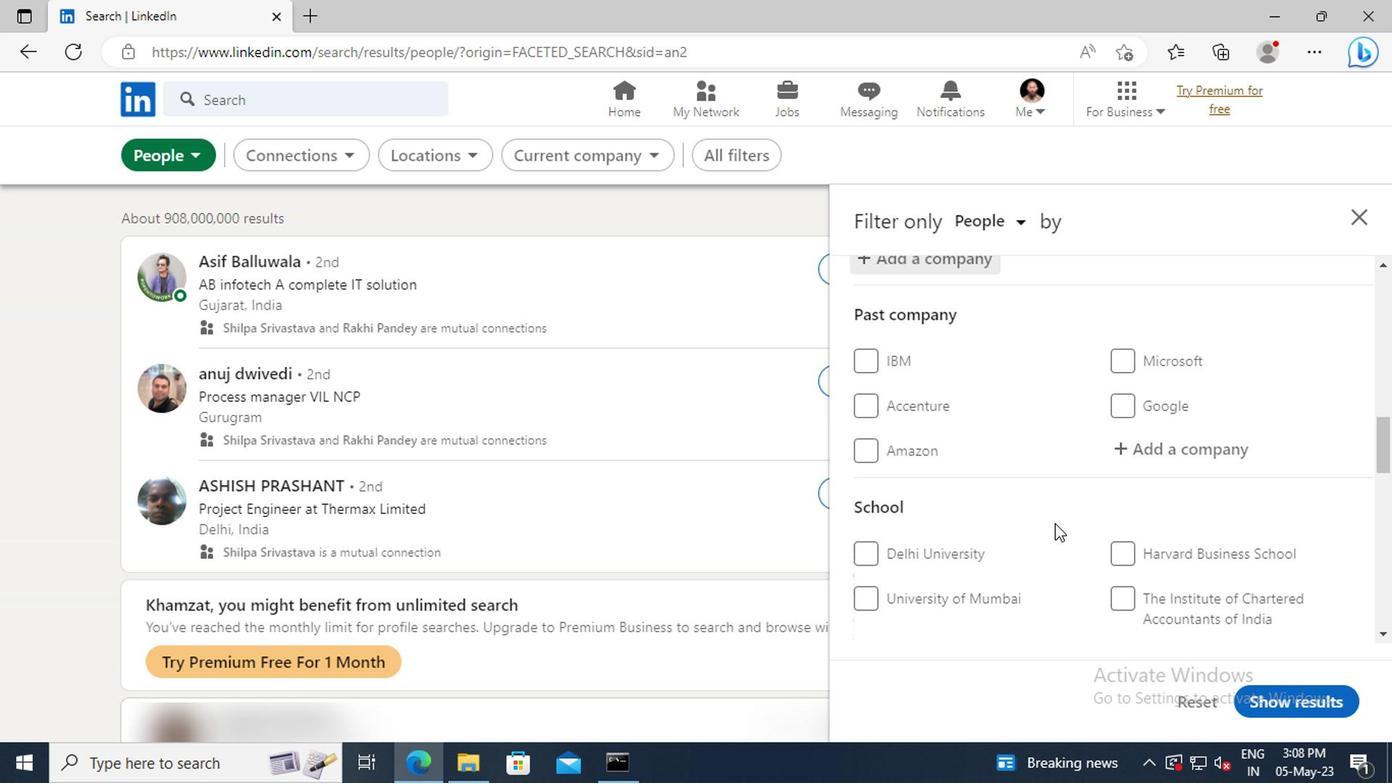 
Action: Mouse scrolled (1050, 519) with delta (0, 0)
Screenshot: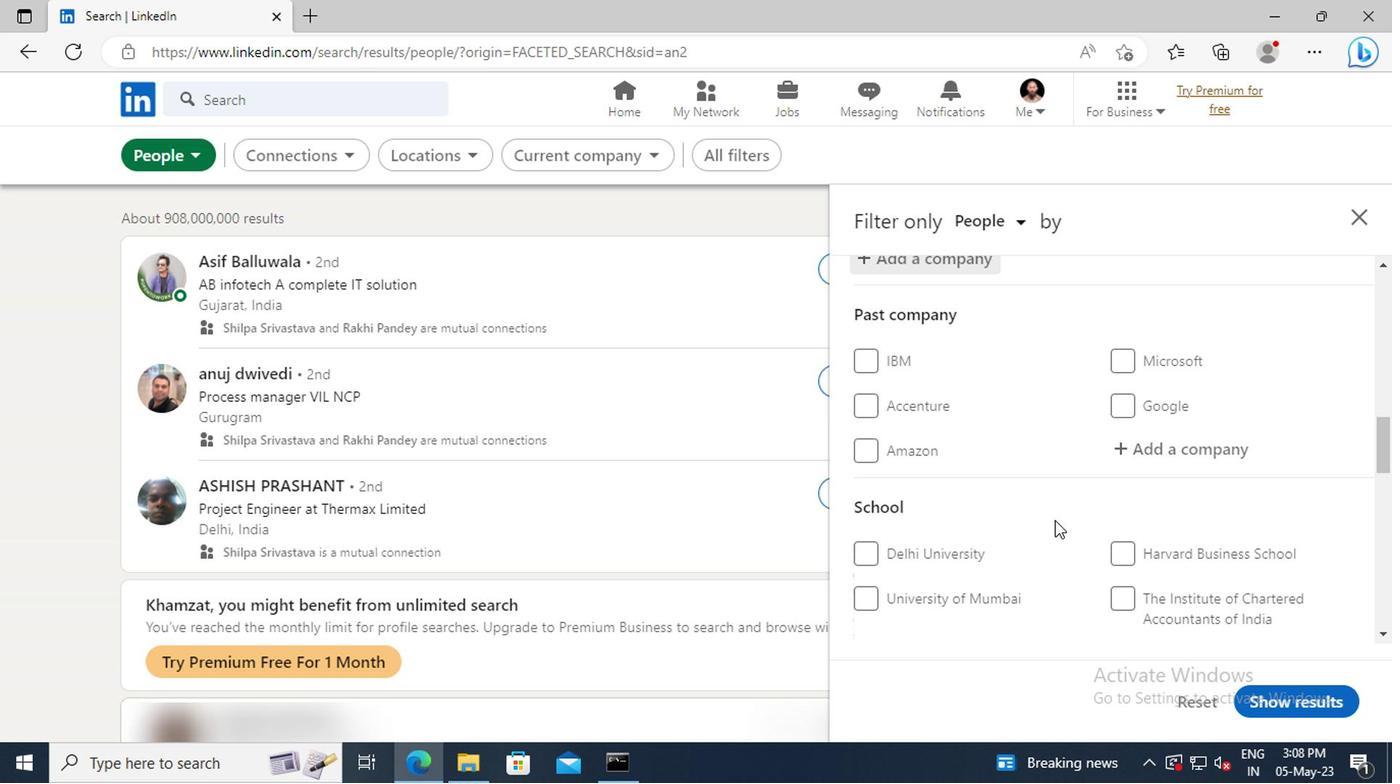 
Action: Mouse moved to (1053, 517)
Screenshot: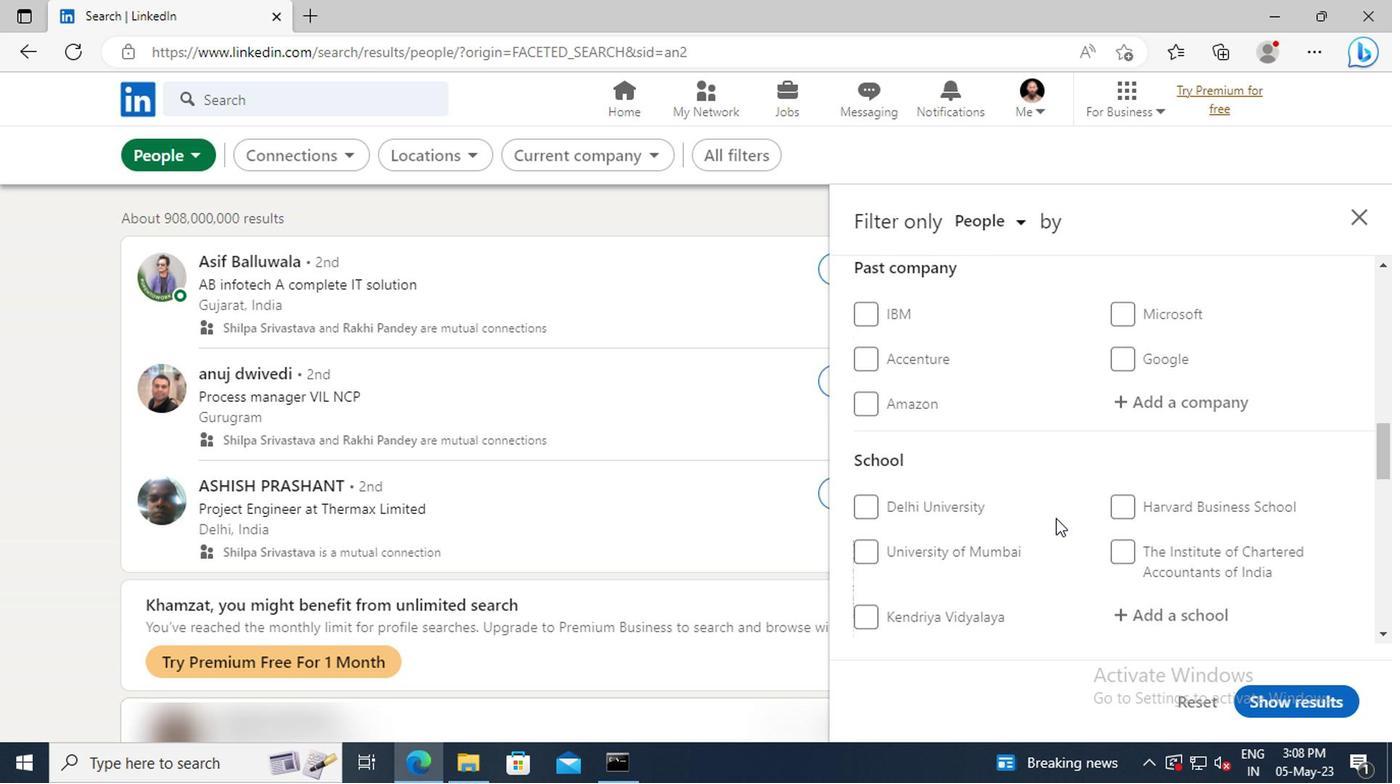 
Action: Mouse scrolled (1053, 516) with delta (0, 0)
Screenshot: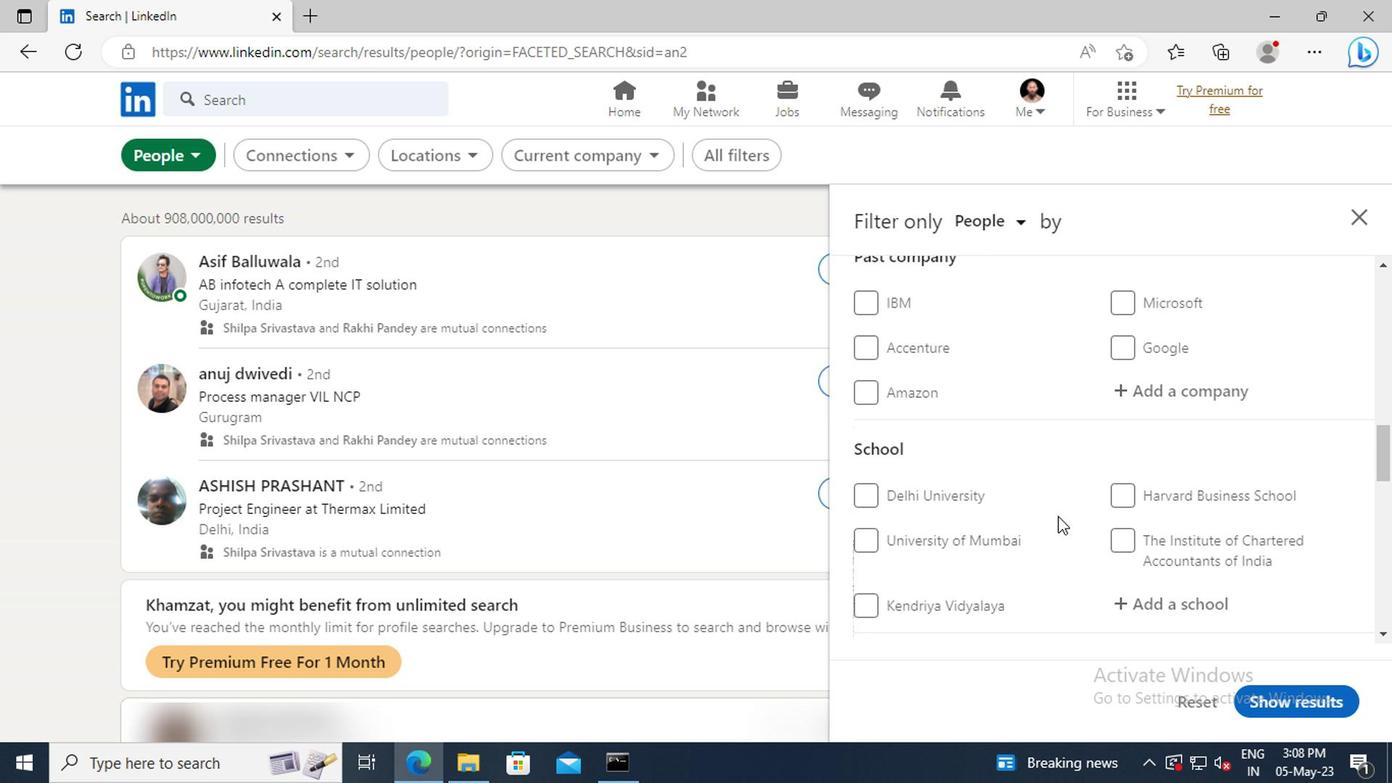 
Action: Mouse scrolled (1053, 516) with delta (0, 0)
Screenshot: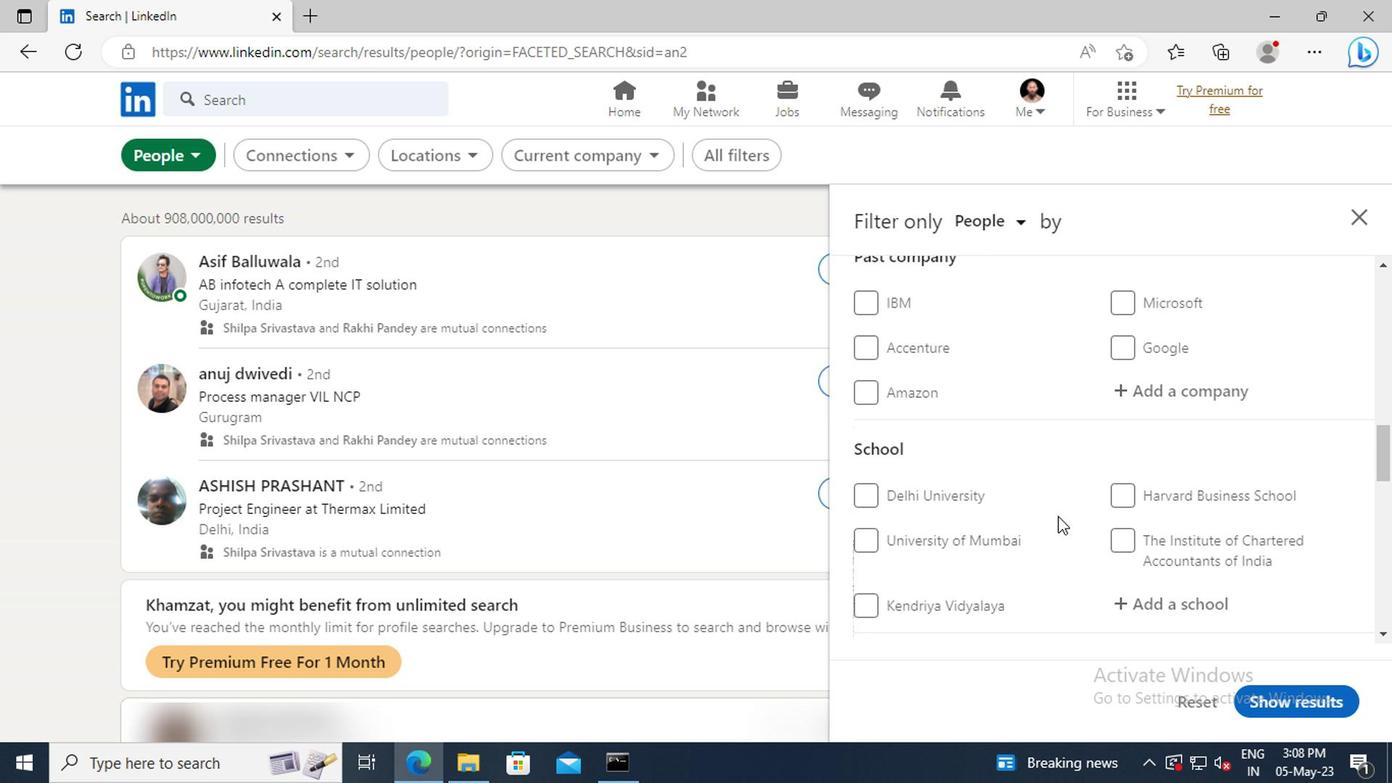 
Action: Mouse moved to (1124, 496)
Screenshot: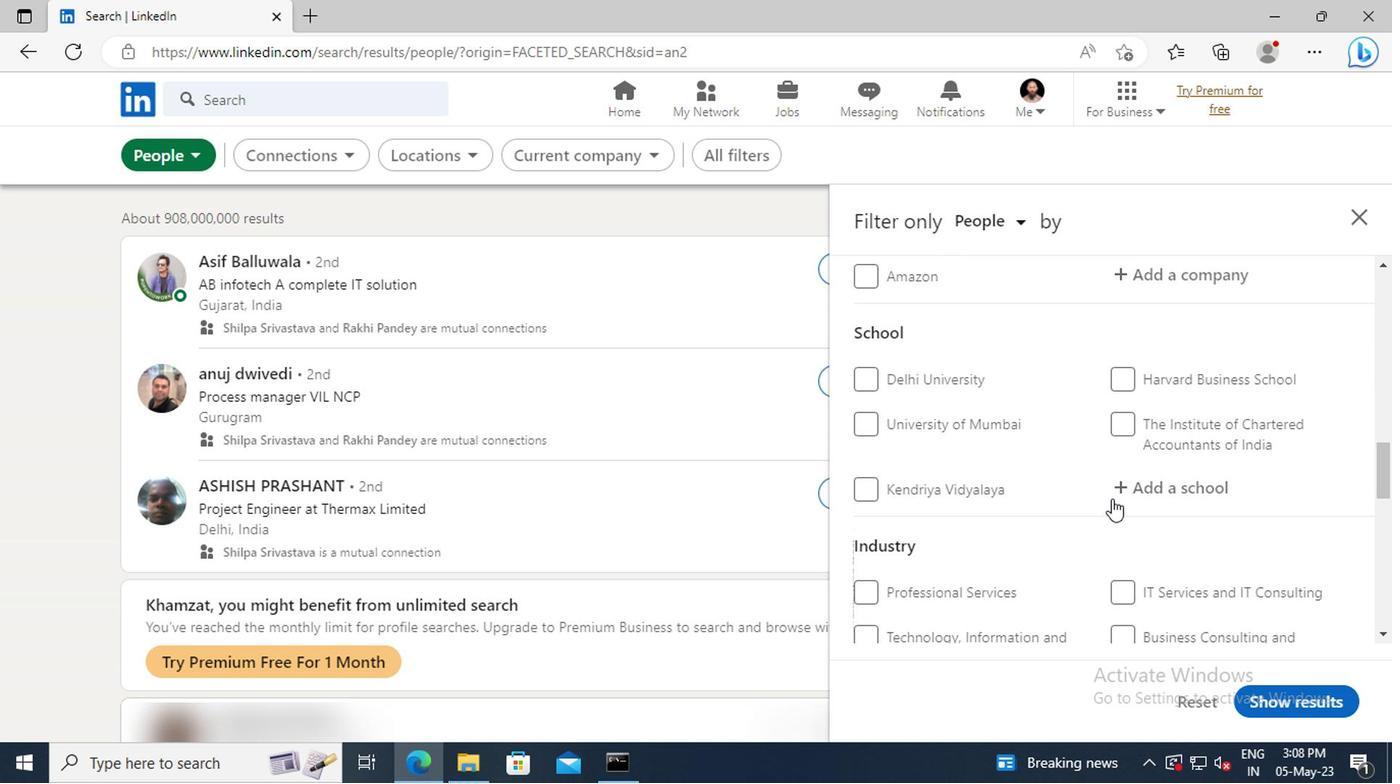 
Action: Mouse pressed left at (1124, 496)
Screenshot: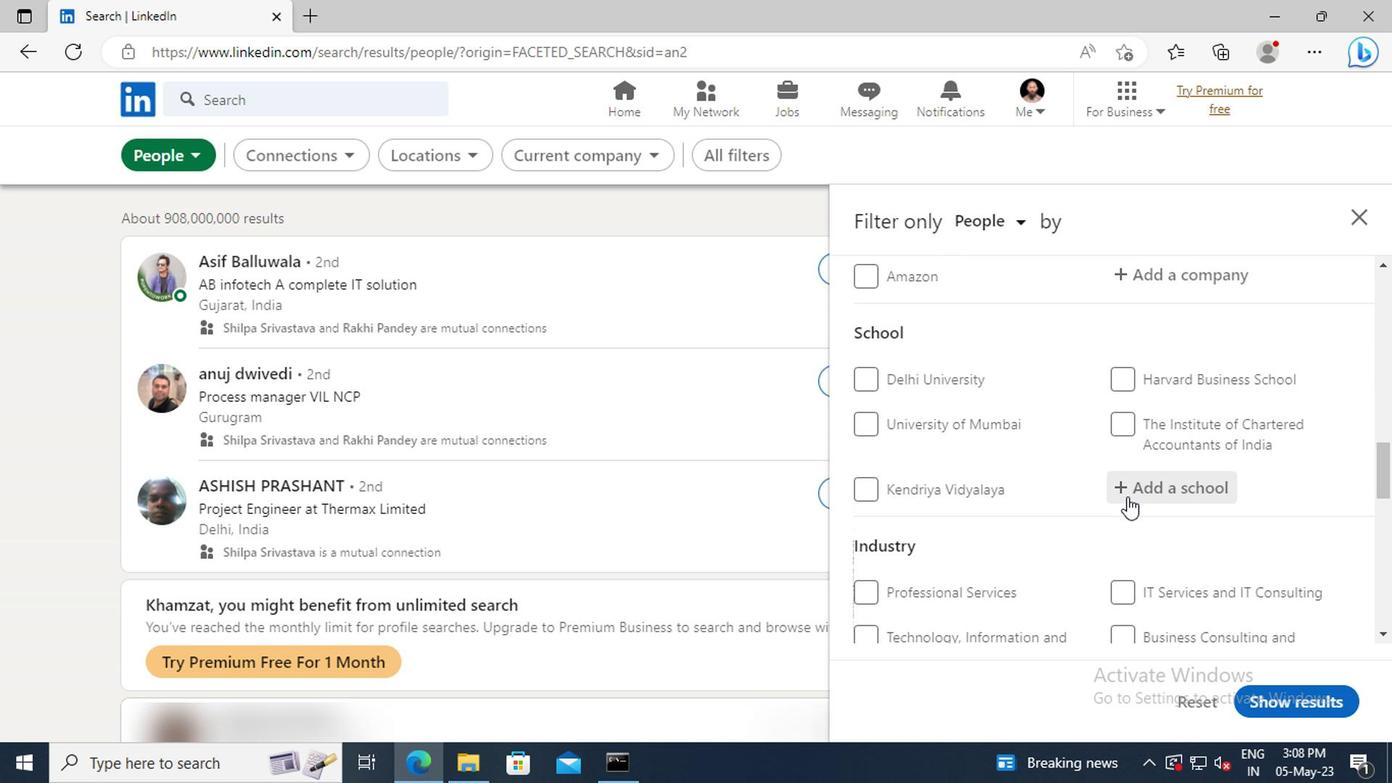 
Action: Mouse moved to (1121, 492)
Screenshot: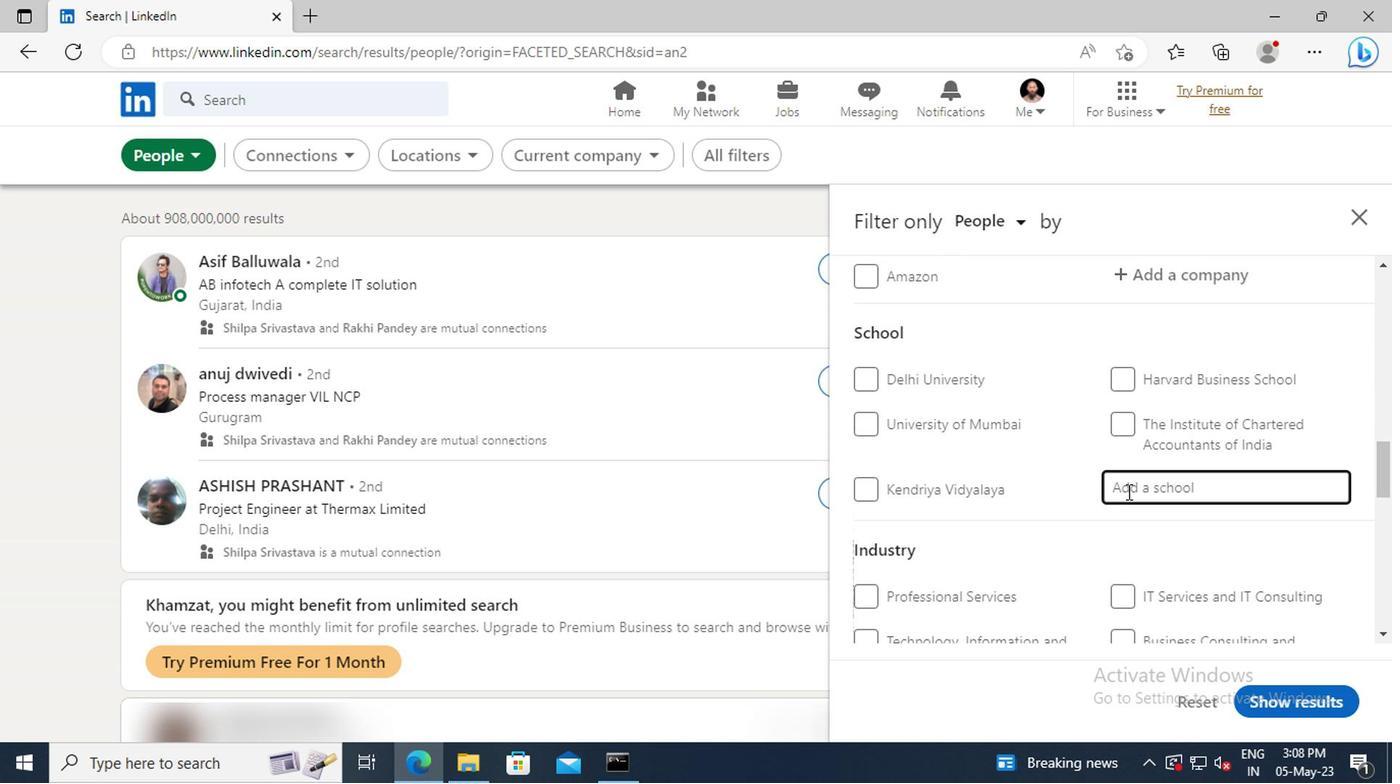 
Action: Key pressed <Key.shift>
Screenshot: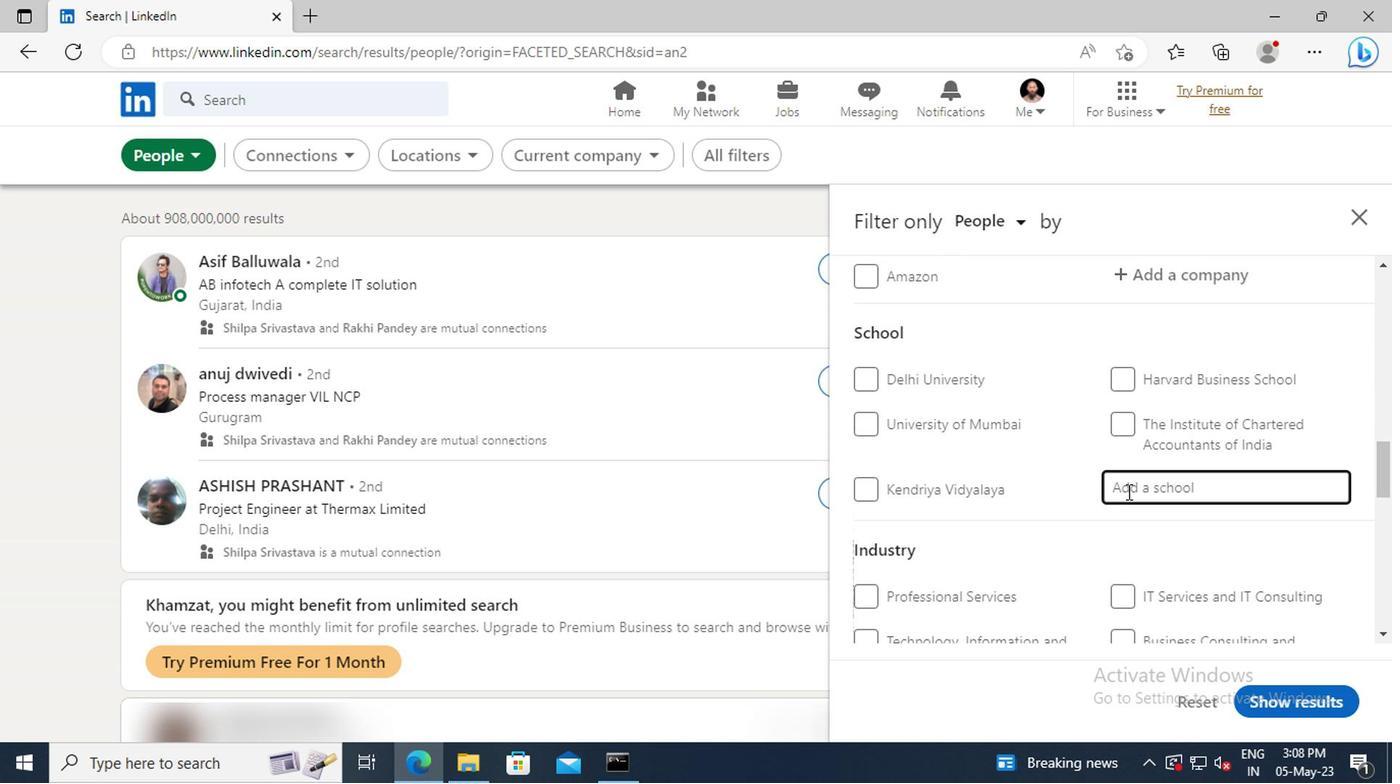 
Action: Mouse moved to (1121, 492)
Screenshot: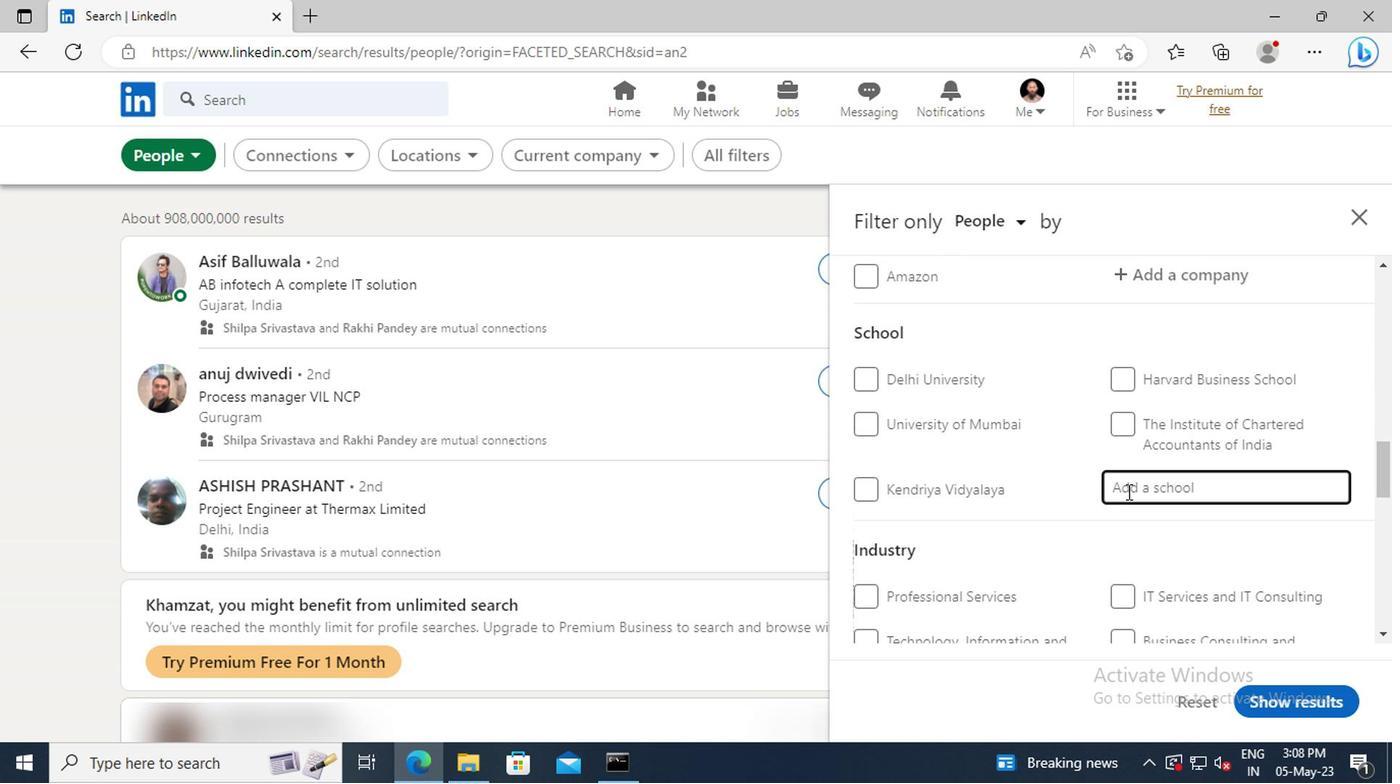 
Action: Key pressed H.<Key.shift>R.<Key.space><Key.shift>COLL
Screenshot: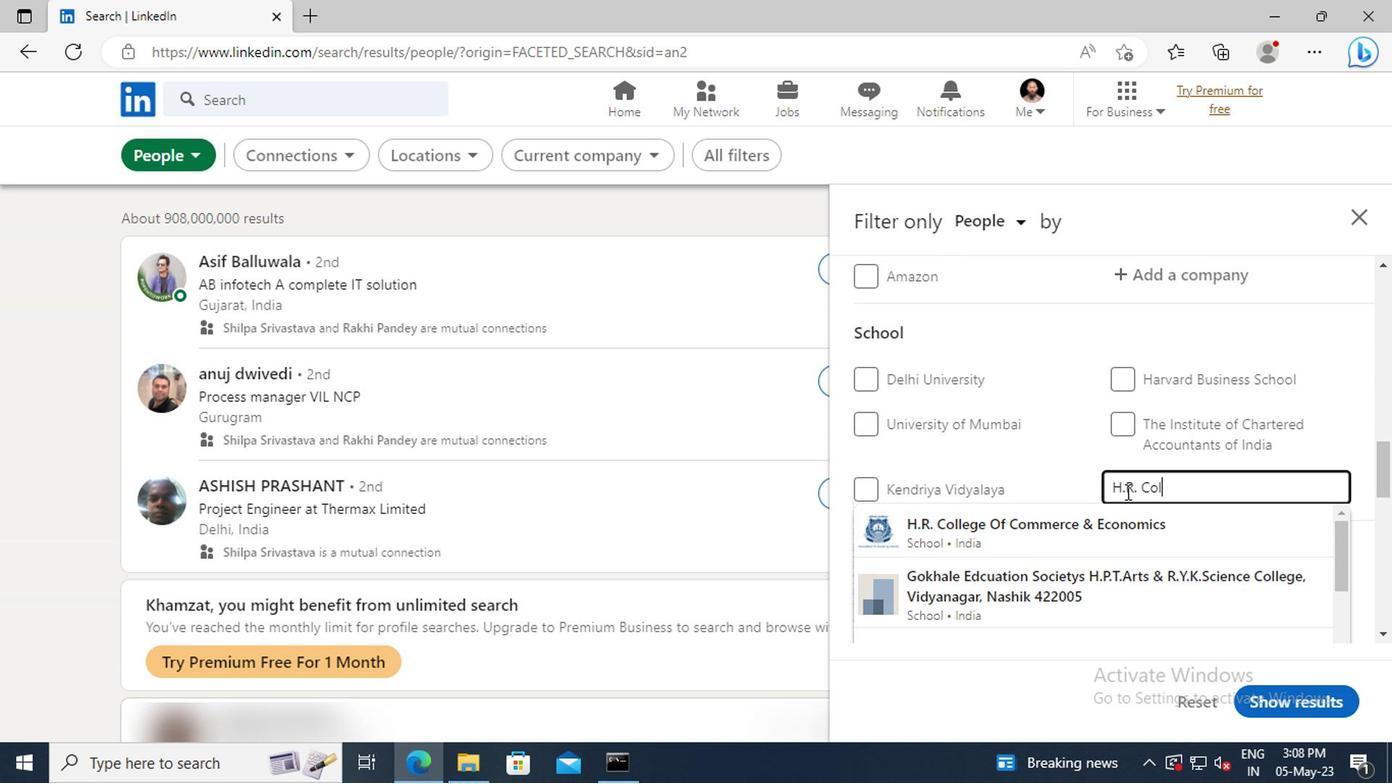 
Action: Mouse moved to (1126, 525)
Screenshot: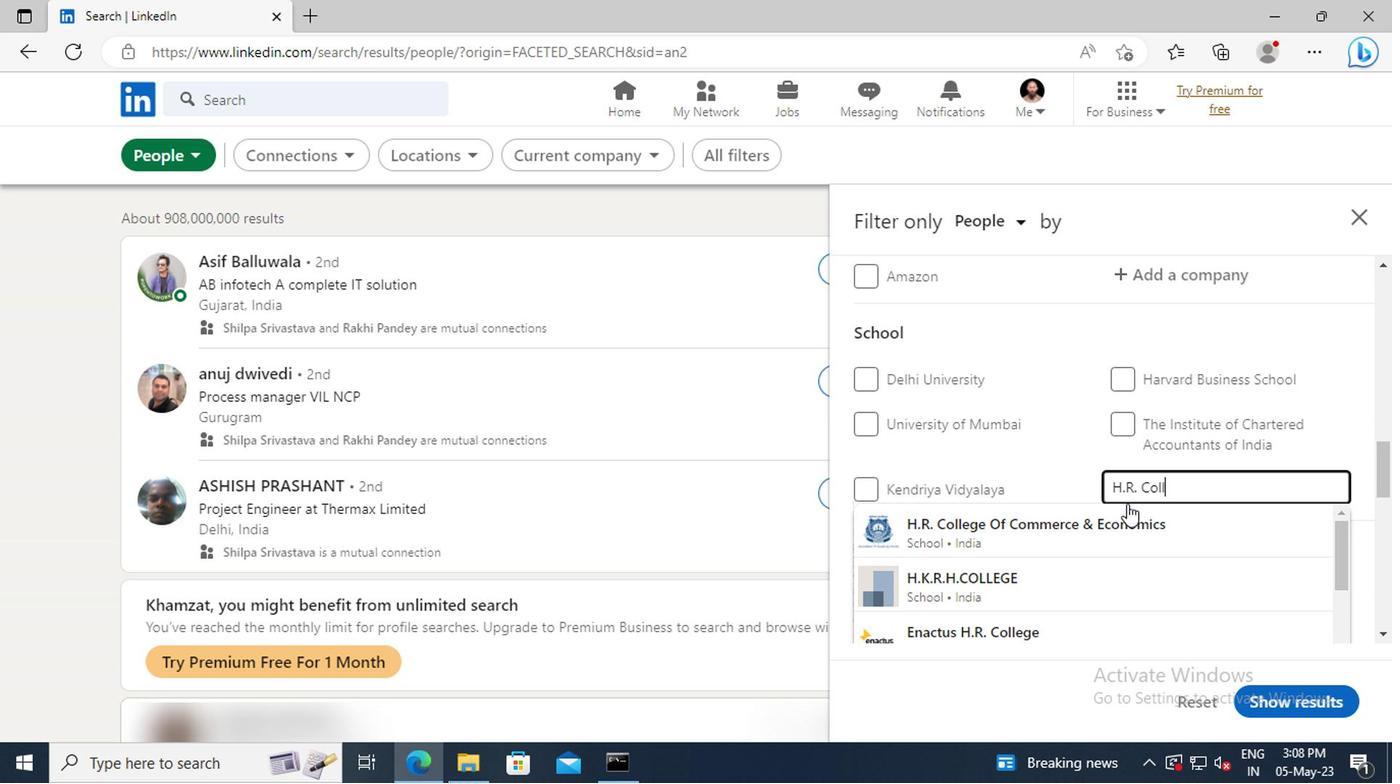 
Action: Mouse pressed left at (1126, 525)
Screenshot: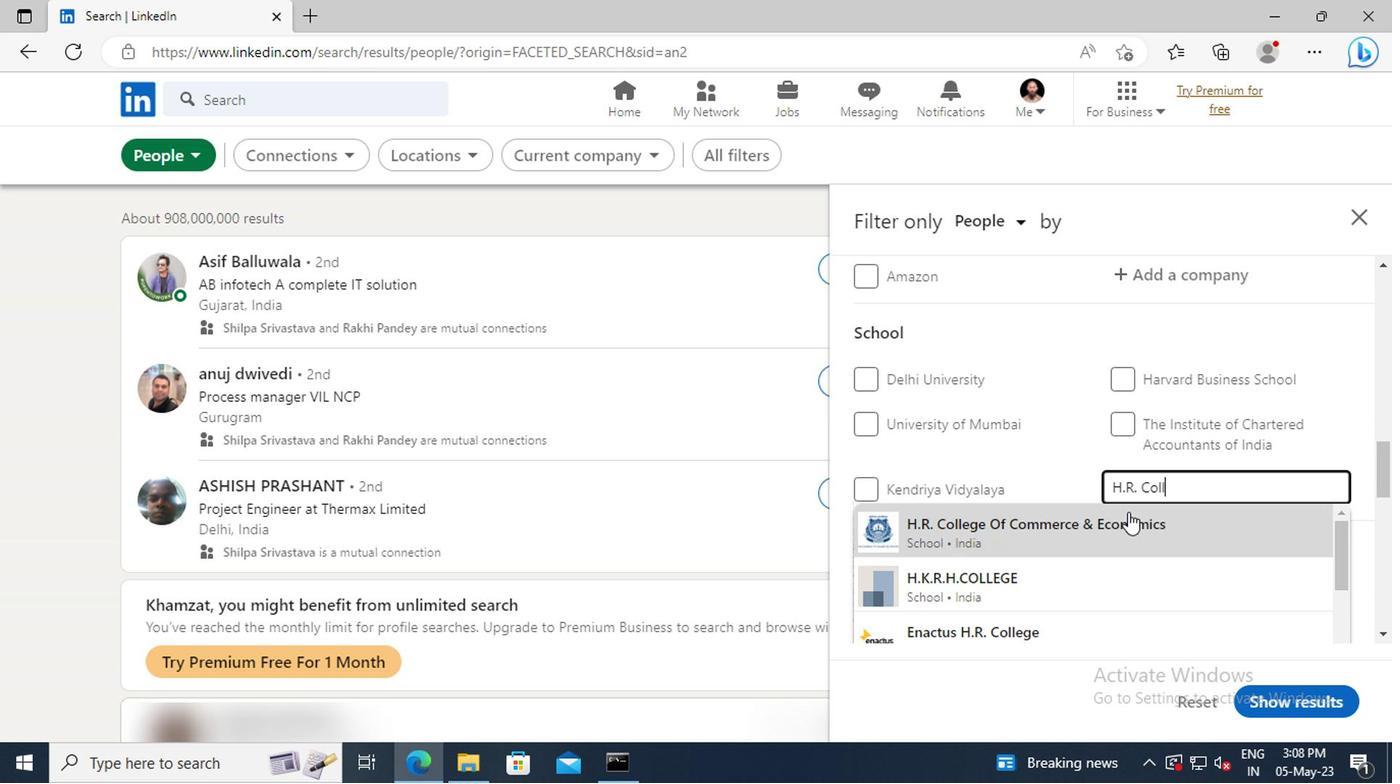
Action: Mouse scrolled (1126, 524) with delta (0, 0)
Screenshot: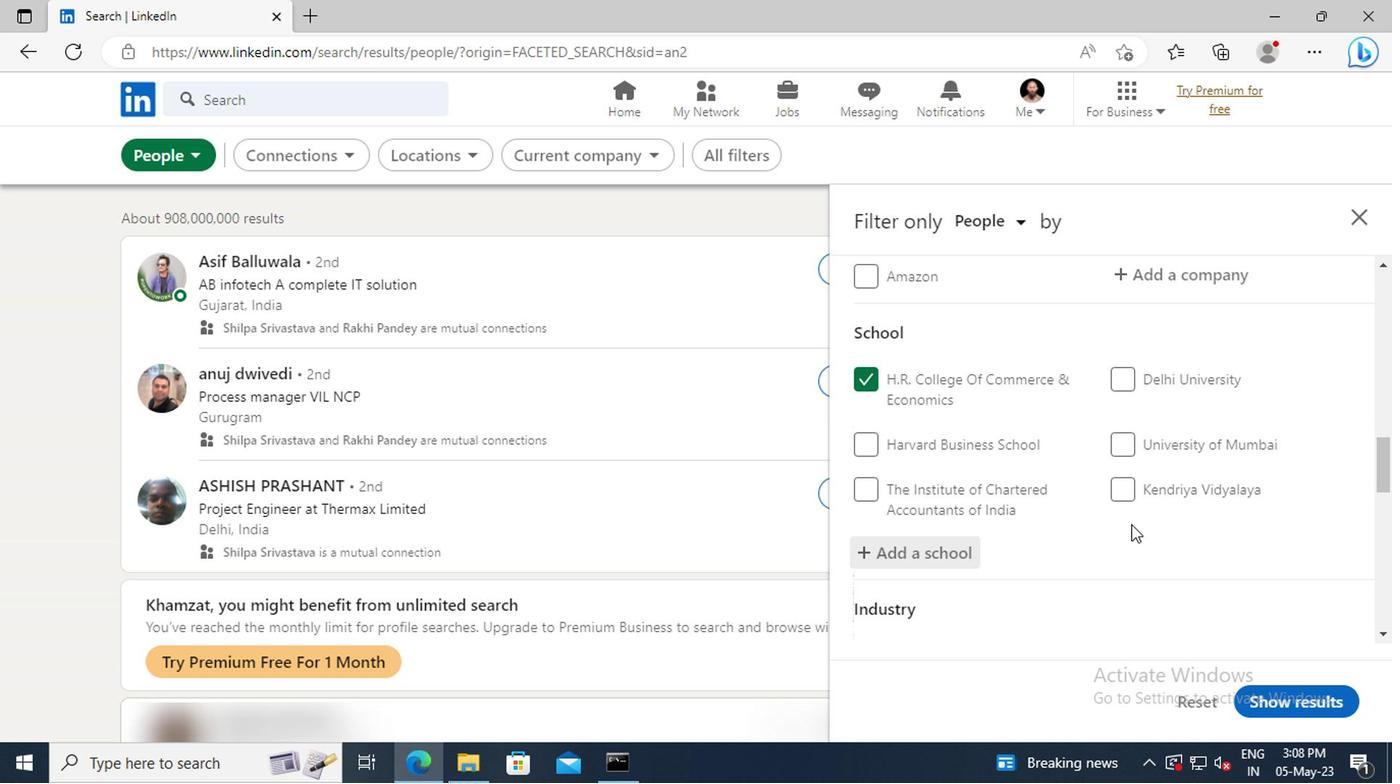 
Action: Mouse scrolled (1126, 524) with delta (0, 0)
Screenshot: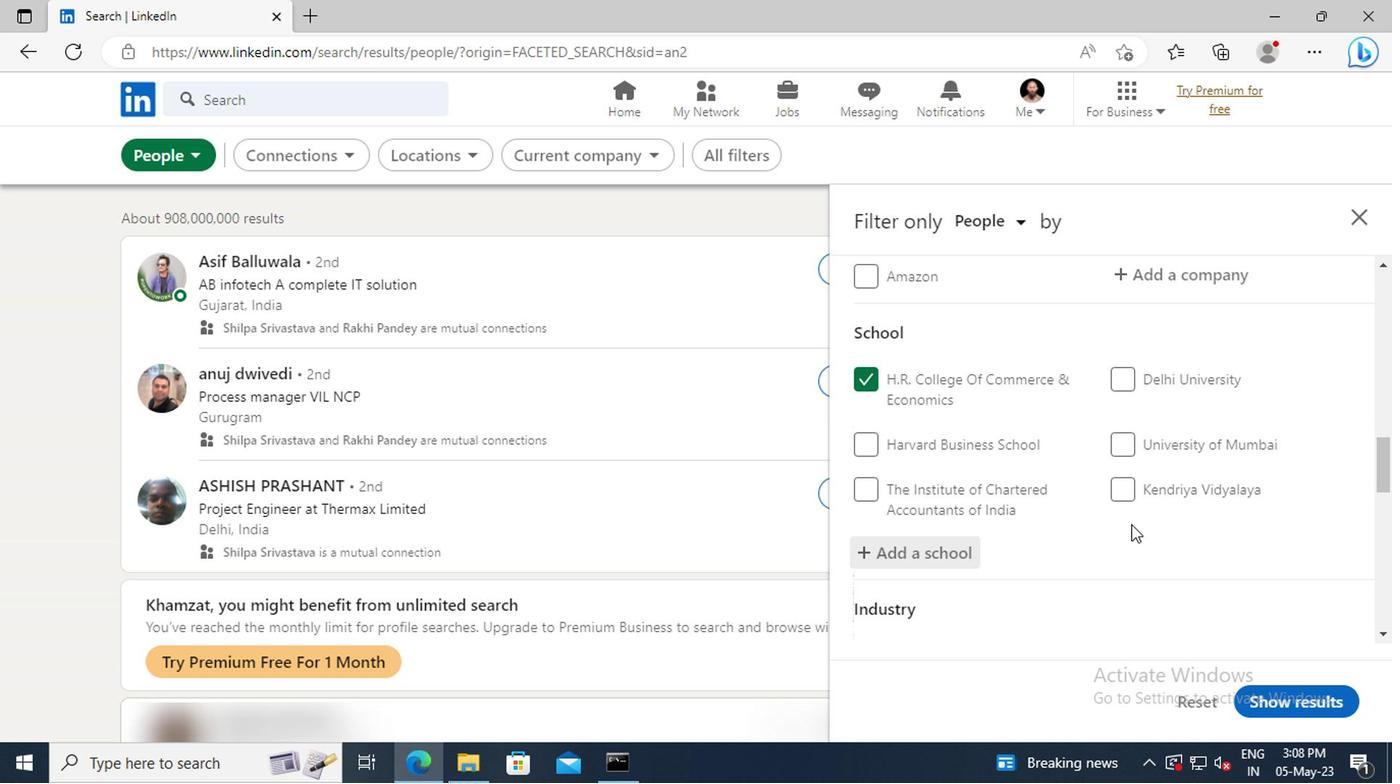 
Action: Mouse scrolled (1126, 524) with delta (0, 0)
Screenshot: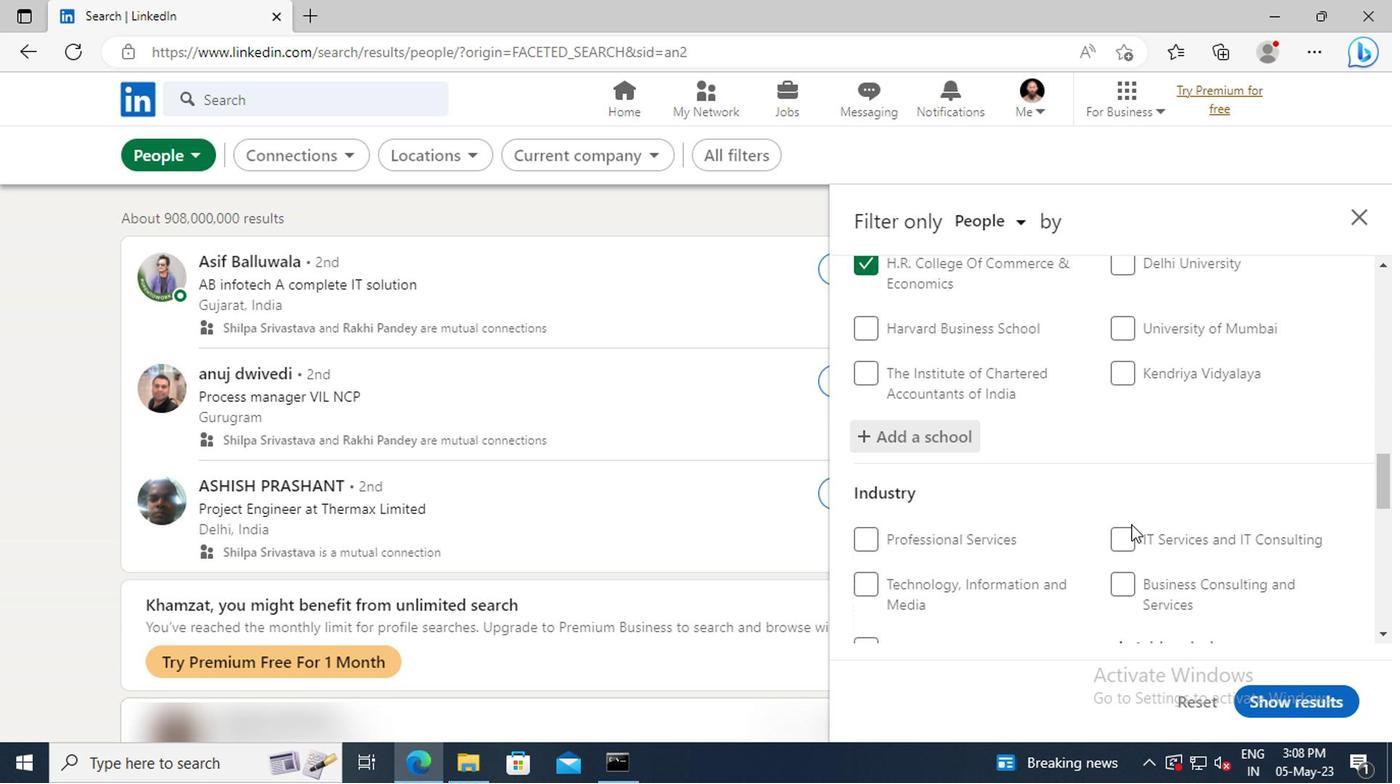 
Action: Mouse scrolled (1126, 524) with delta (0, 0)
Screenshot: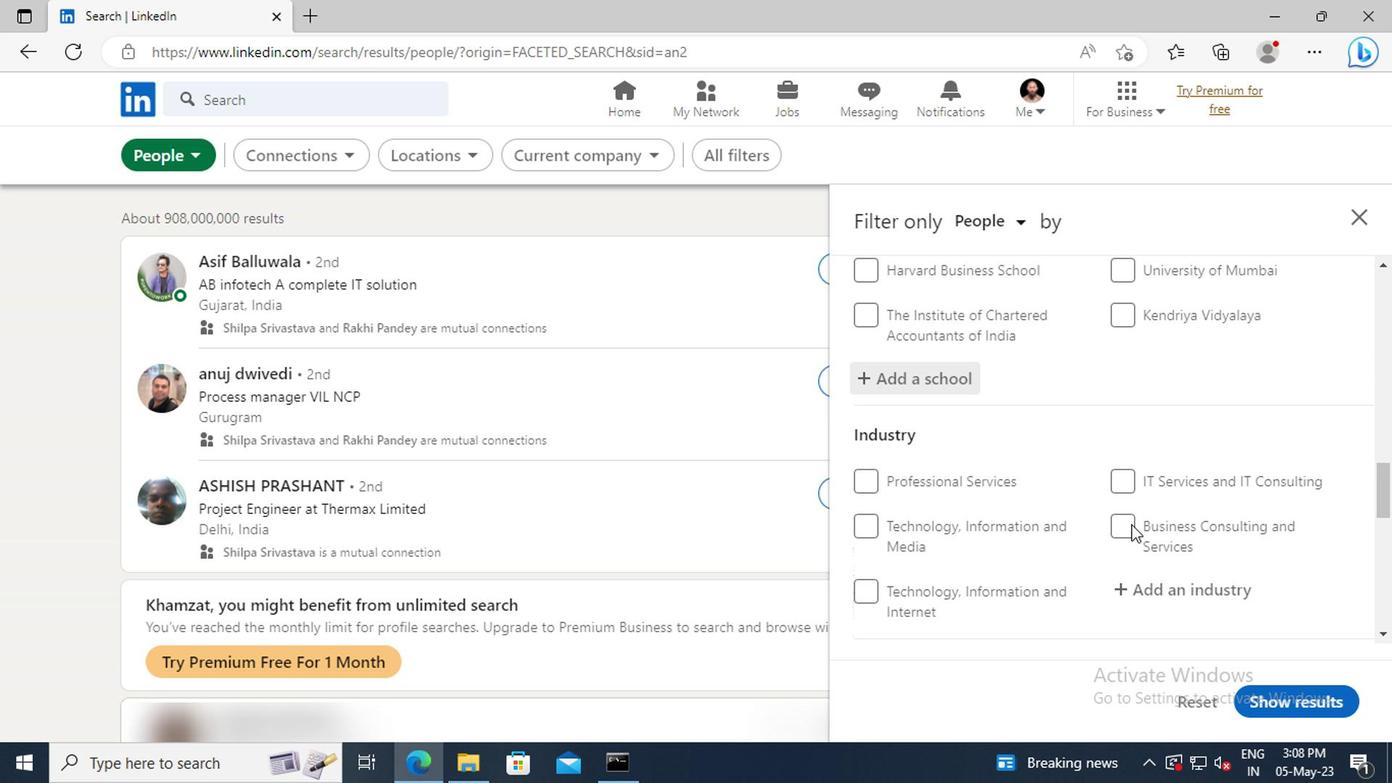 
Action: Mouse moved to (1135, 530)
Screenshot: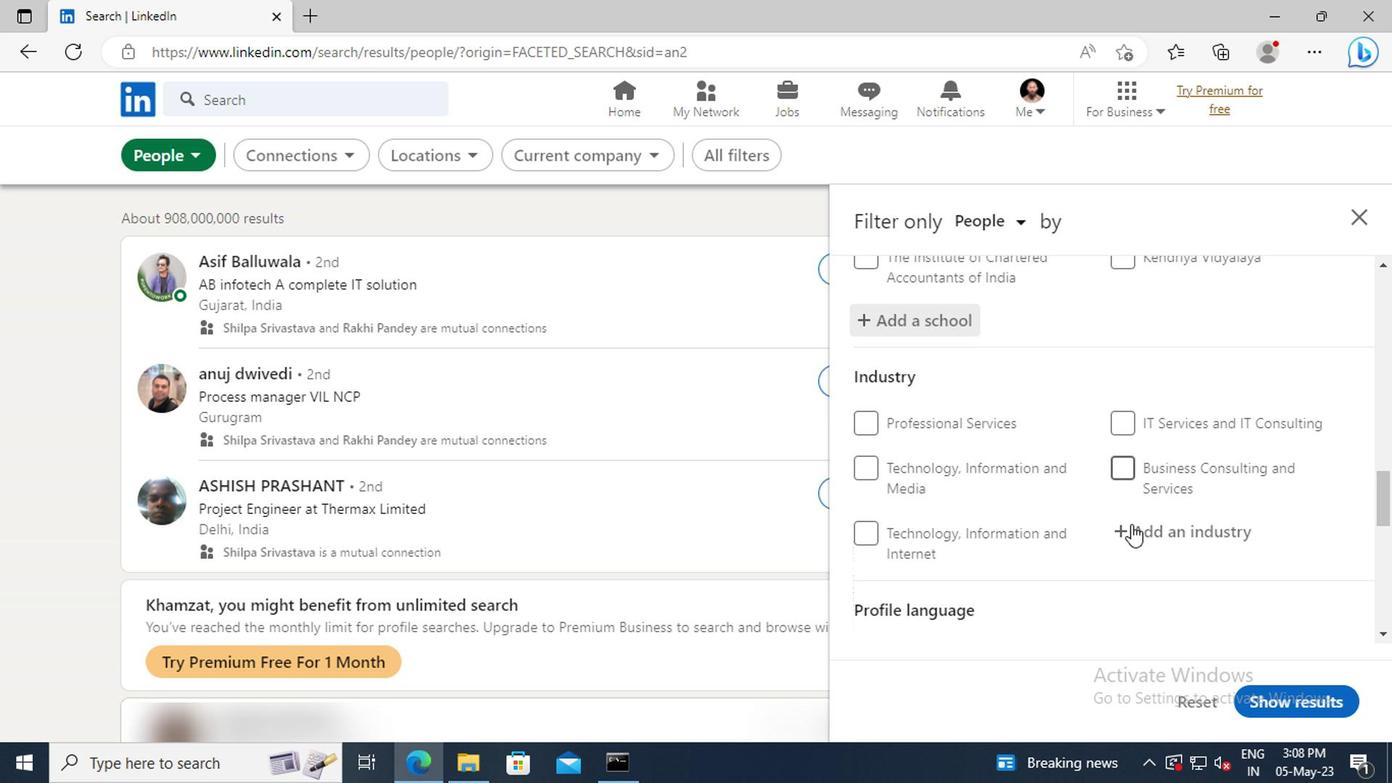 
Action: Mouse pressed left at (1135, 530)
Screenshot: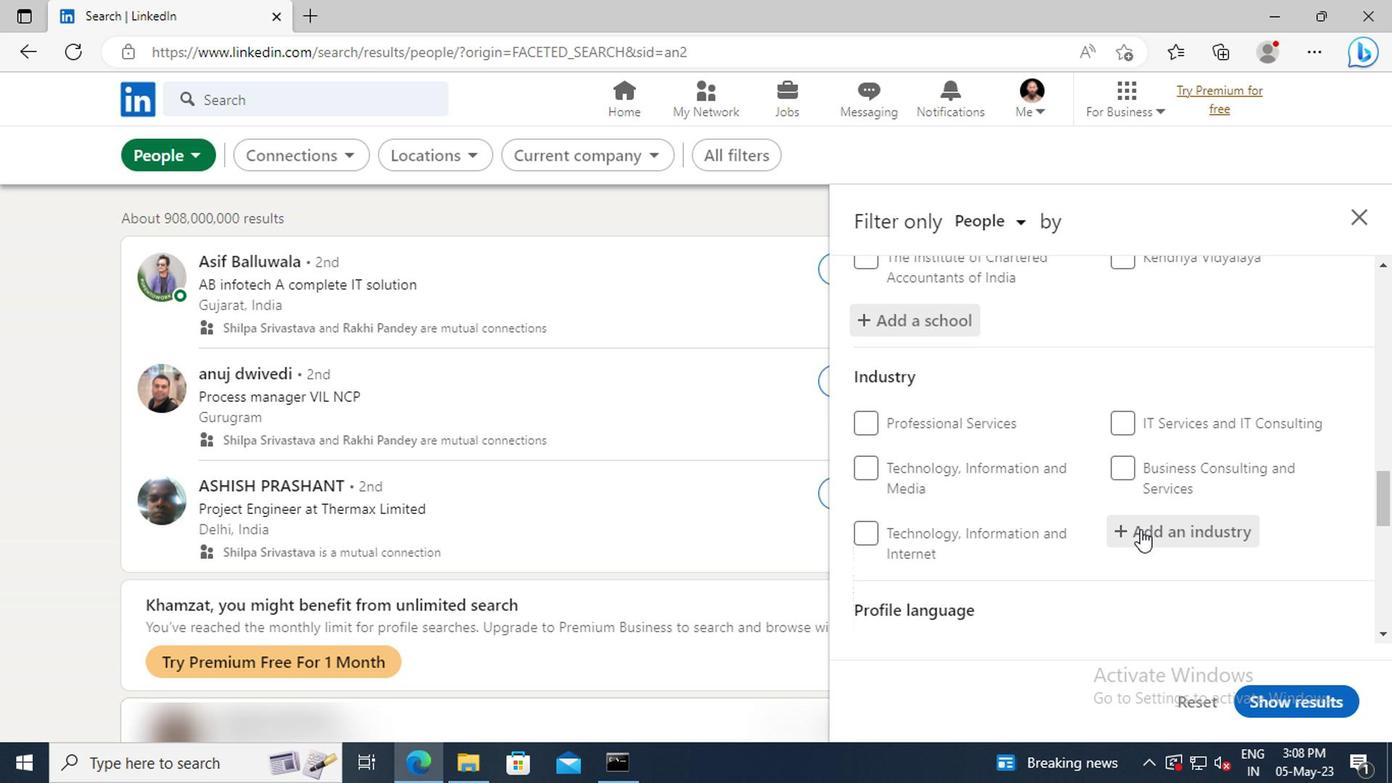 
Action: Key pressed <Key.shift>THEATER
Screenshot: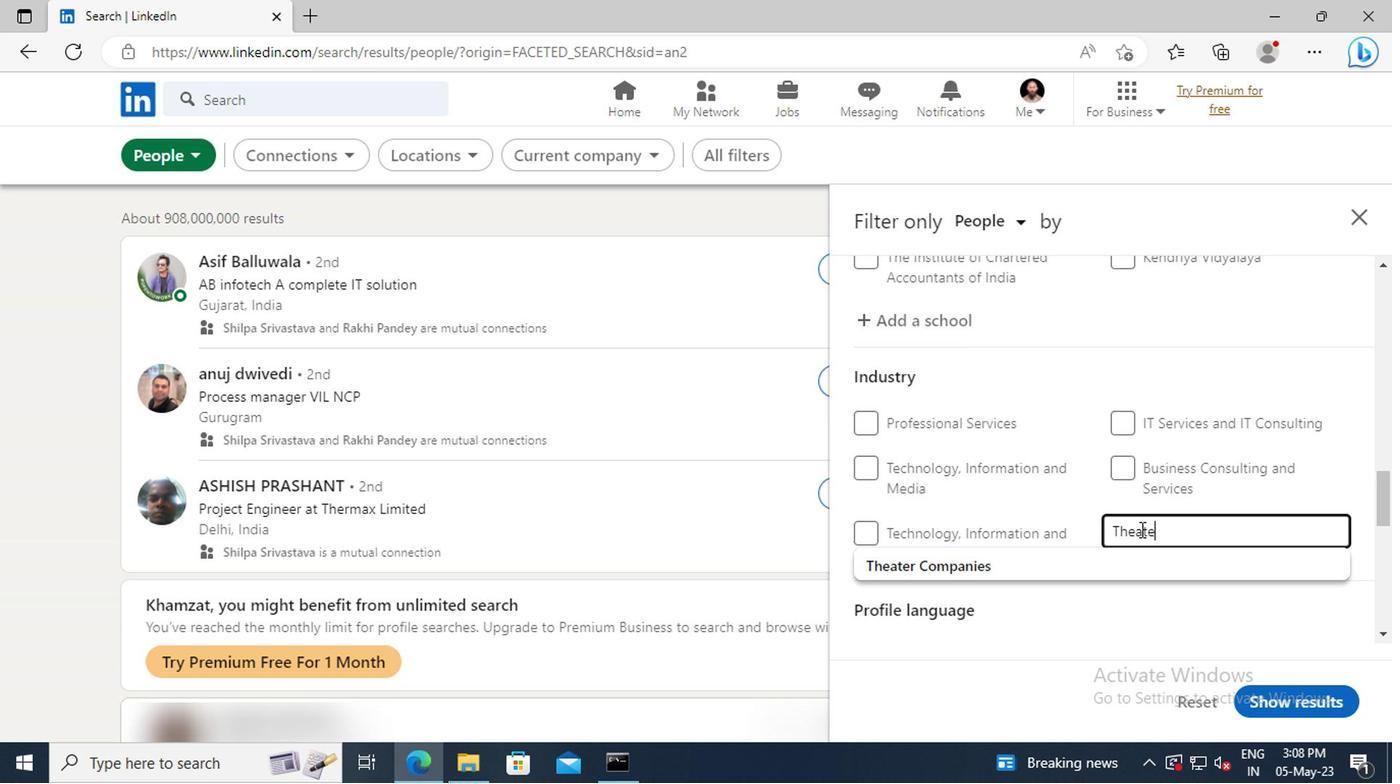 
Action: Mouse moved to (1140, 554)
Screenshot: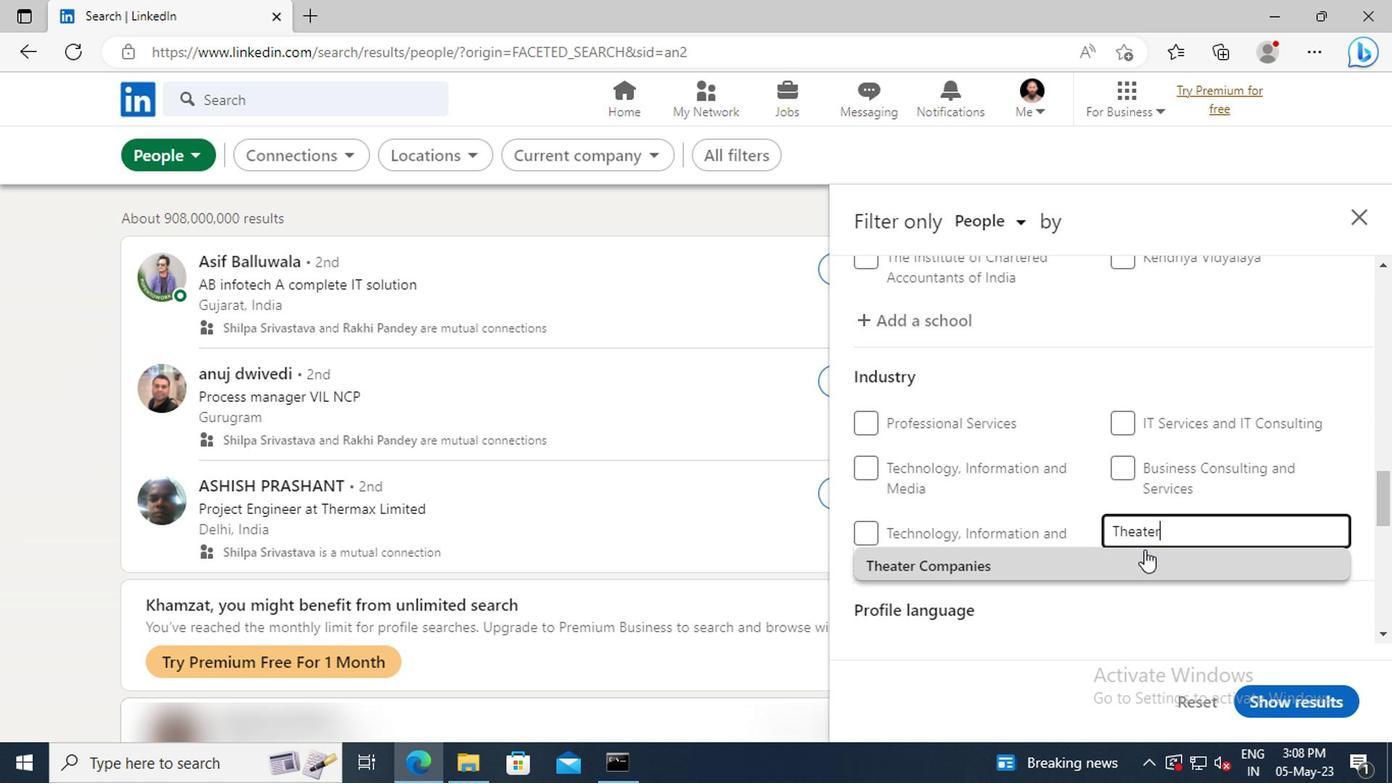 
Action: Mouse pressed left at (1140, 554)
Screenshot: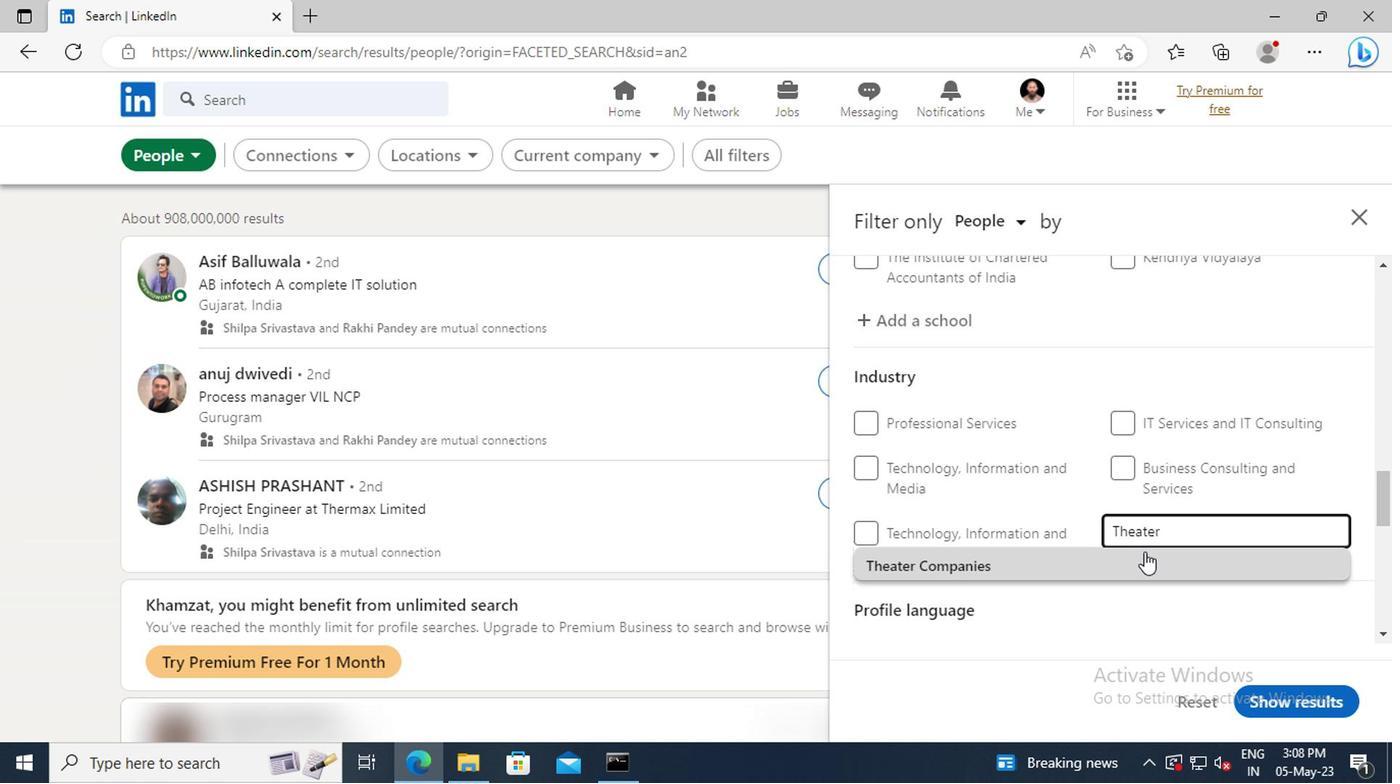 
Action: Mouse scrolled (1140, 552) with delta (0, -1)
Screenshot: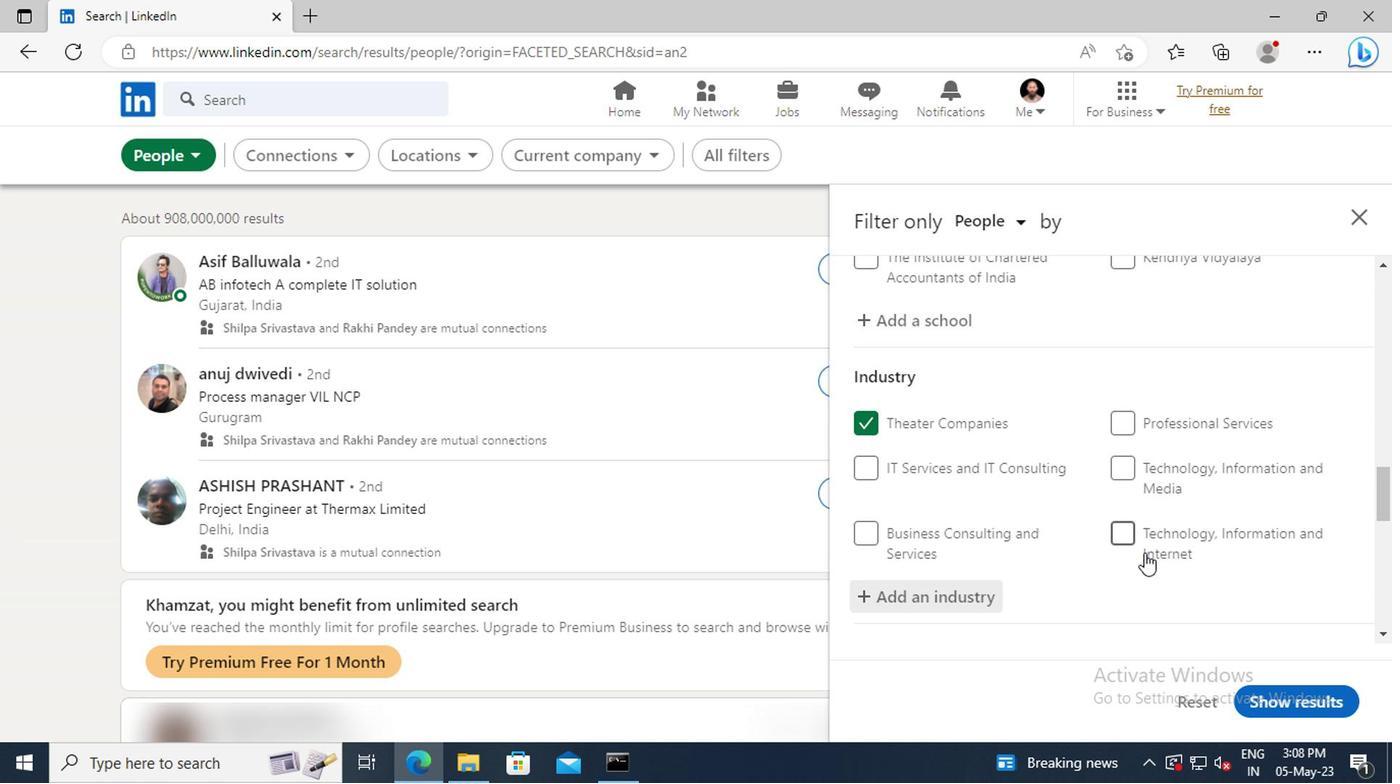 
Action: Mouse scrolled (1140, 552) with delta (0, -1)
Screenshot: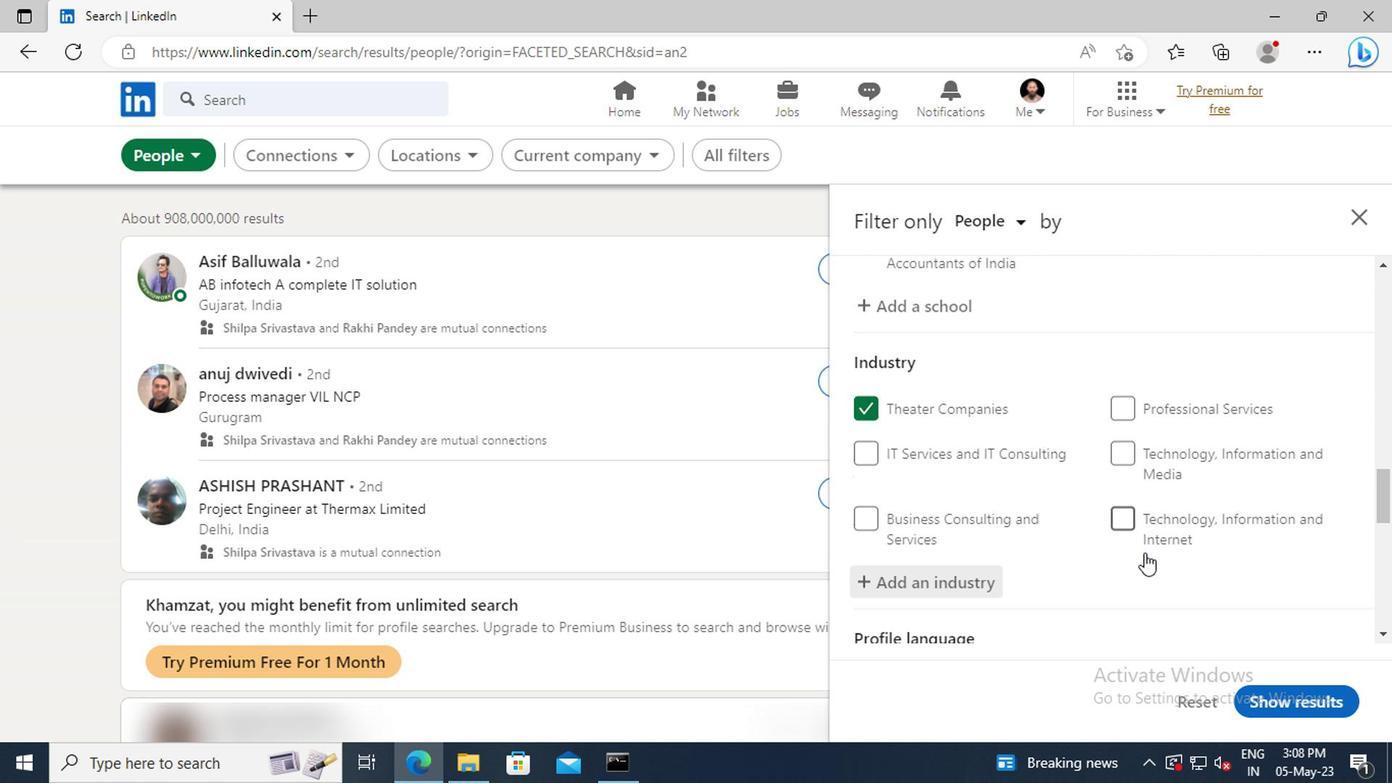 
Action: Mouse scrolled (1140, 552) with delta (0, -1)
Screenshot: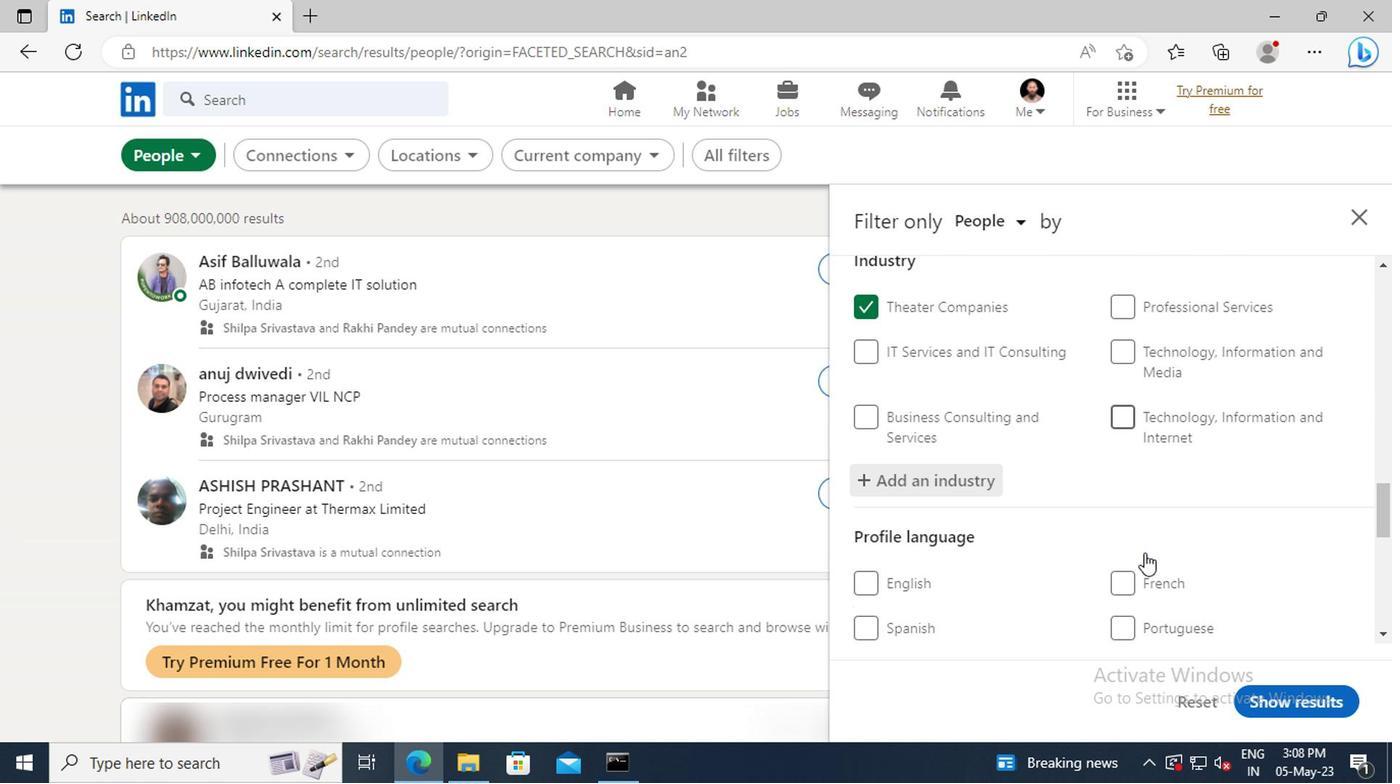 
Action: Mouse moved to (1132, 535)
Screenshot: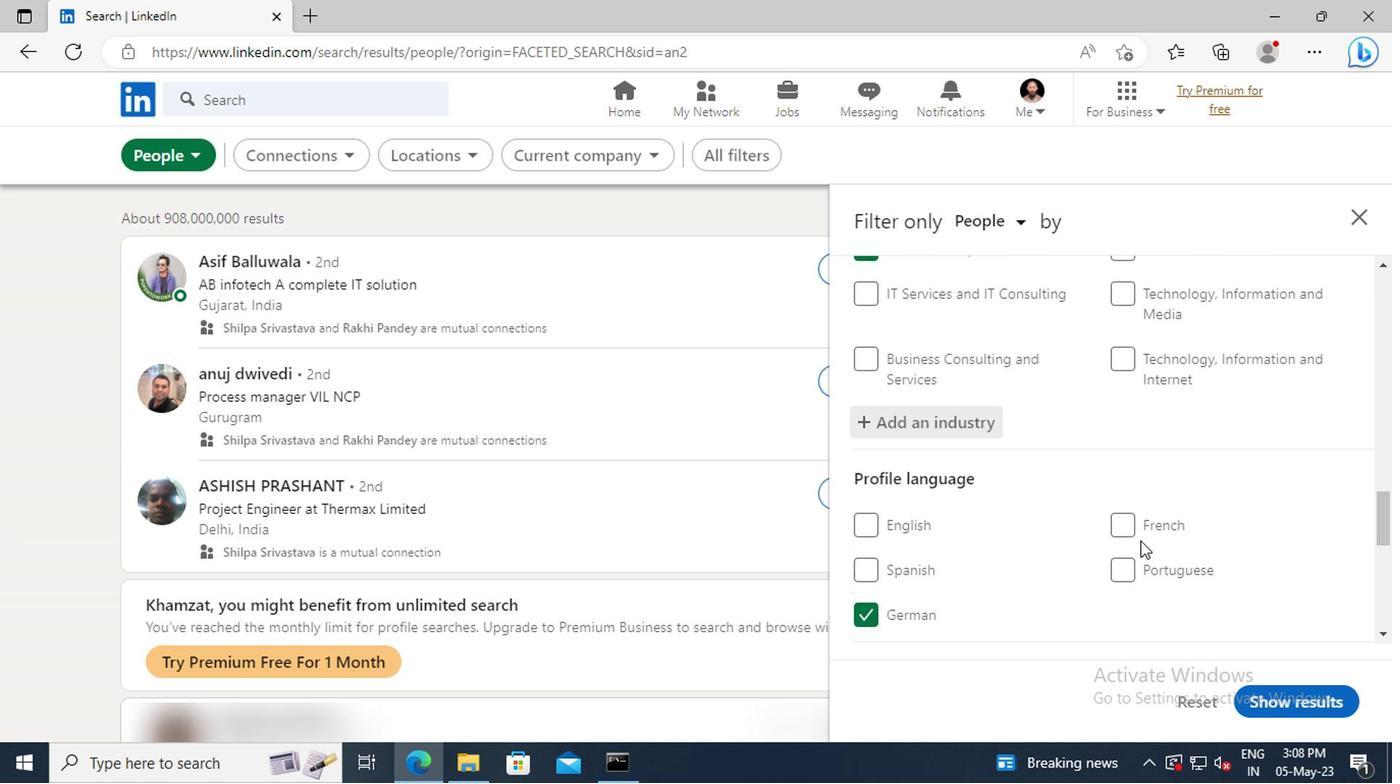 
Action: Mouse scrolled (1132, 534) with delta (0, 0)
Screenshot: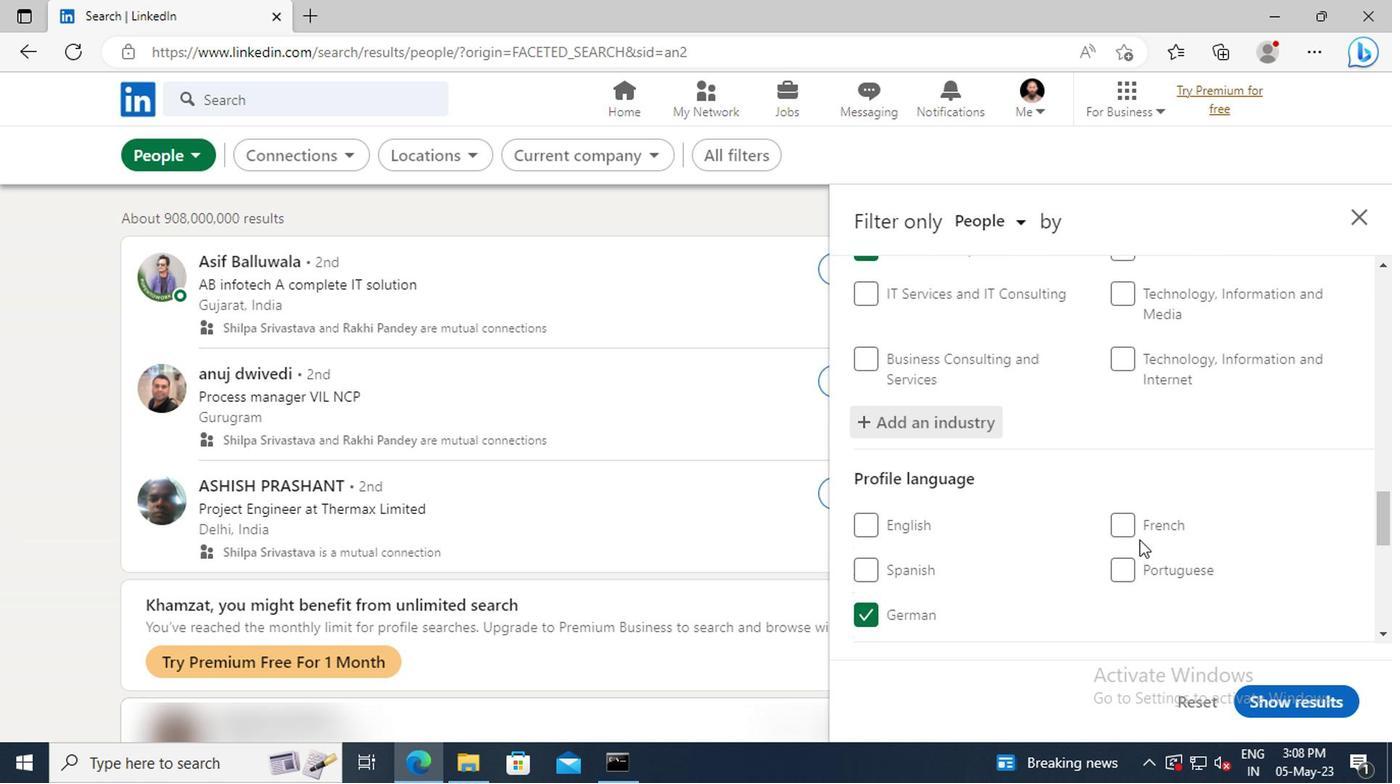 
Action: Mouse moved to (1131, 532)
Screenshot: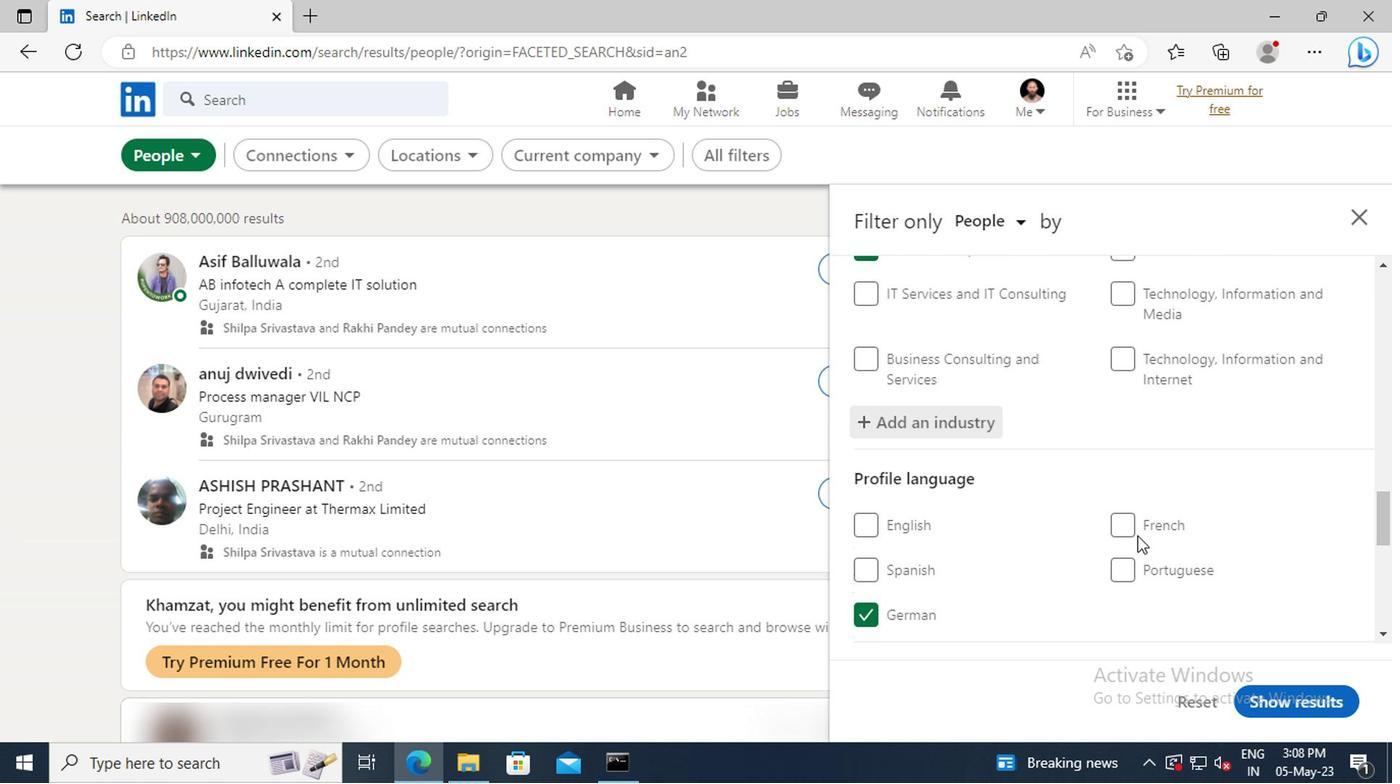 
Action: Mouse scrolled (1131, 531) with delta (0, 0)
Screenshot: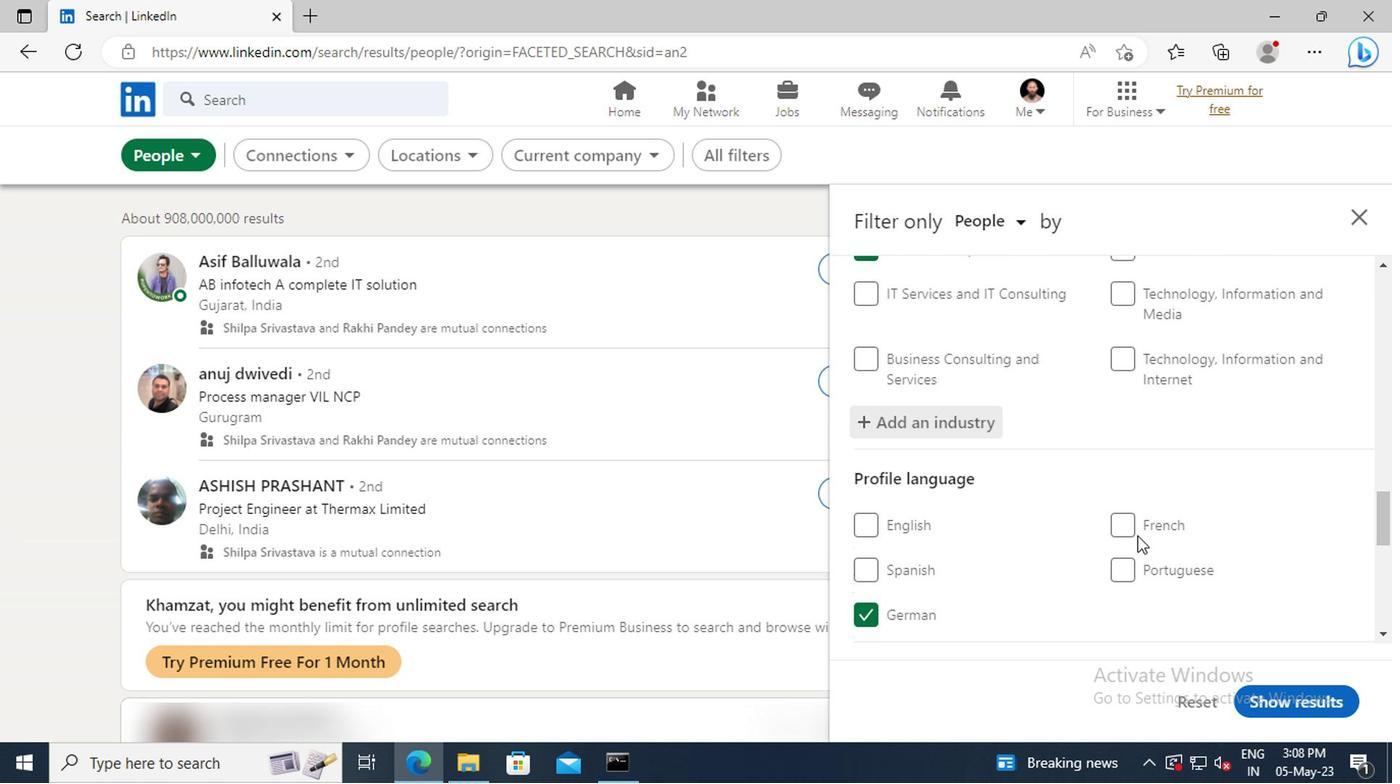 
Action: Mouse moved to (1130, 531)
Screenshot: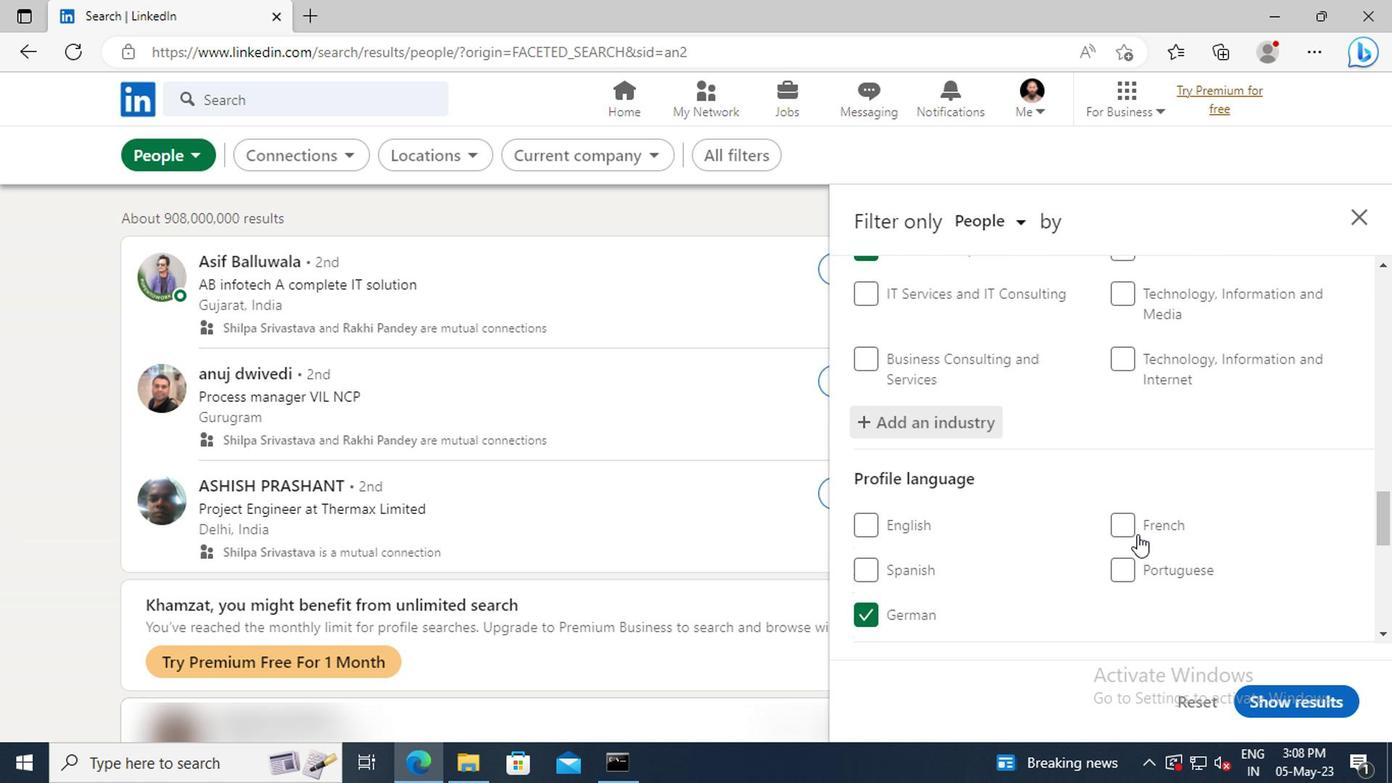 
Action: Mouse scrolled (1130, 530) with delta (0, -1)
Screenshot: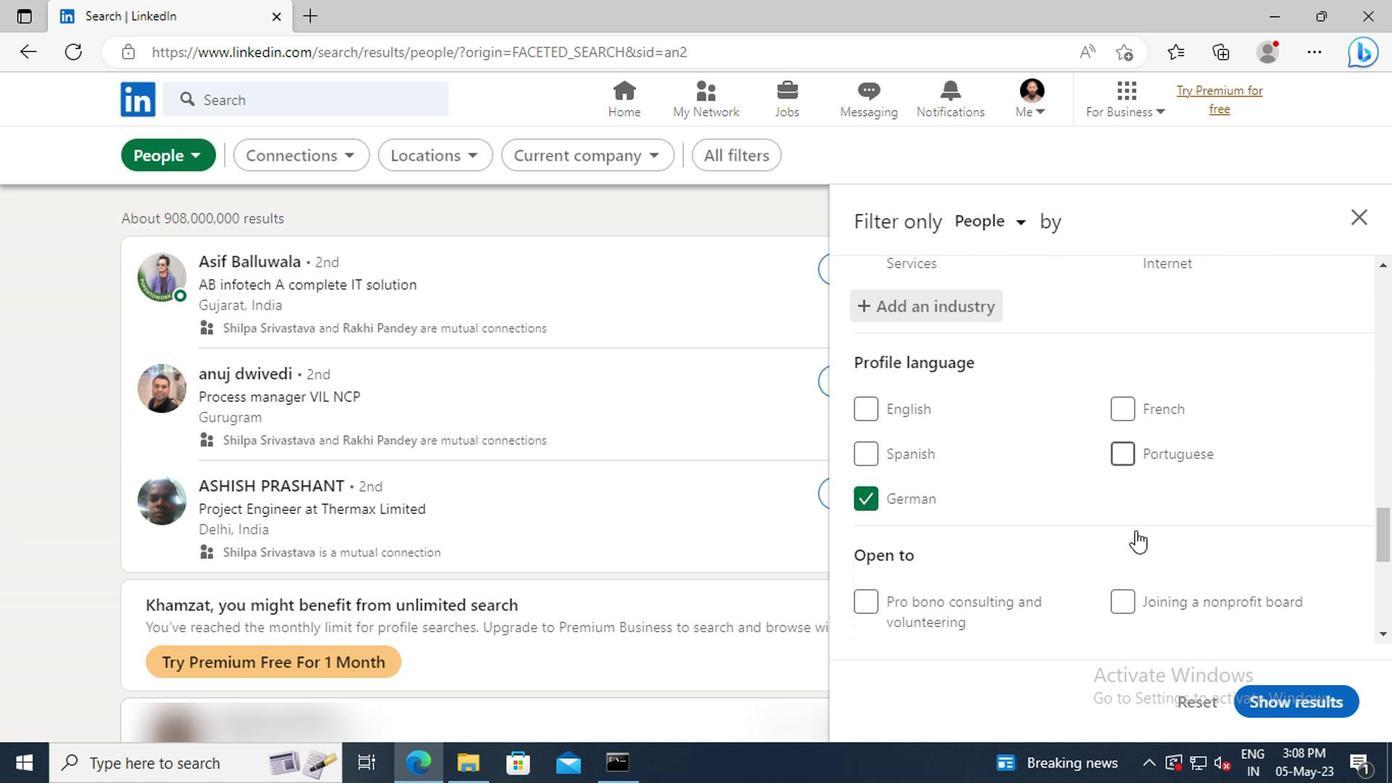 
Action: Mouse scrolled (1130, 530) with delta (0, -1)
Screenshot: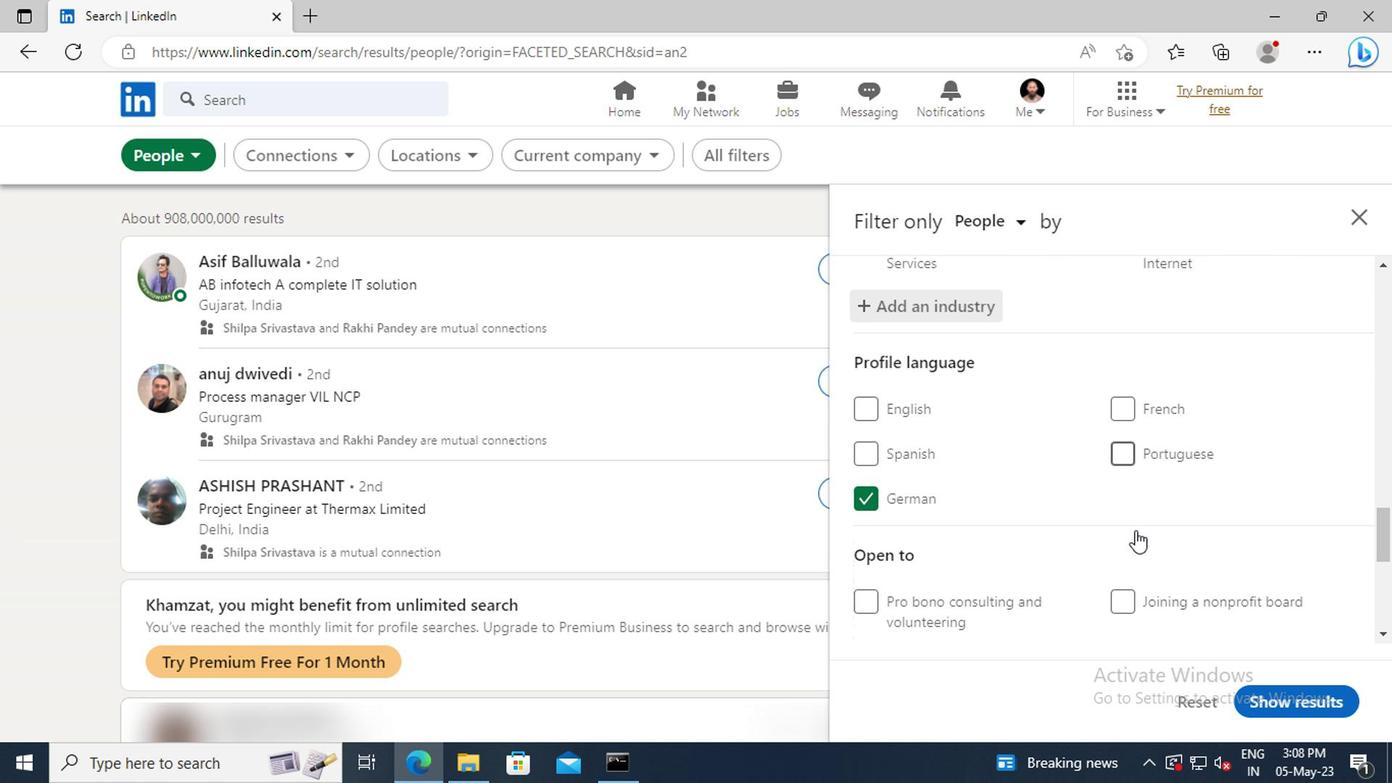 
Action: Mouse moved to (1127, 519)
Screenshot: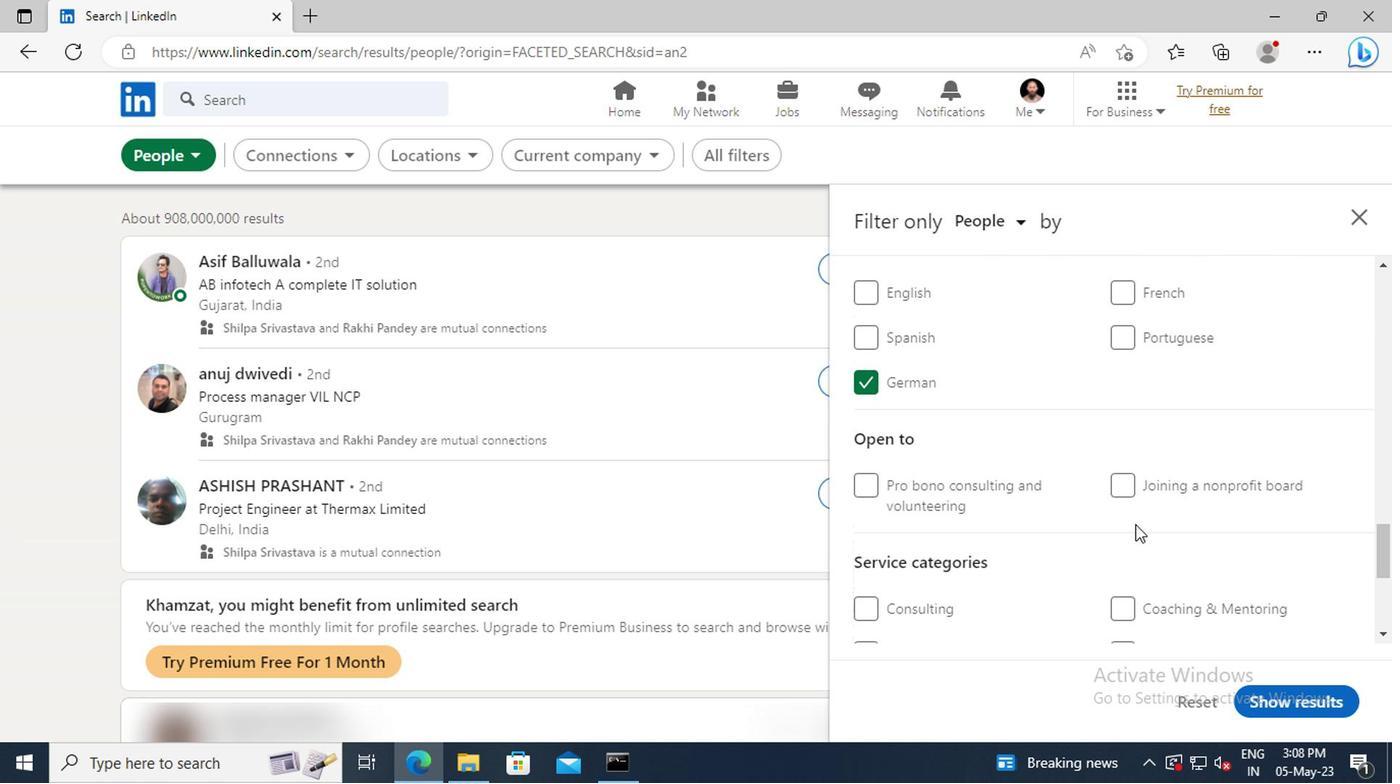 
Action: Mouse scrolled (1127, 518) with delta (0, 0)
Screenshot: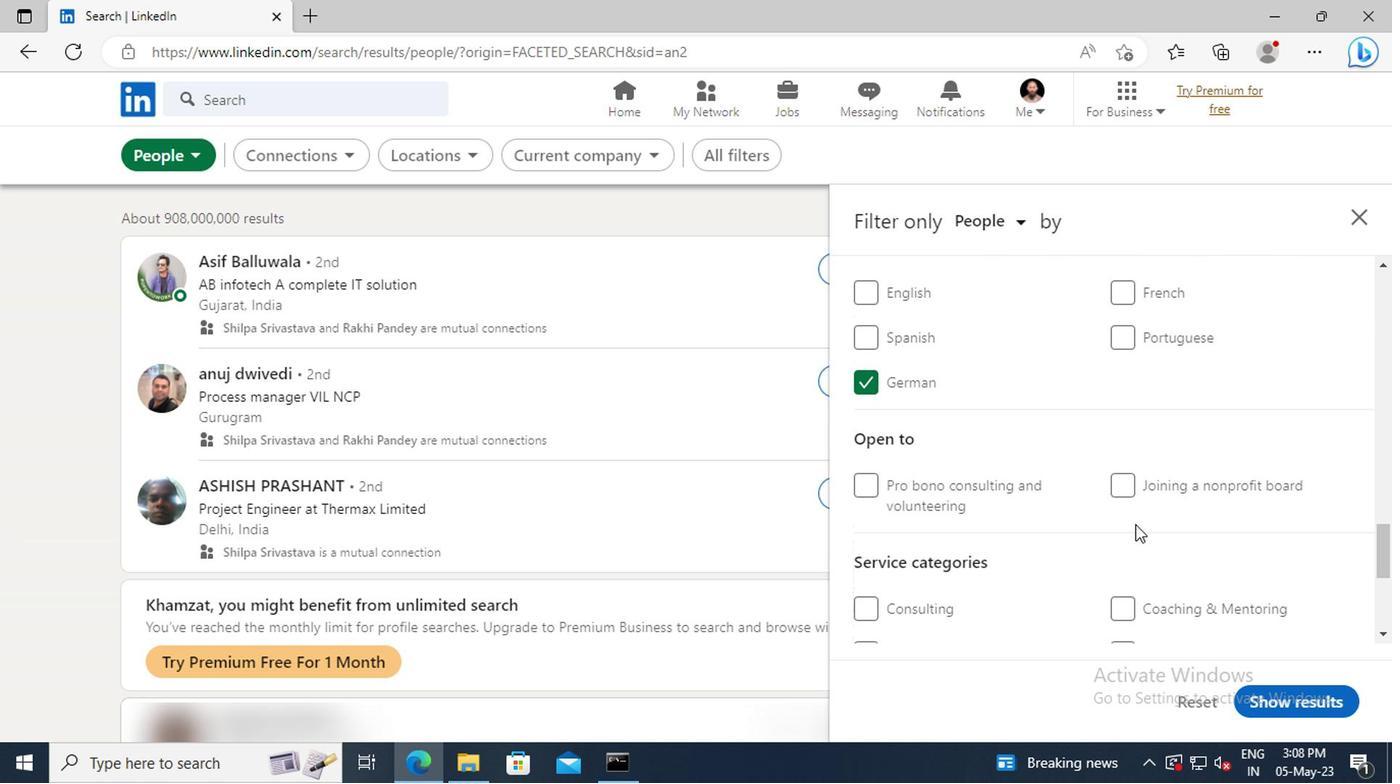 
Action: Mouse moved to (1127, 514)
Screenshot: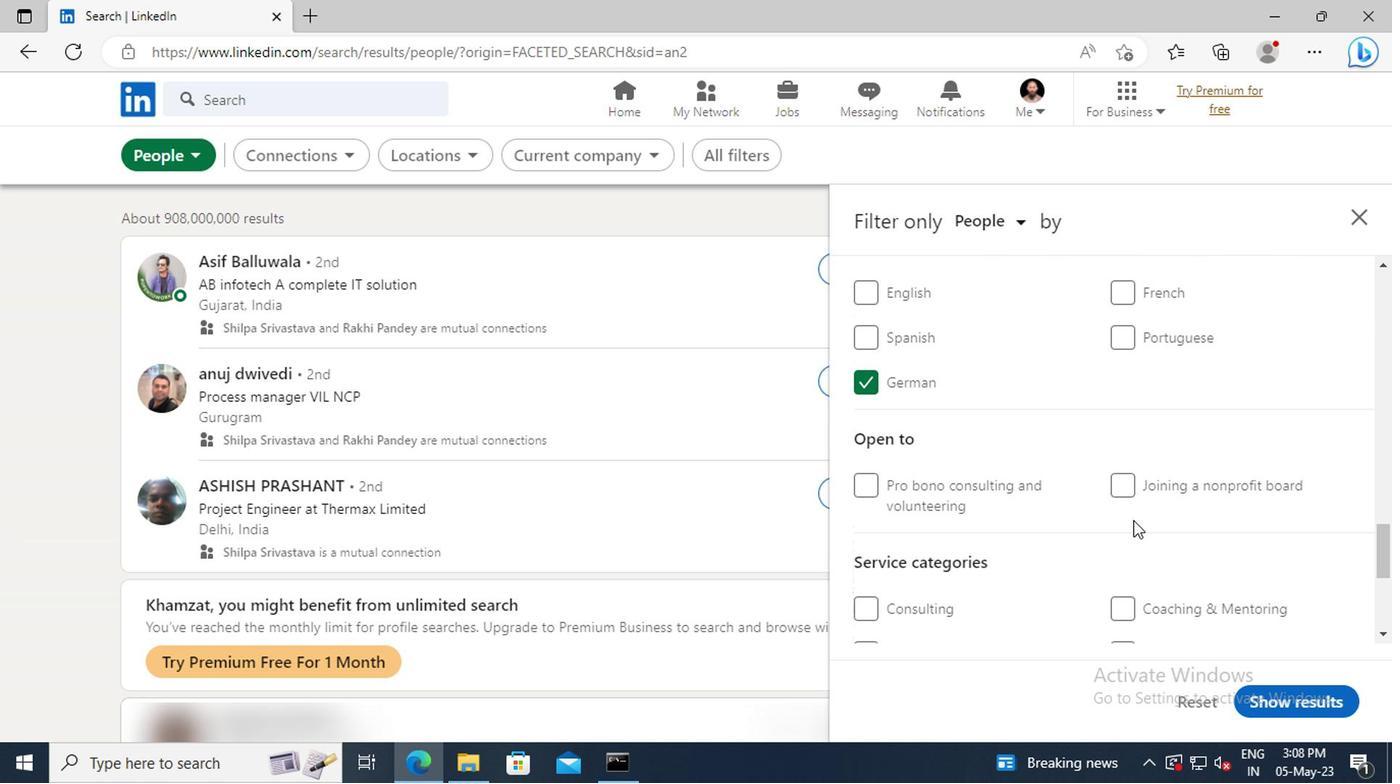 
Action: Mouse scrolled (1127, 514) with delta (0, 0)
Screenshot: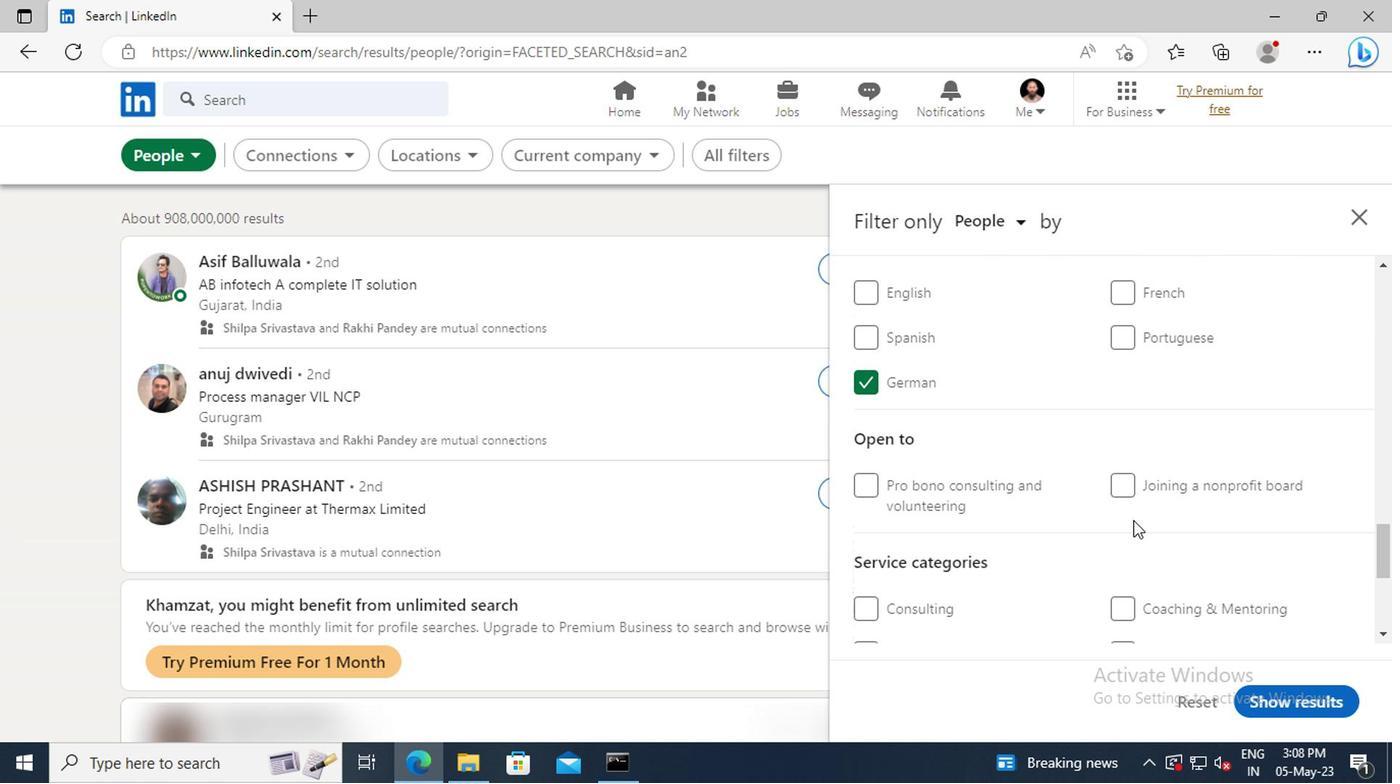 
Action: Mouse moved to (1123, 504)
Screenshot: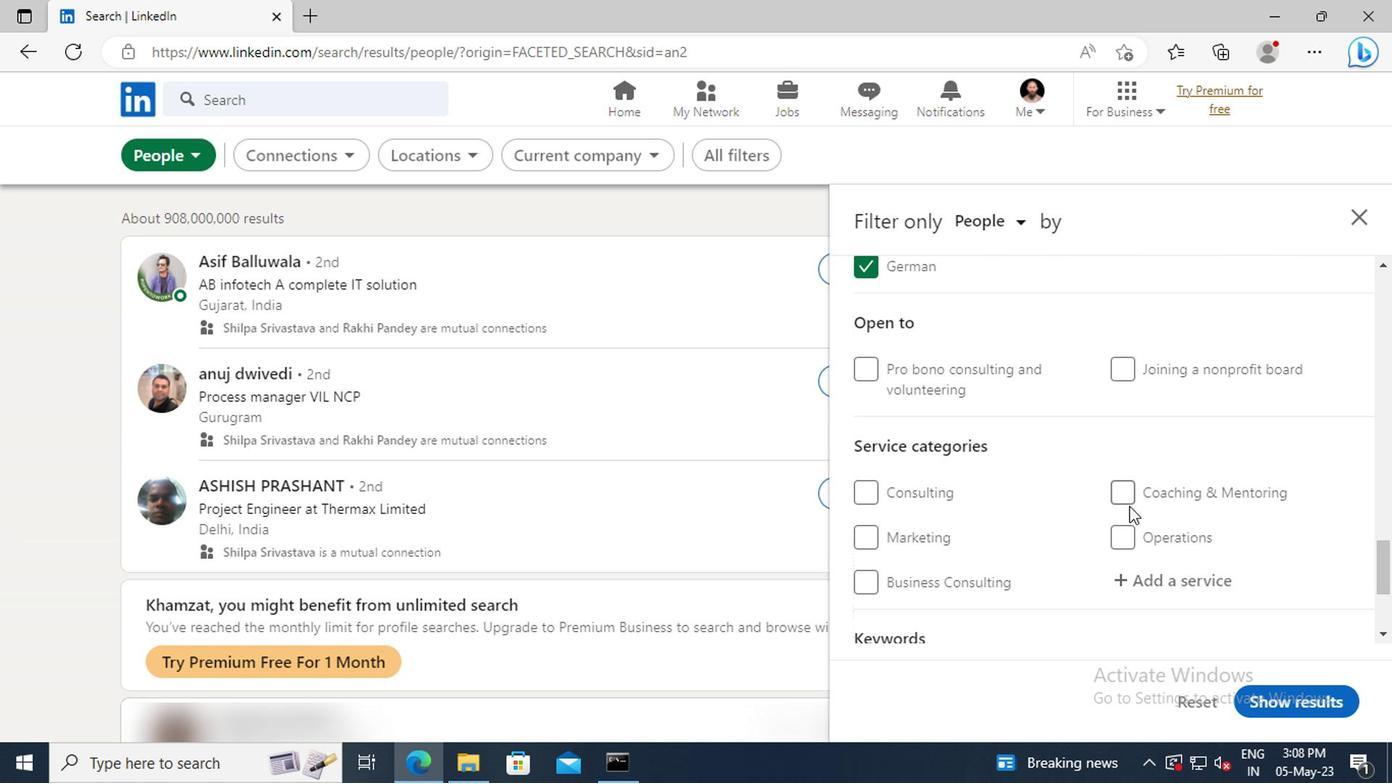 
Action: Mouse scrolled (1123, 504) with delta (0, 0)
Screenshot: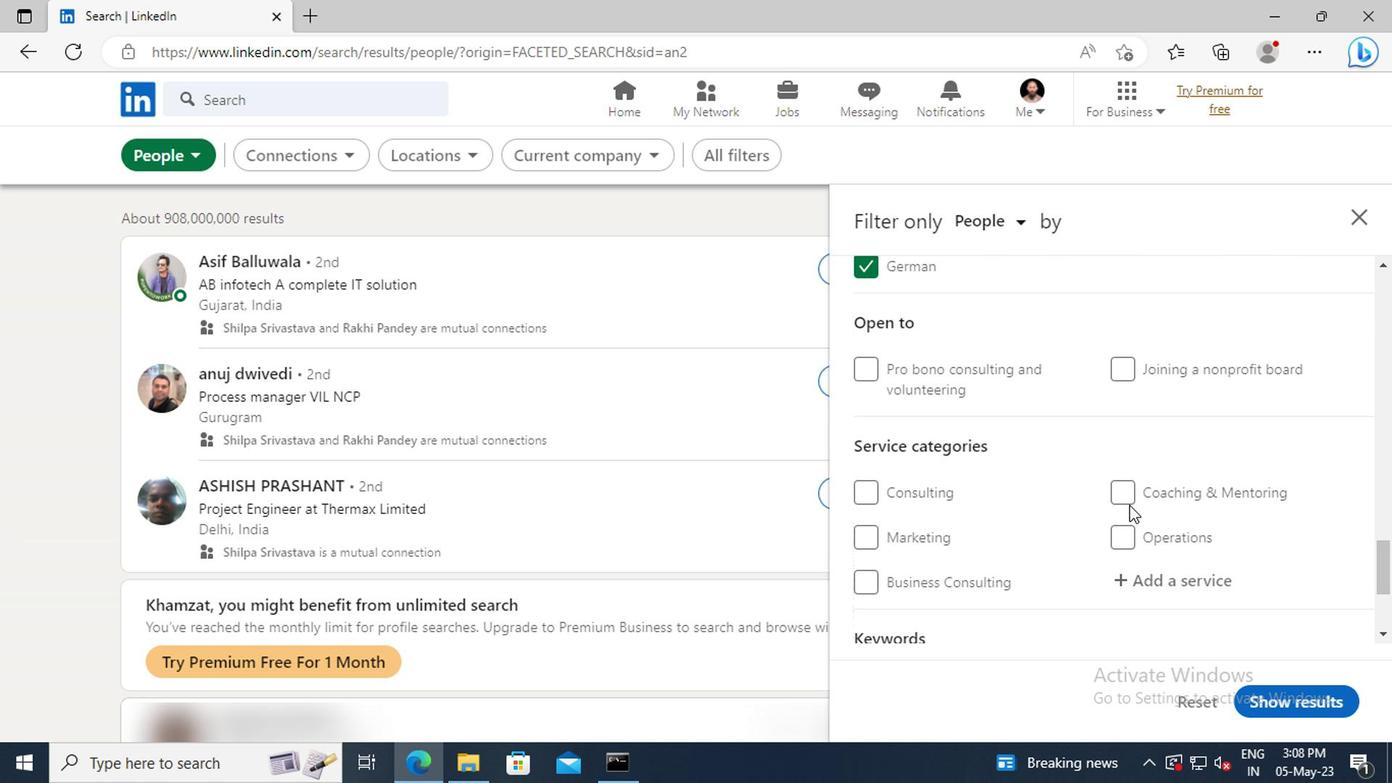 
Action: Mouse moved to (1127, 511)
Screenshot: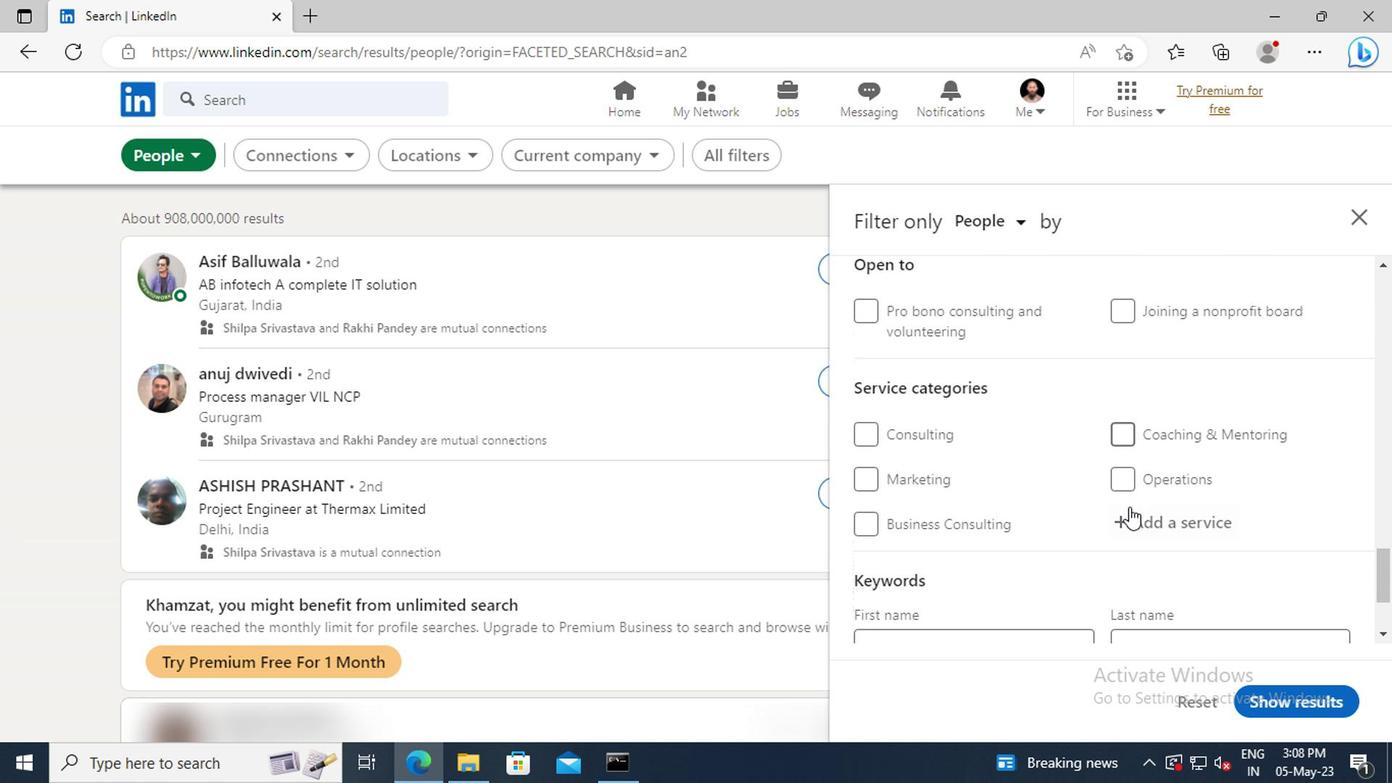 
Action: Mouse pressed left at (1127, 511)
Screenshot: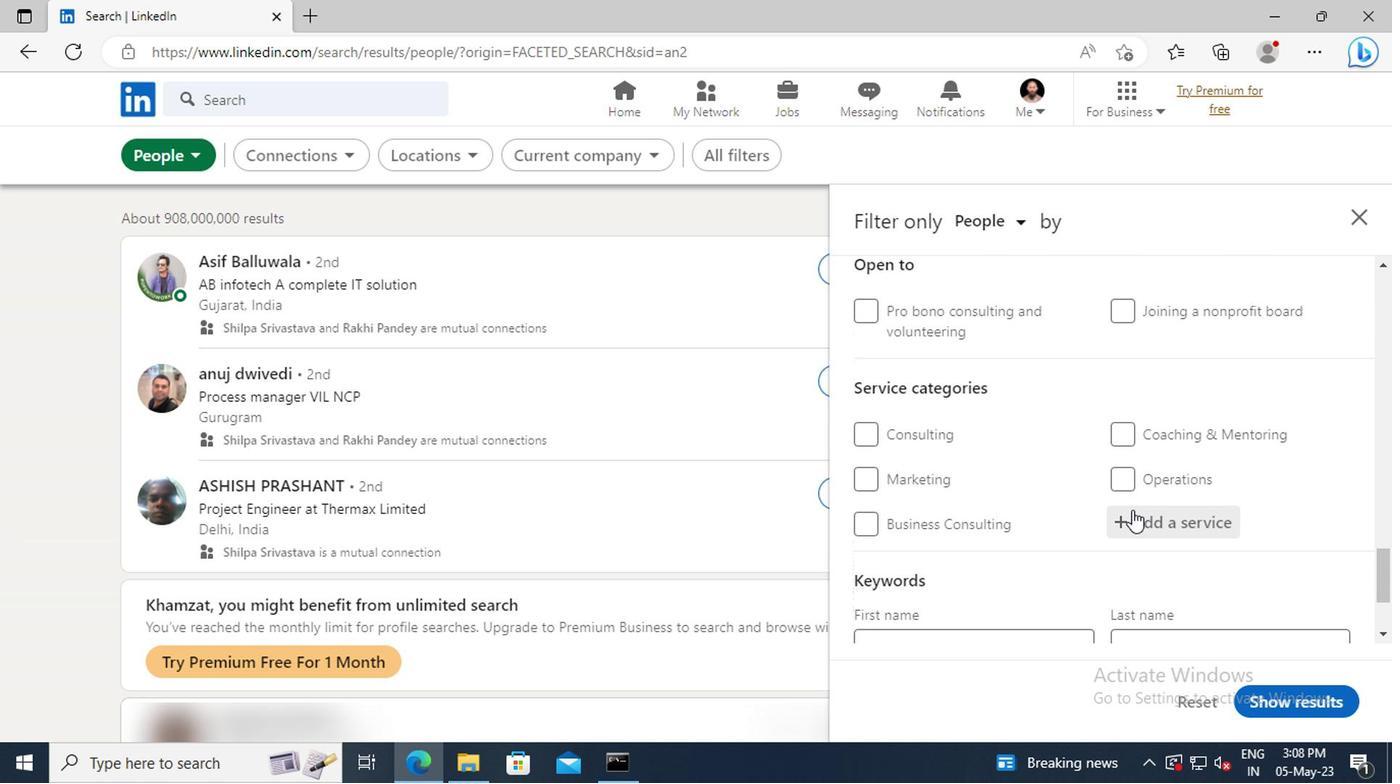 
Action: Key pressed <Key.shift>TECHNICAL<Key.enter>
Screenshot: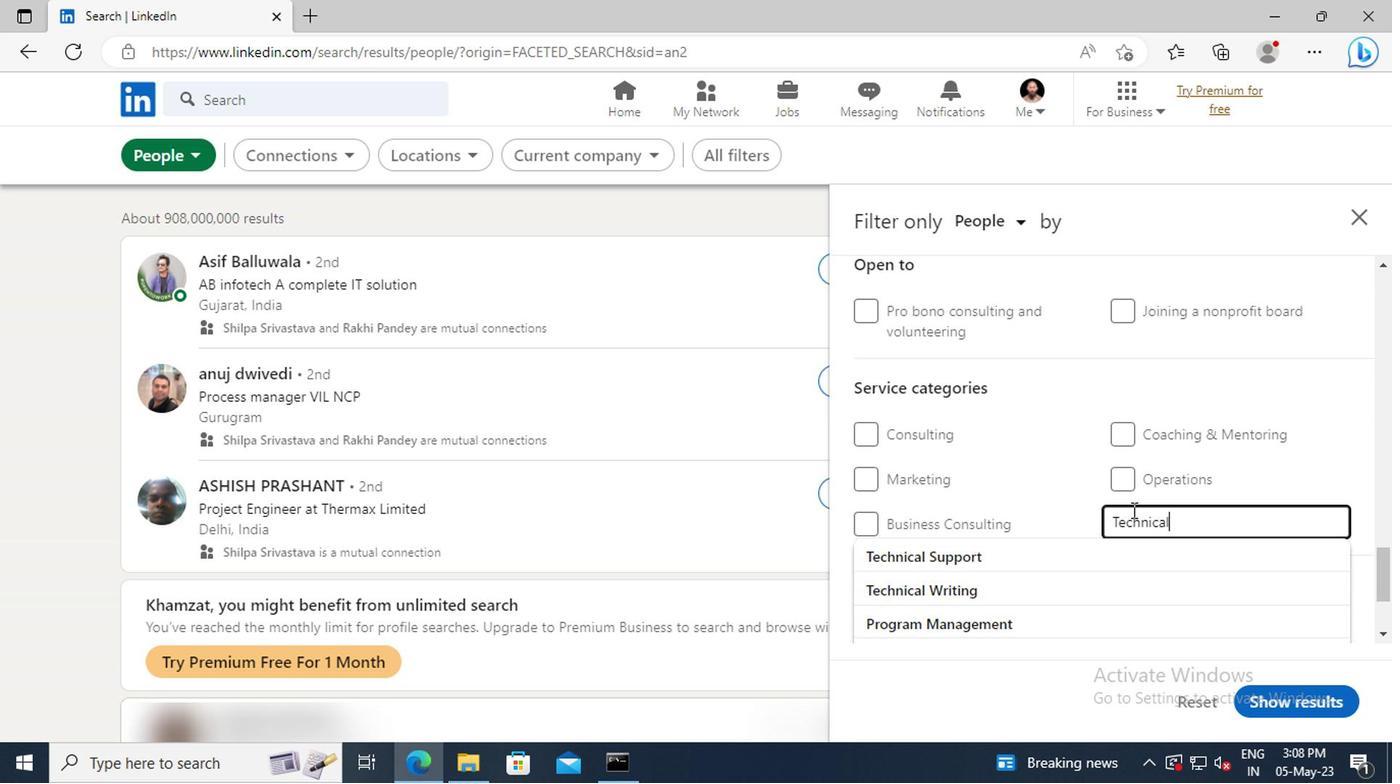 
Action: Mouse scrolled (1127, 509) with delta (0, -1)
Screenshot: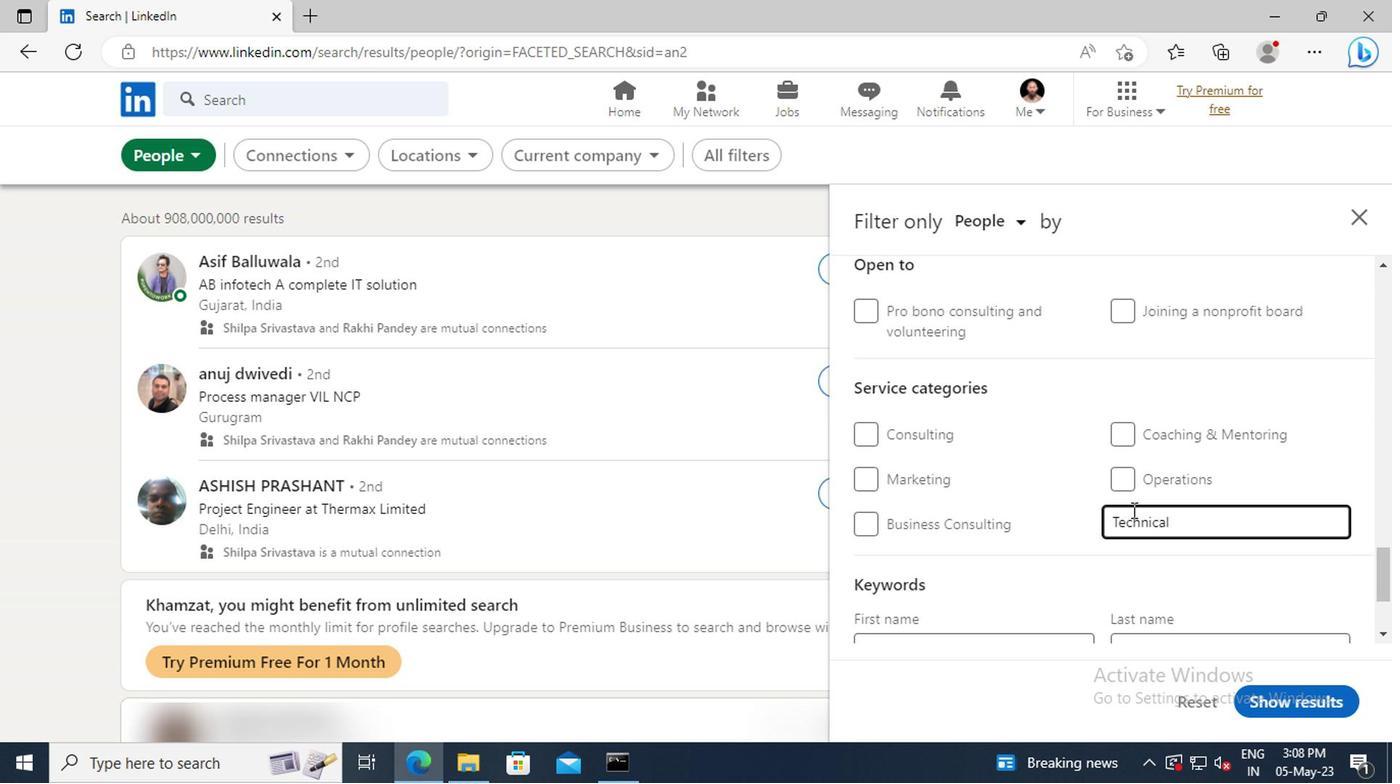 
Action: Mouse scrolled (1127, 509) with delta (0, -1)
Screenshot: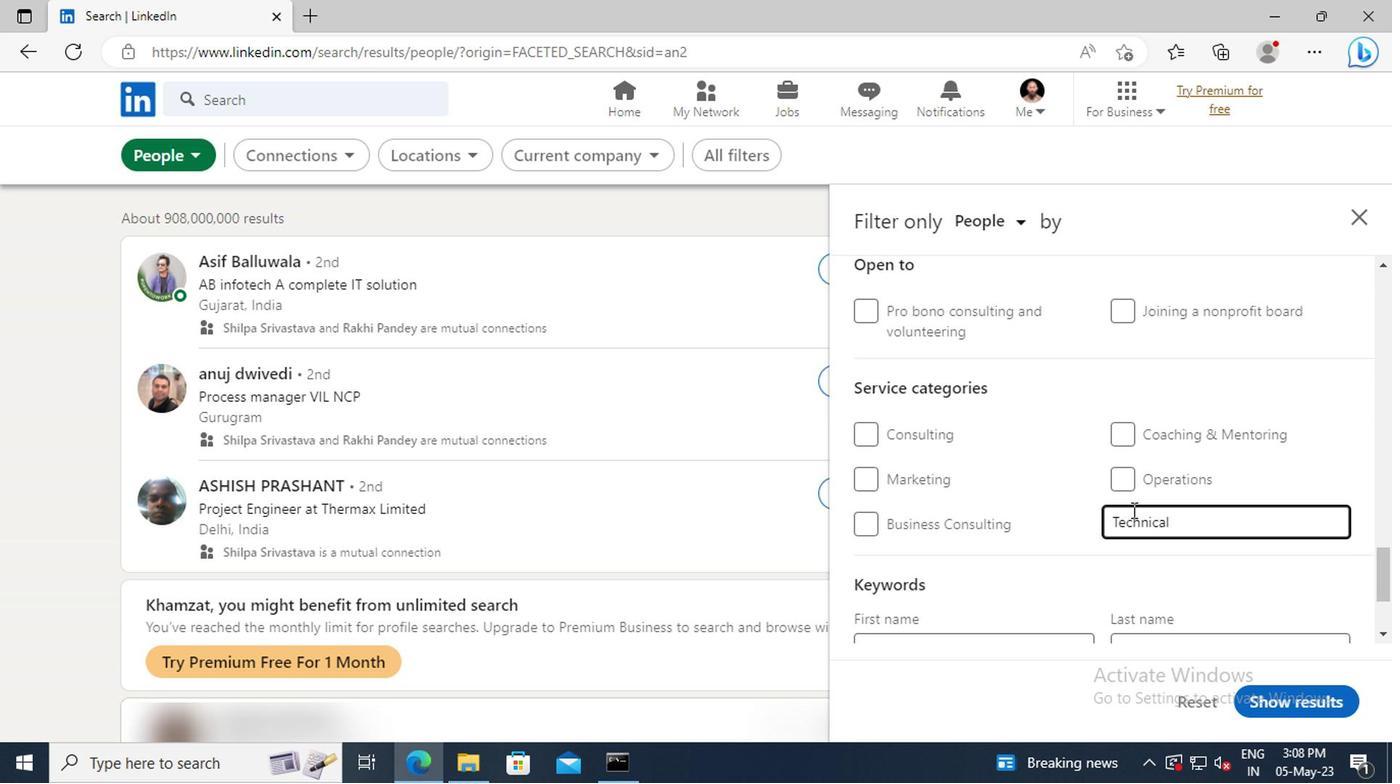 
Action: Mouse scrolled (1127, 509) with delta (0, -1)
Screenshot: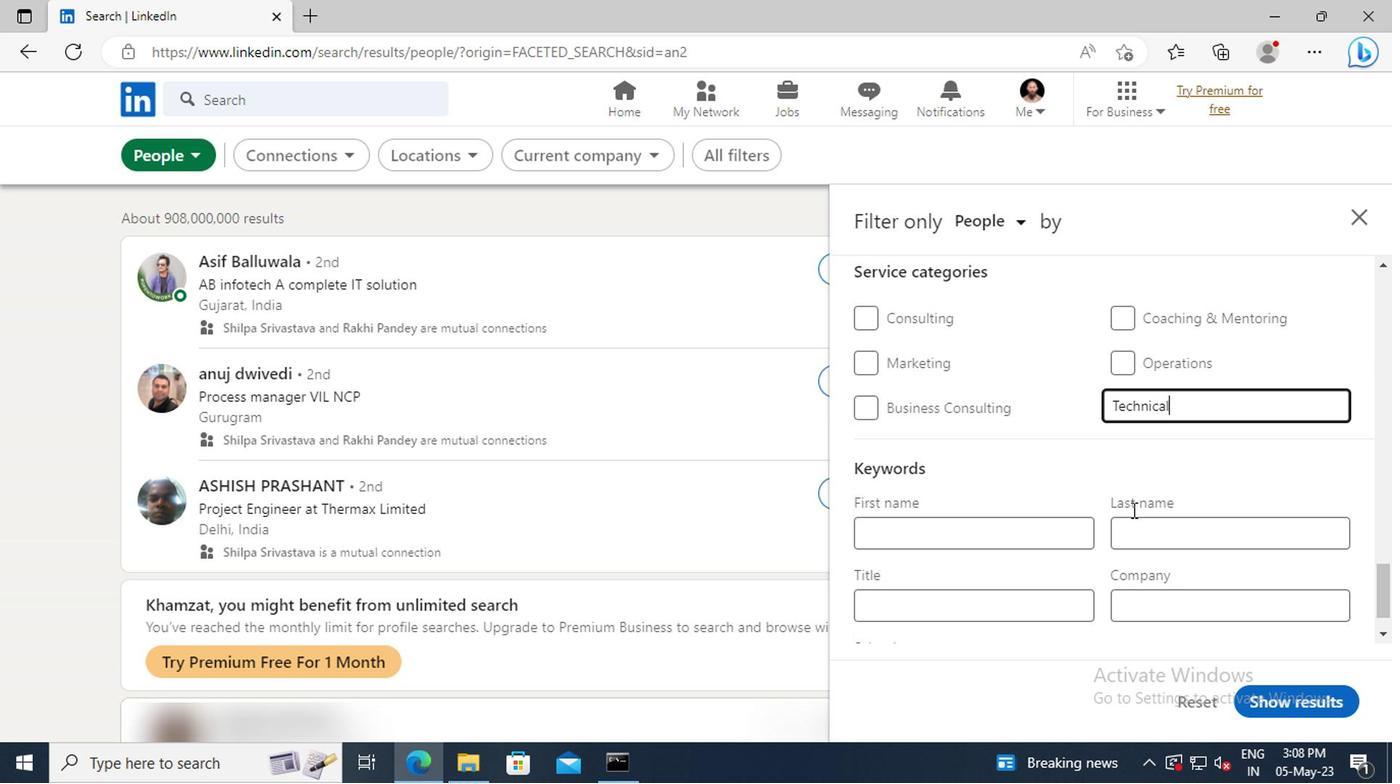 
Action: Mouse scrolled (1127, 509) with delta (0, -1)
Screenshot: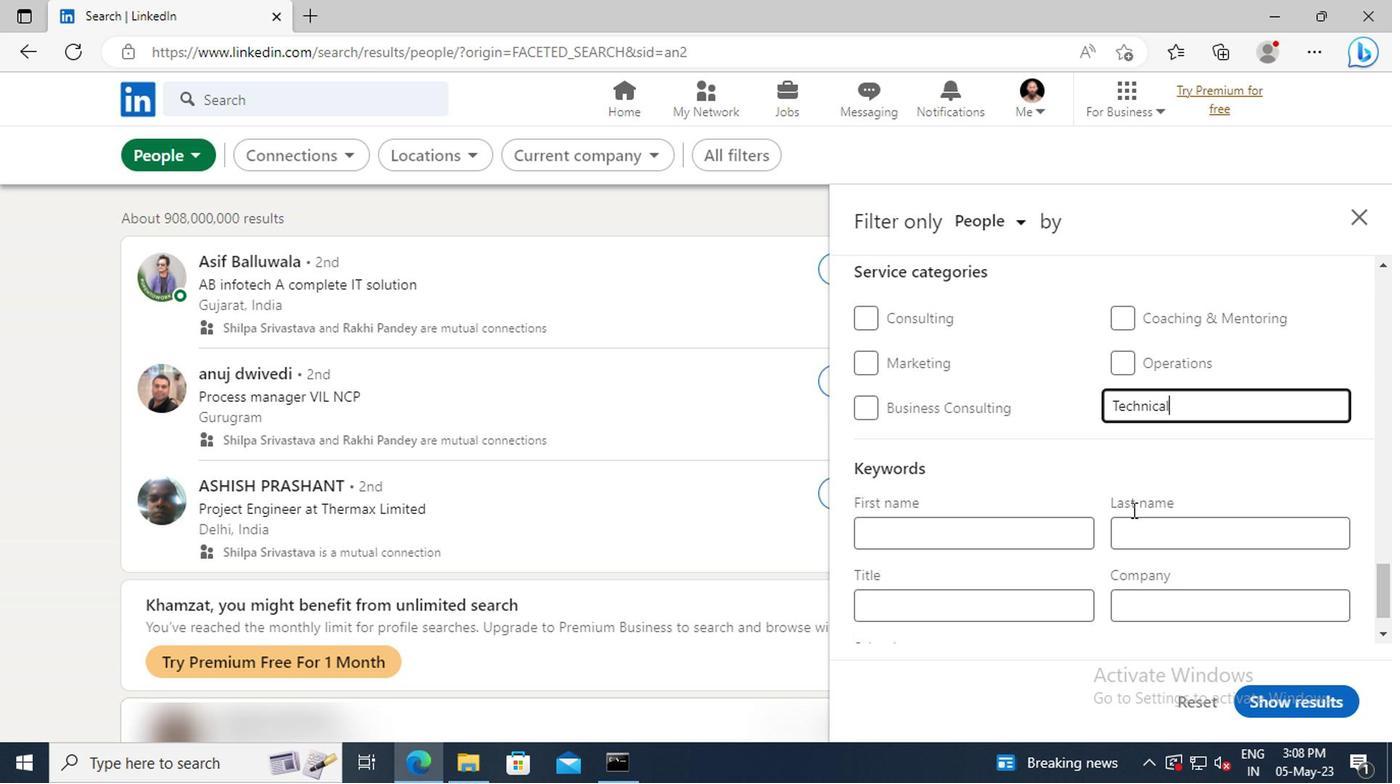 
Action: Mouse moved to (1042, 554)
Screenshot: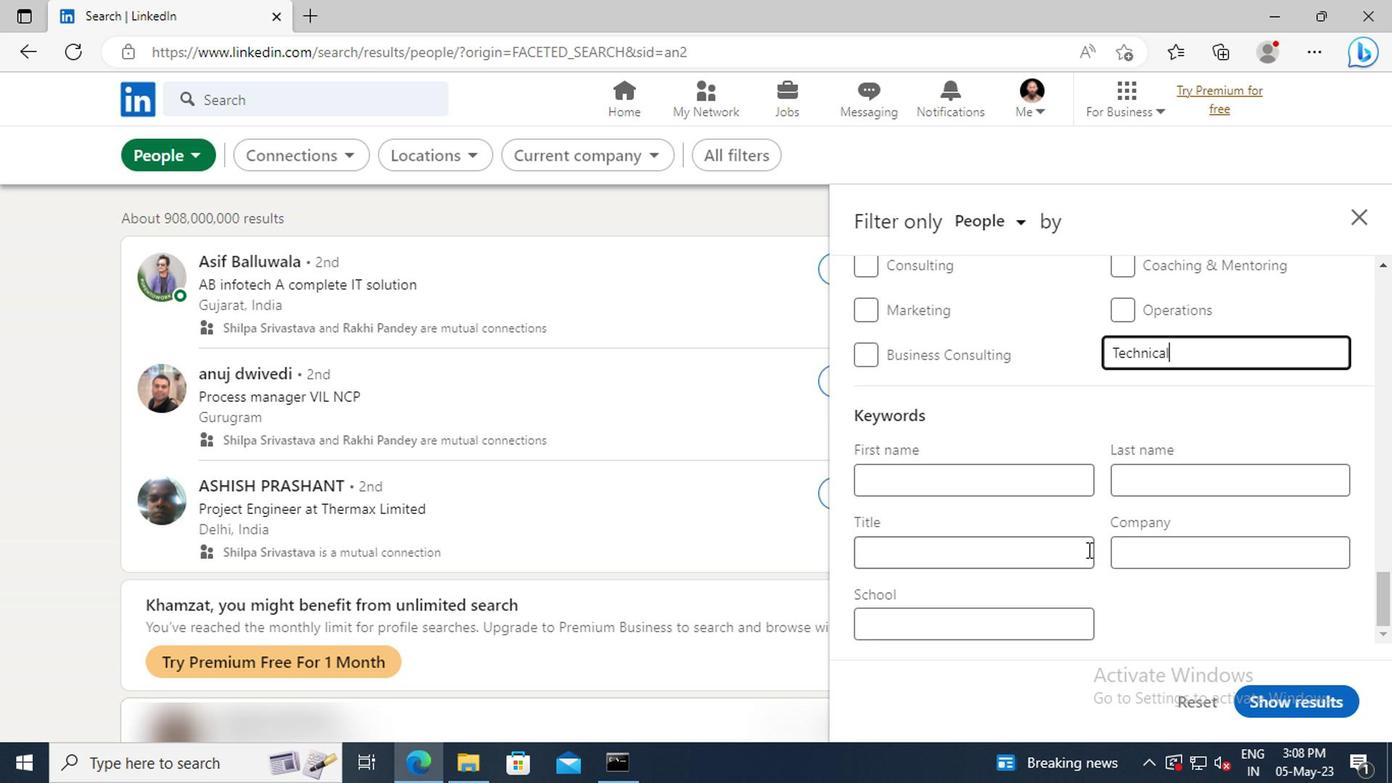 
Action: Mouse pressed left at (1042, 554)
Screenshot: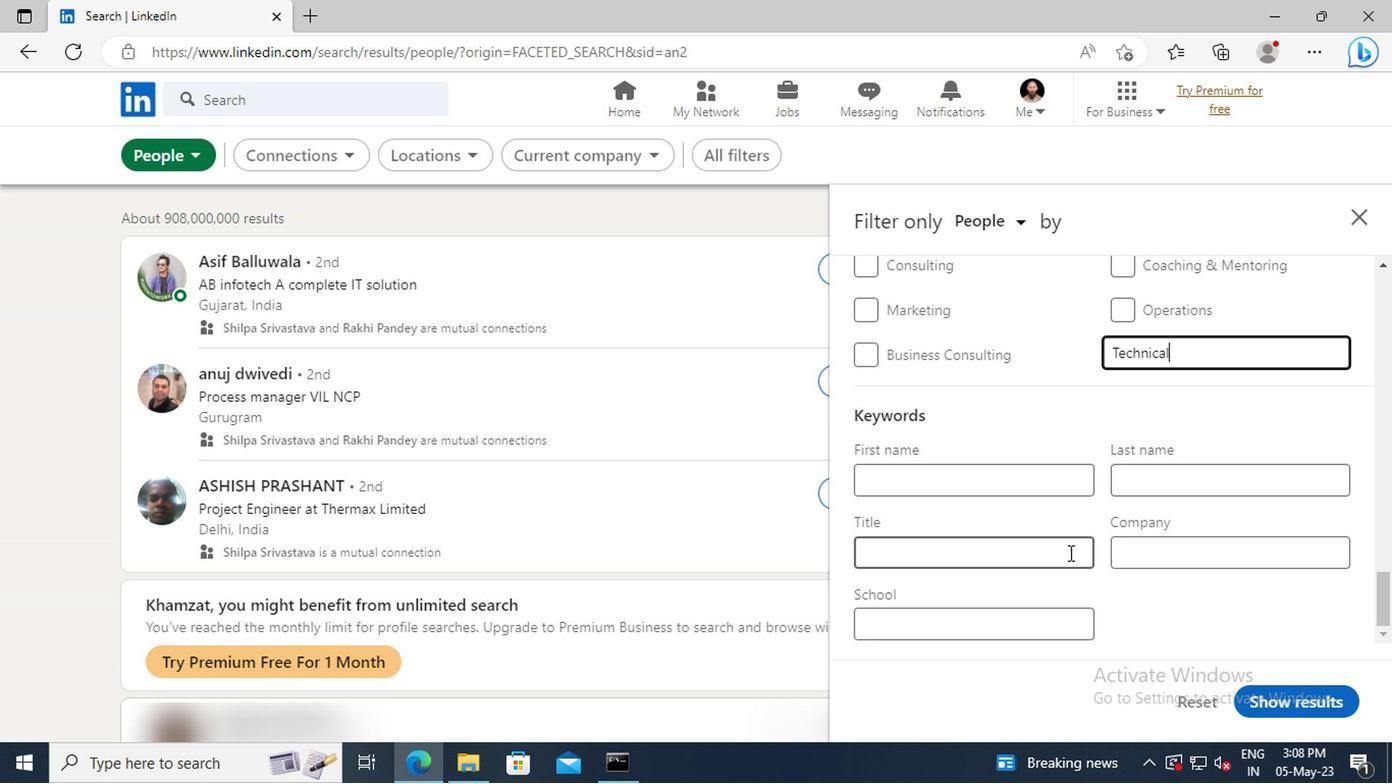 
Action: Key pressed <Key.shift>TECHNICAL<Key.space><Key.shift>SUPPORT<Key.space><Key.shift>SPECIALIST<Key.enter>
Screenshot: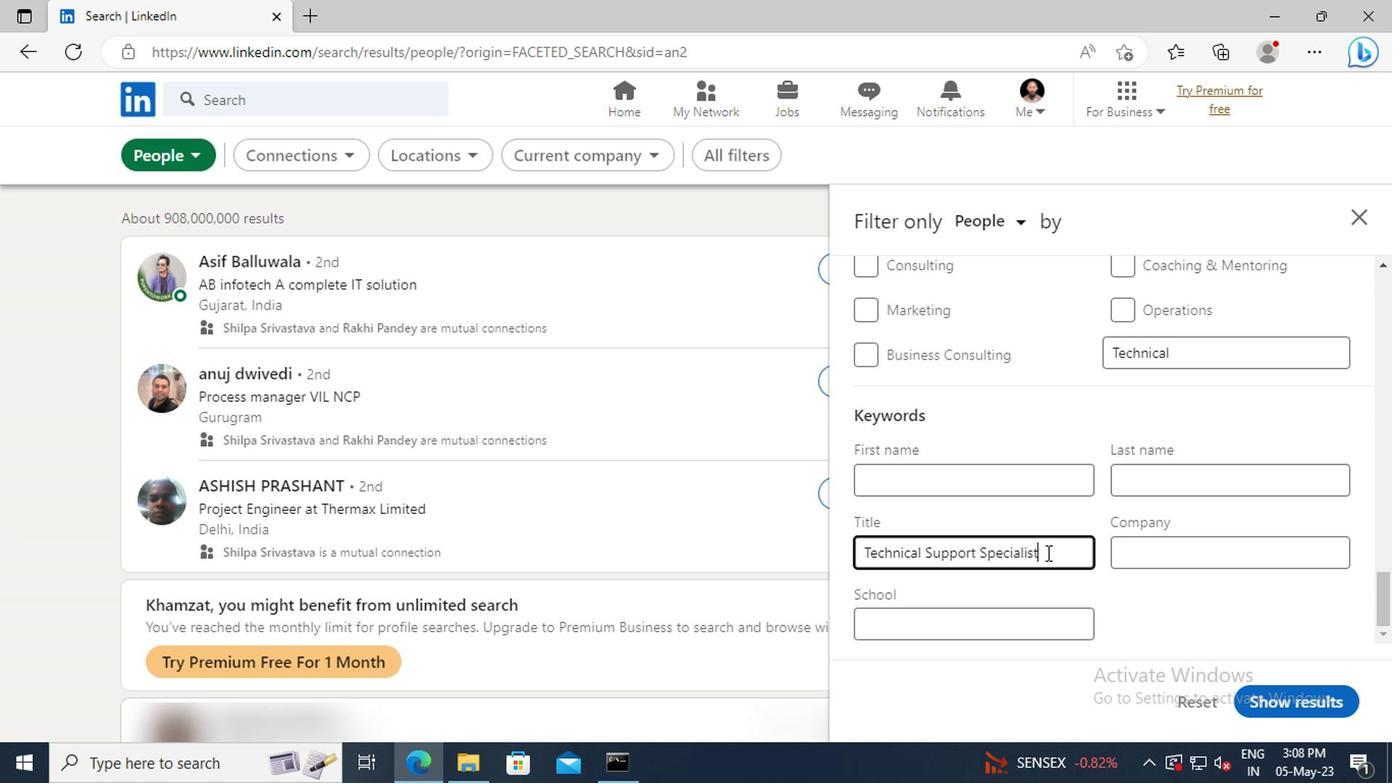 
Action: Mouse moved to (1264, 700)
Screenshot: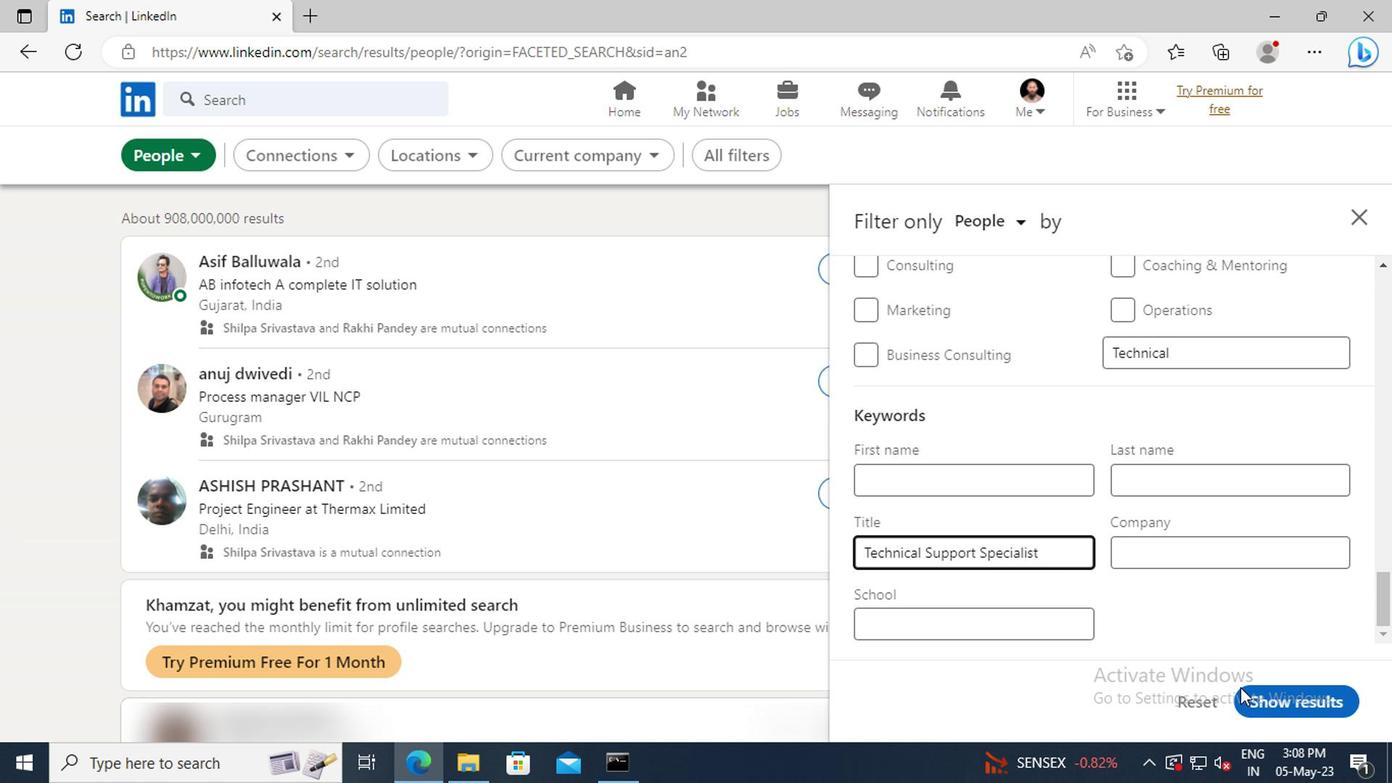 
Action: Mouse pressed left at (1264, 700)
Screenshot: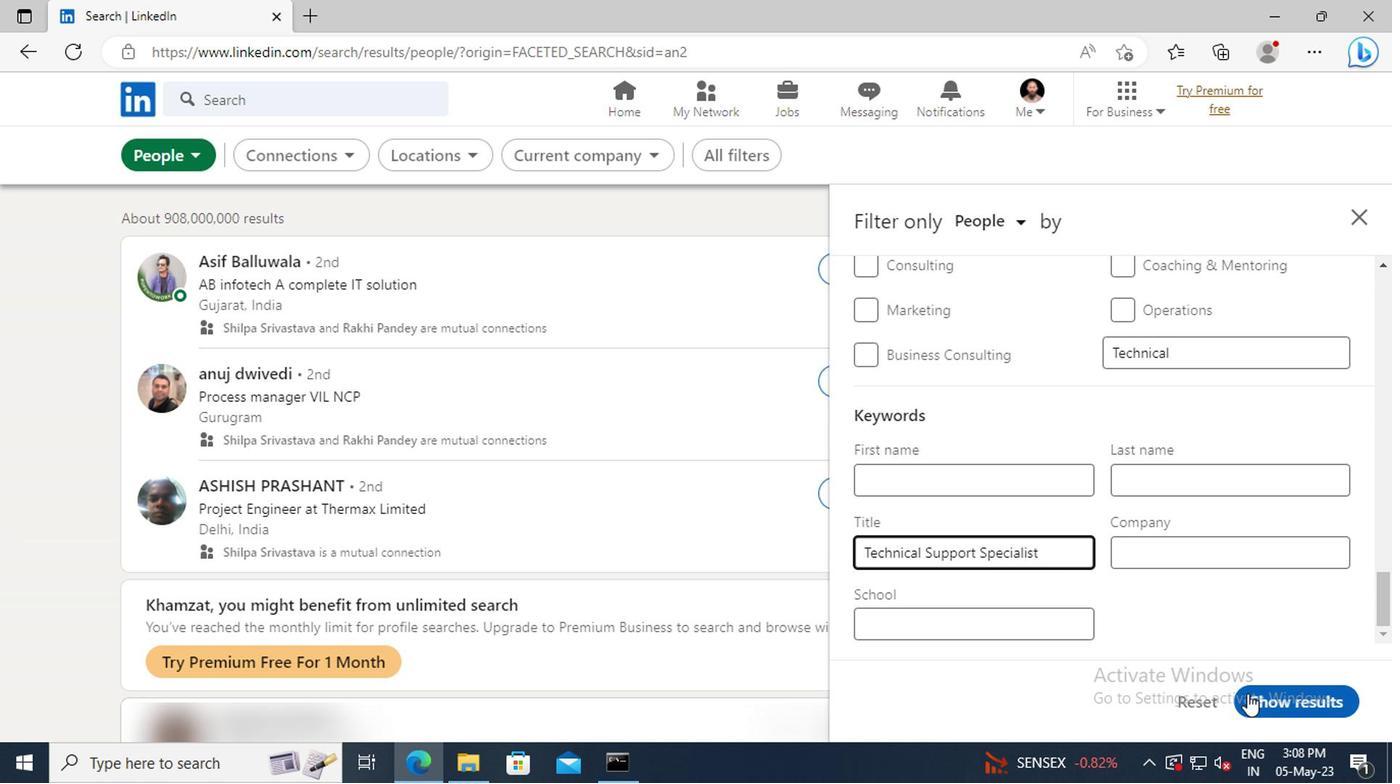 
